 Task: Compose an email with the signature Jasmine Robinson with the subject Thank you for your partnership and the message We are pleased to inform you that the project has been completed successfully. from softage.8@softage.net to softage.4@softage.net Select the numbered list and change the font typography to strikethroughSelect the numbered list and remove the font typography strikethrough Send the email. Finally, move the email from Sent Items to the label School records
Action: Mouse moved to (911, 50)
Screenshot: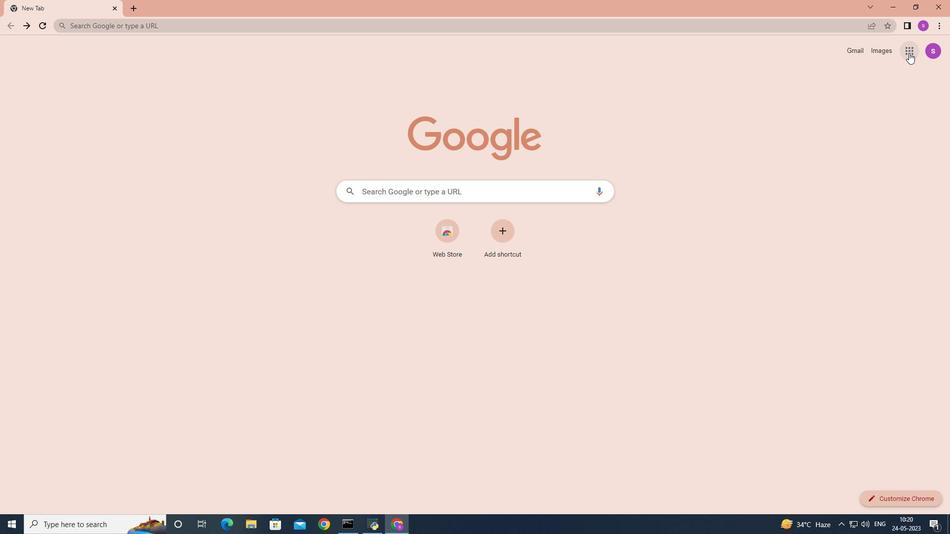 
Action: Mouse pressed left at (911, 50)
Screenshot: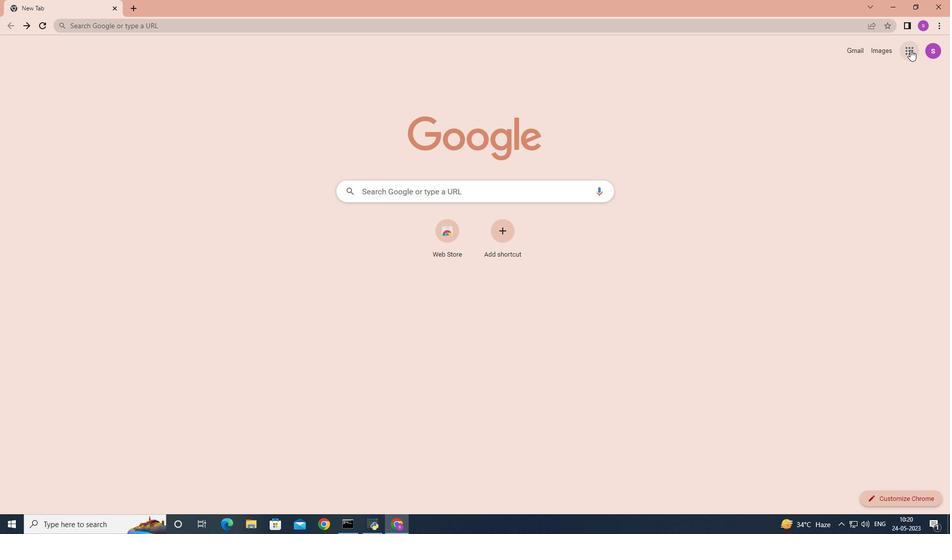 
Action: Mouse moved to (878, 97)
Screenshot: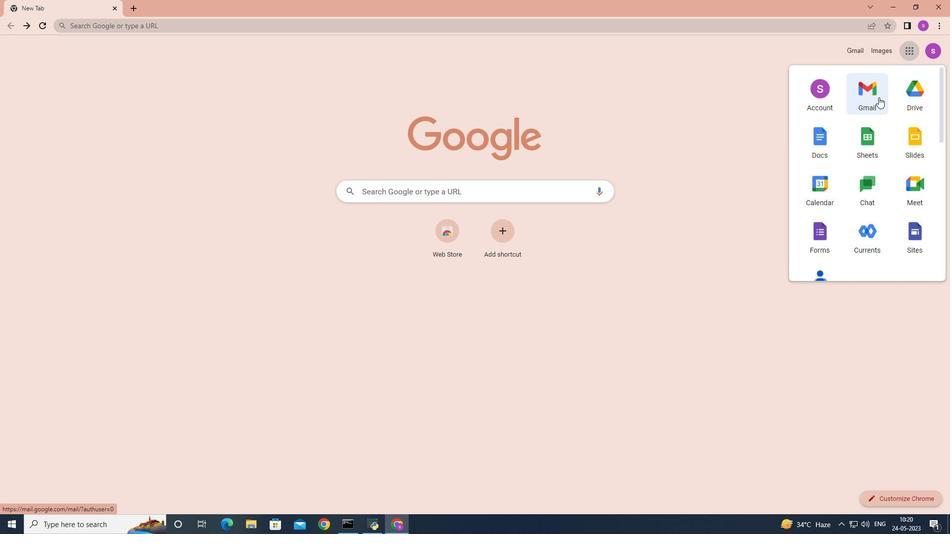 
Action: Mouse pressed left at (878, 97)
Screenshot: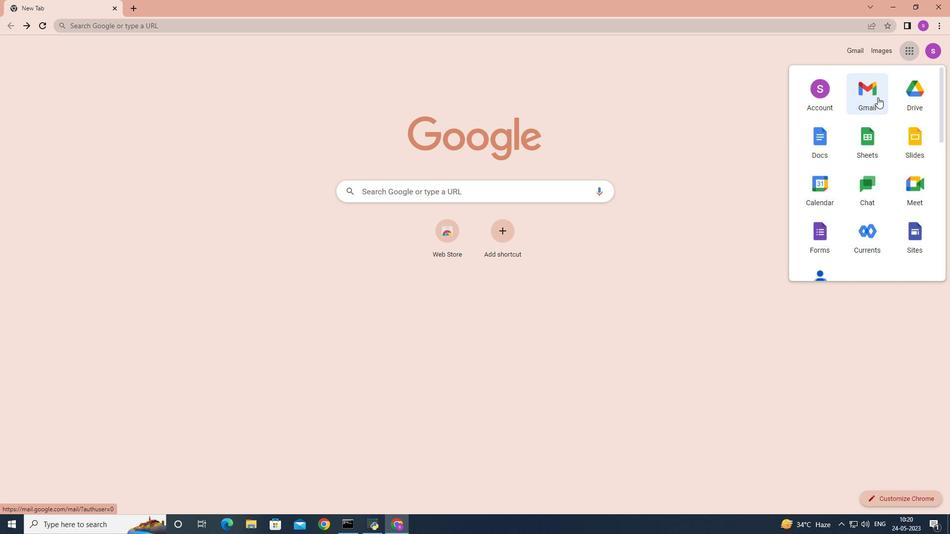 
Action: Mouse moved to (840, 54)
Screenshot: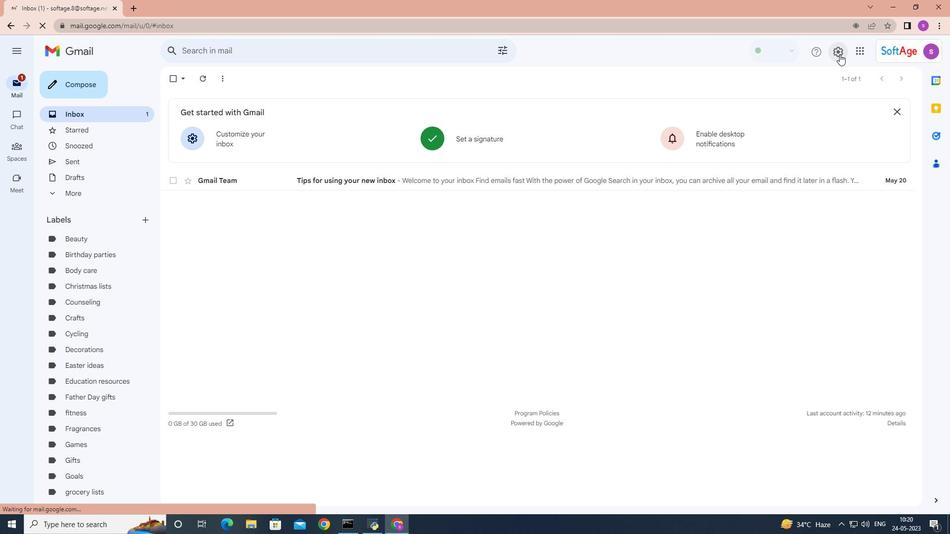 
Action: Mouse pressed left at (840, 54)
Screenshot: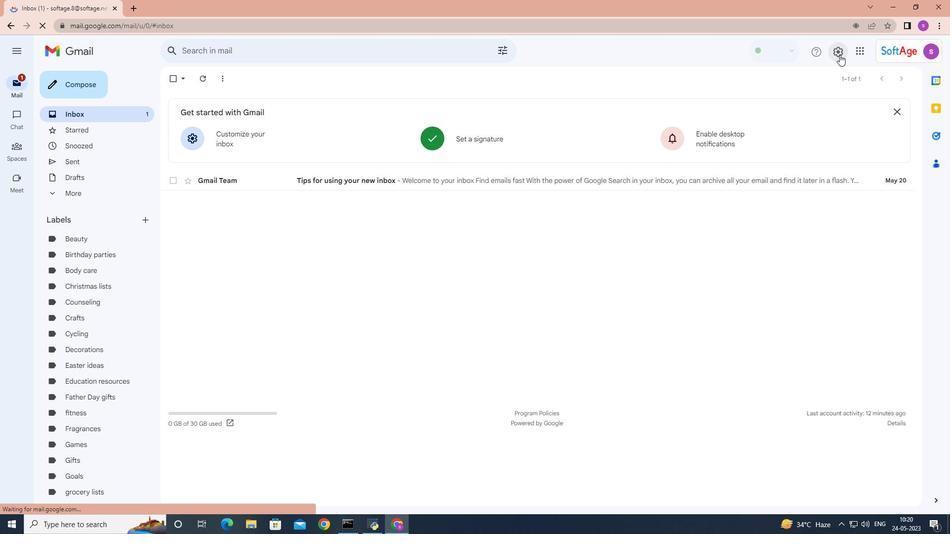 
Action: Mouse moved to (847, 102)
Screenshot: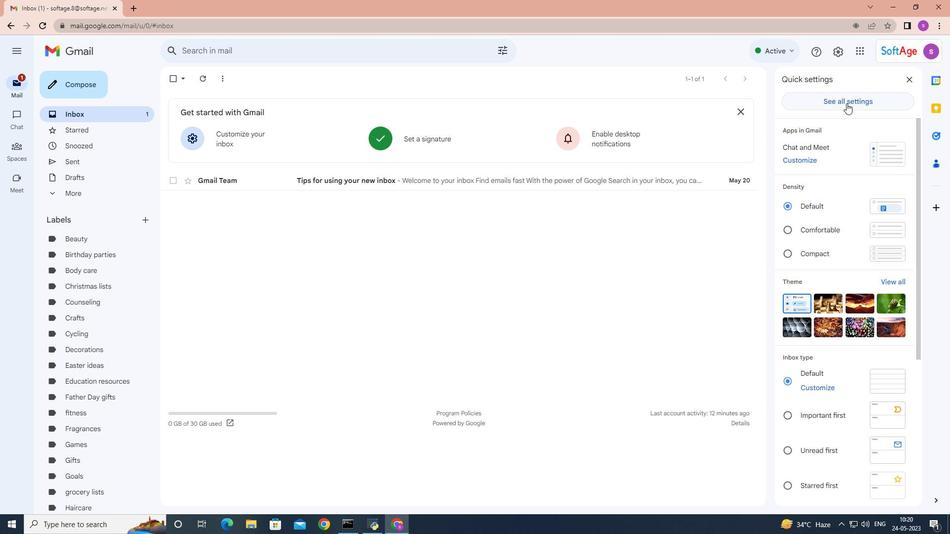 
Action: Mouse pressed left at (847, 102)
Screenshot: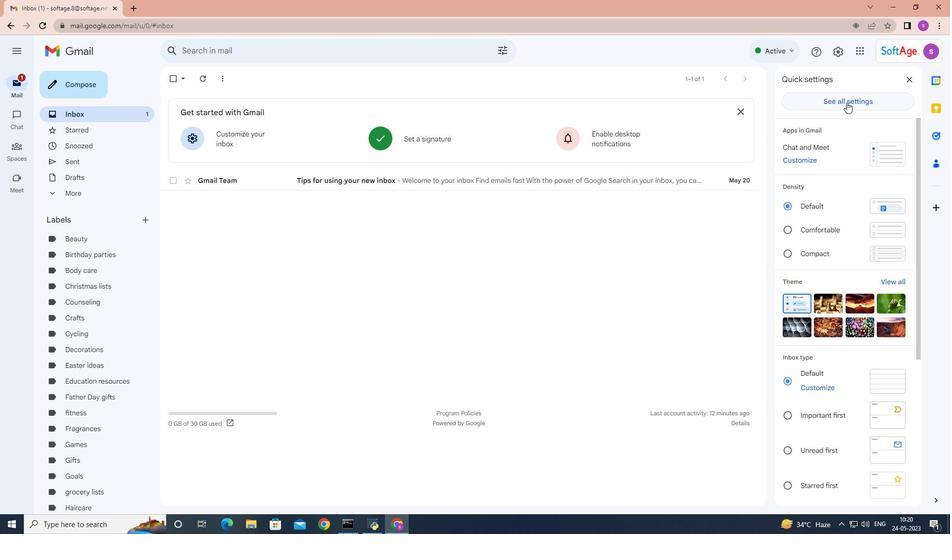 
Action: Mouse moved to (577, 207)
Screenshot: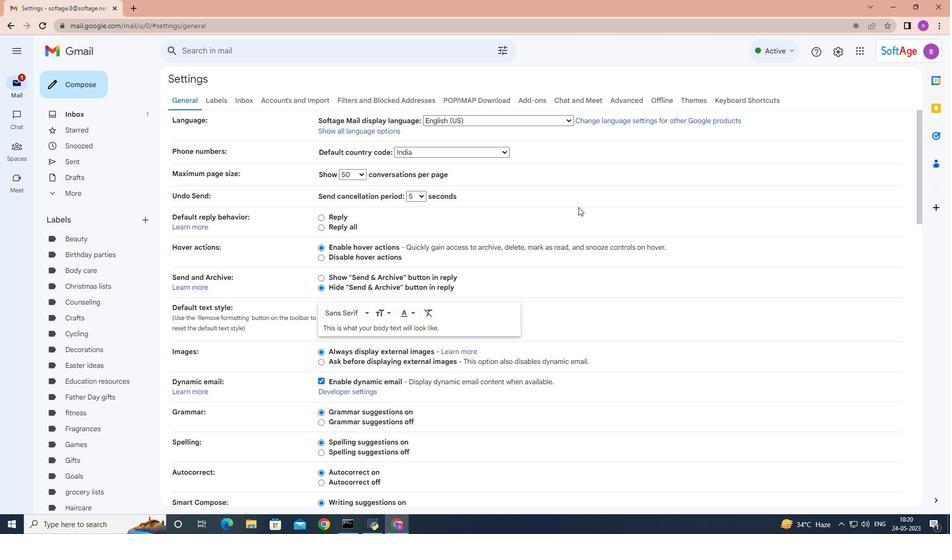 
Action: Mouse scrolled (577, 206) with delta (0, 0)
Screenshot: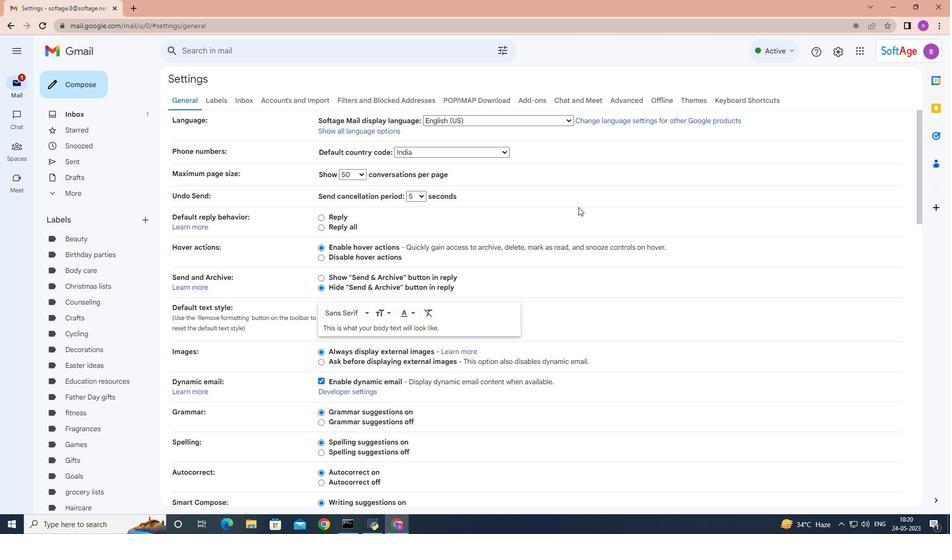
Action: Mouse scrolled (577, 206) with delta (0, 0)
Screenshot: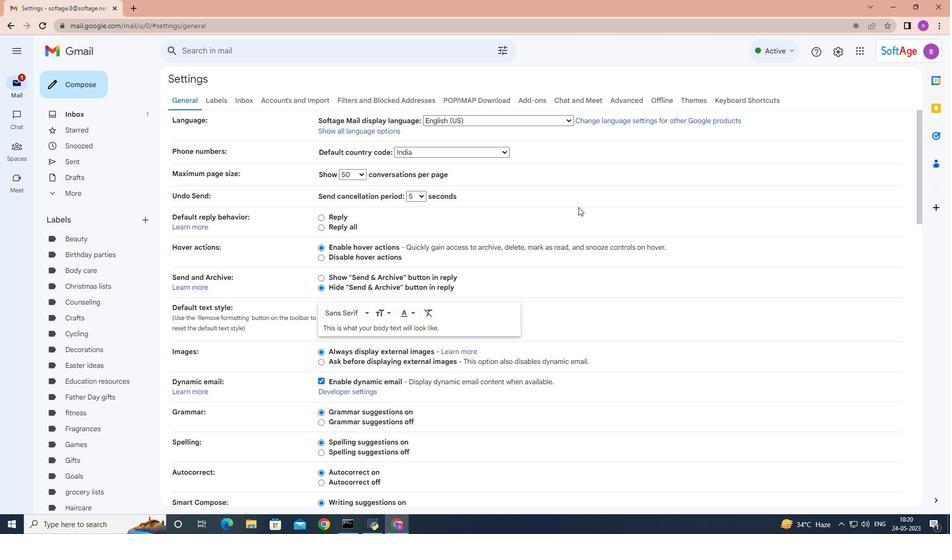 
Action: Mouse moved to (576, 207)
Screenshot: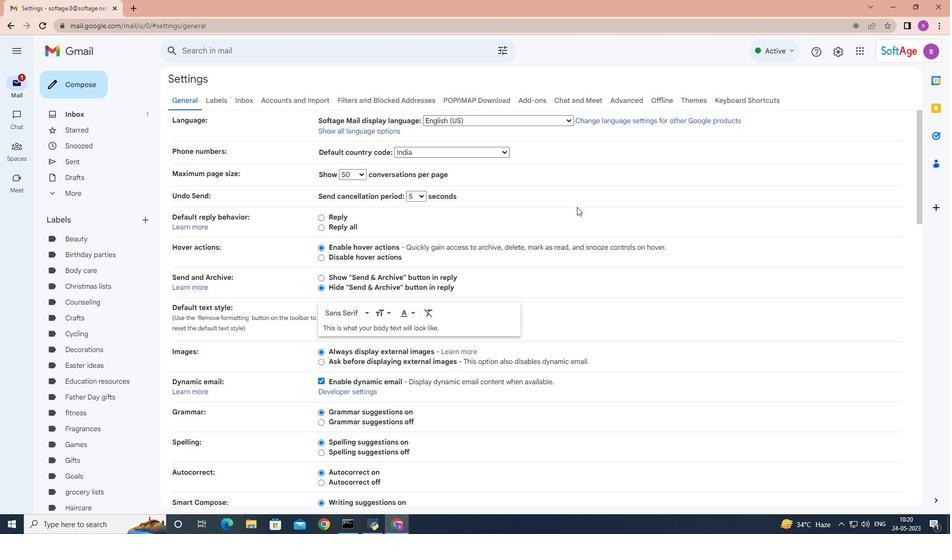 
Action: Mouse scrolled (576, 206) with delta (0, 0)
Screenshot: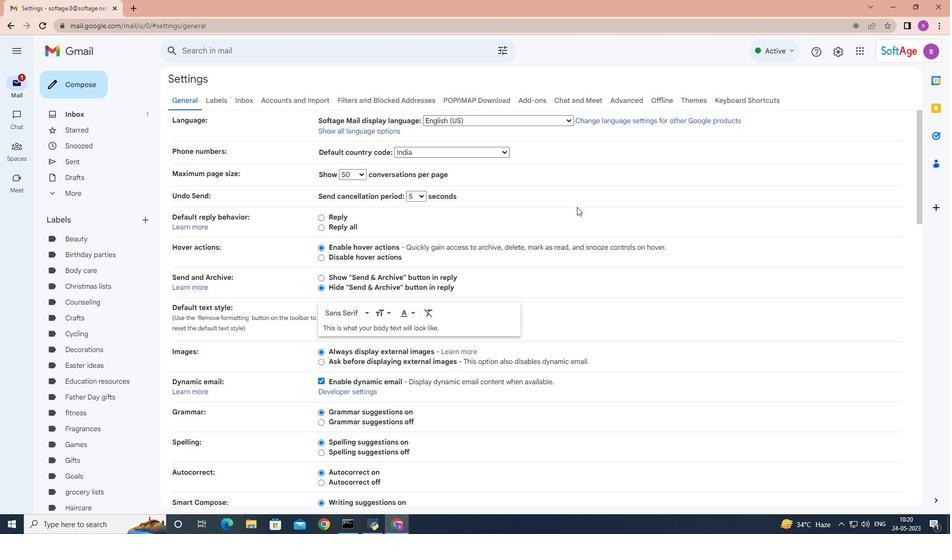 
Action: Mouse scrolled (576, 206) with delta (0, 0)
Screenshot: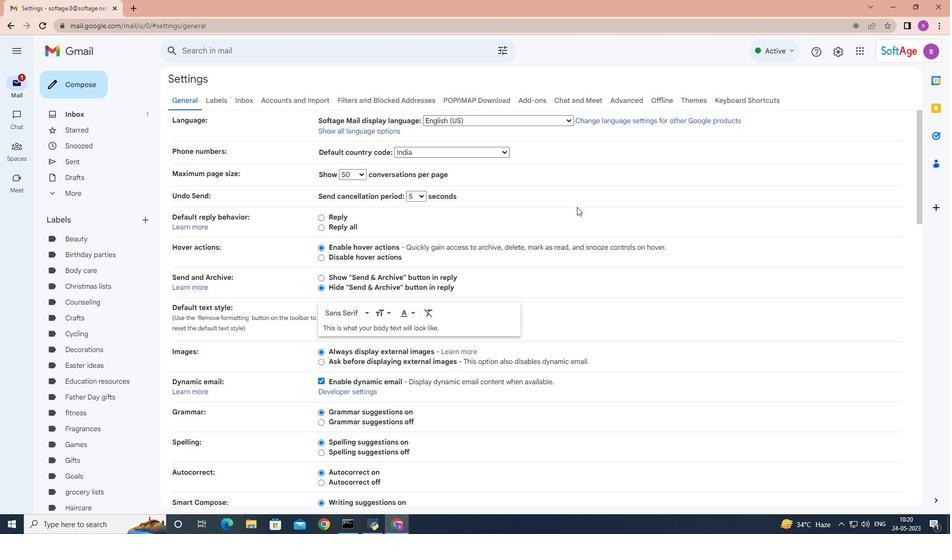 
Action: Mouse scrolled (576, 206) with delta (0, 0)
Screenshot: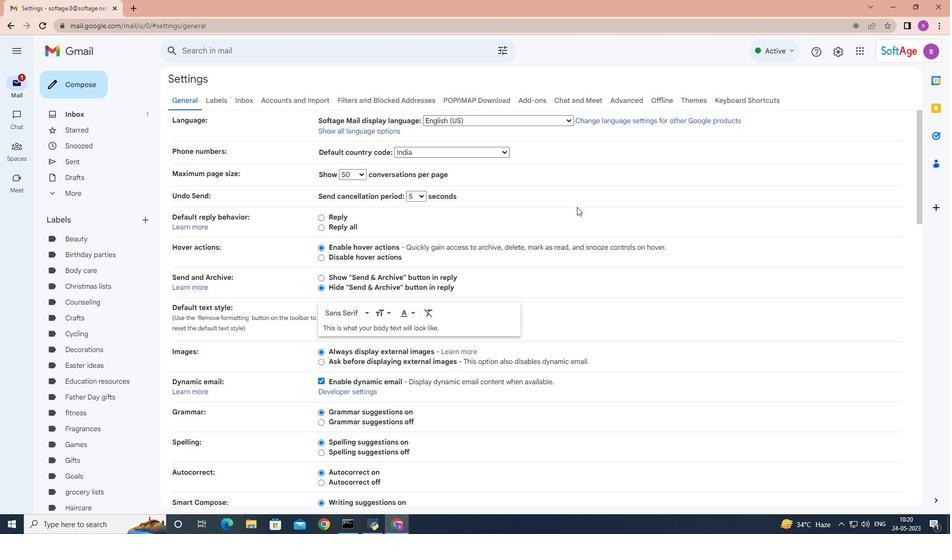 
Action: Mouse moved to (576, 207)
Screenshot: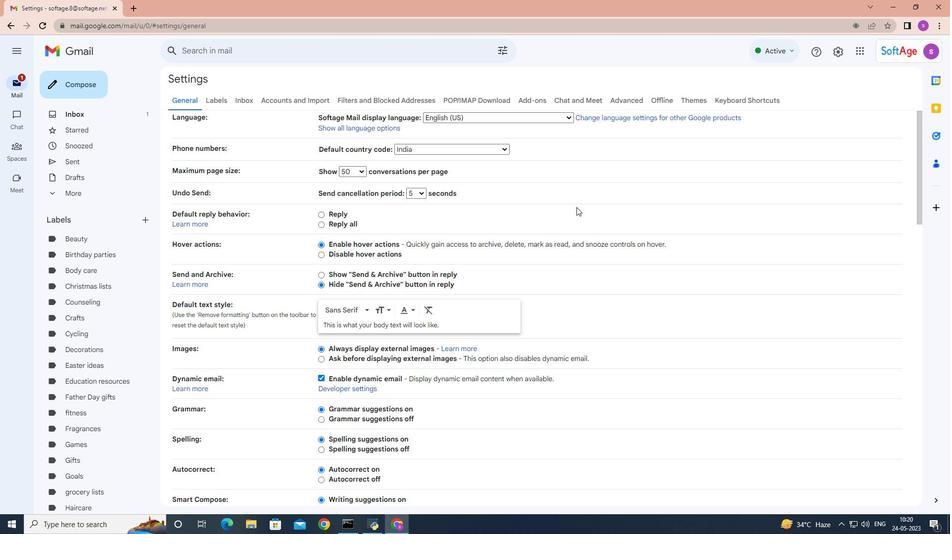 
Action: Mouse scrolled (576, 206) with delta (0, 0)
Screenshot: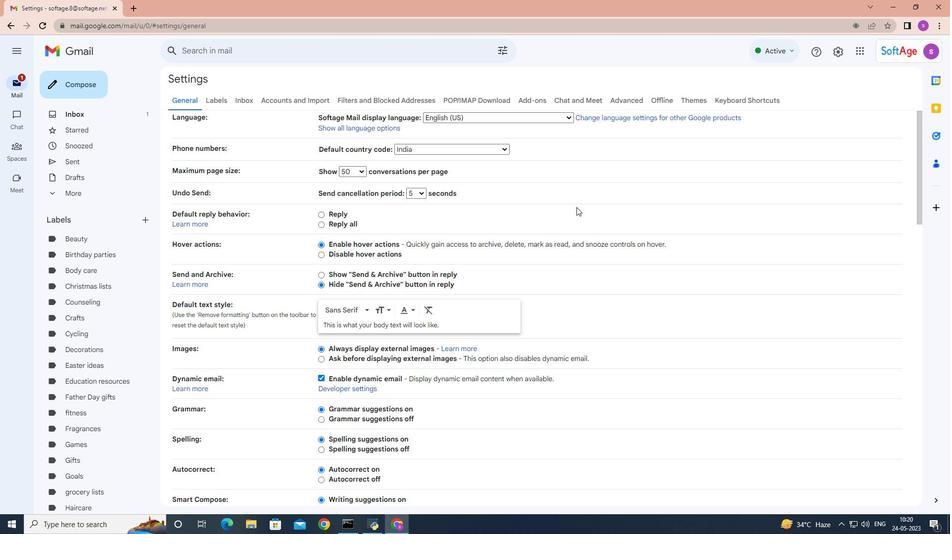 
Action: Mouse moved to (575, 206)
Screenshot: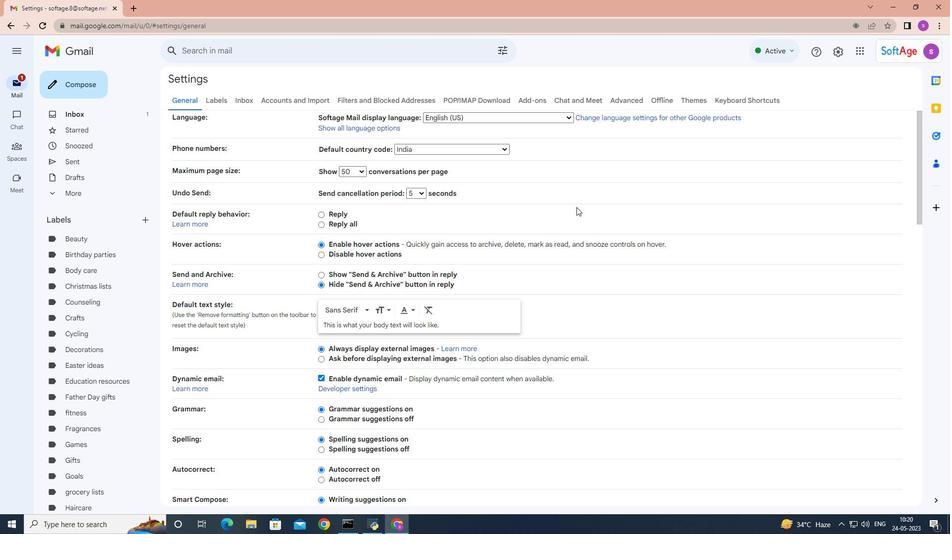 
Action: Mouse scrolled (575, 205) with delta (0, 0)
Screenshot: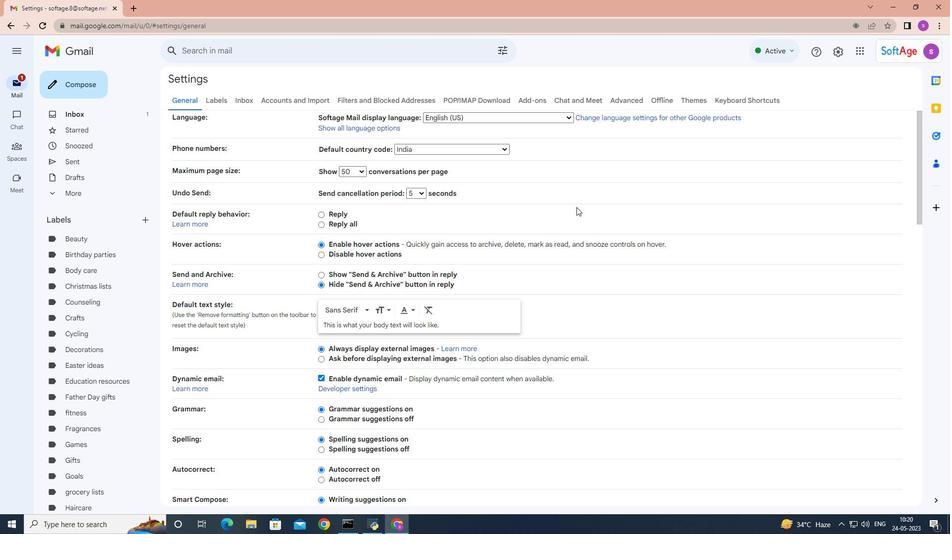 
Action: Mouse moved to (575, 204)
Screenshot: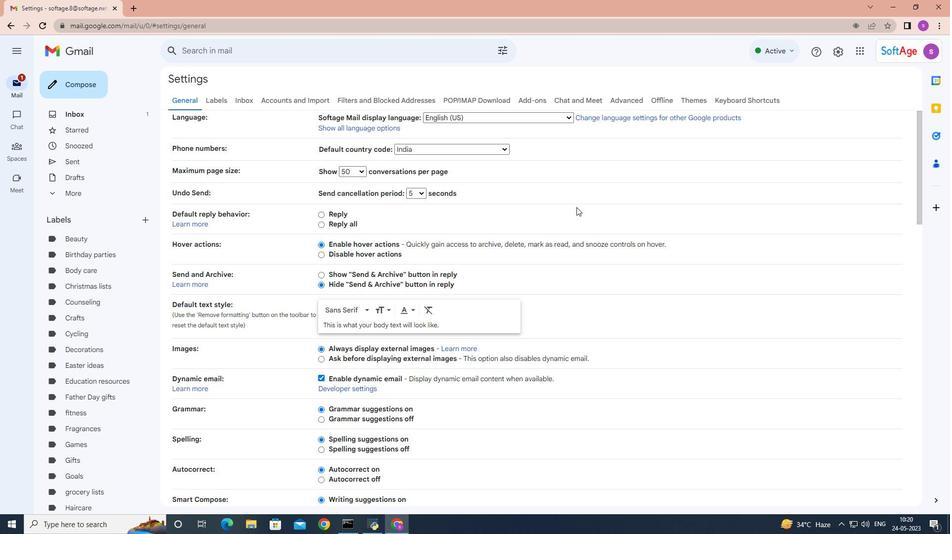 
Action: Mouse scrolled (575, 204) with delta (0, 0)
Screenshot: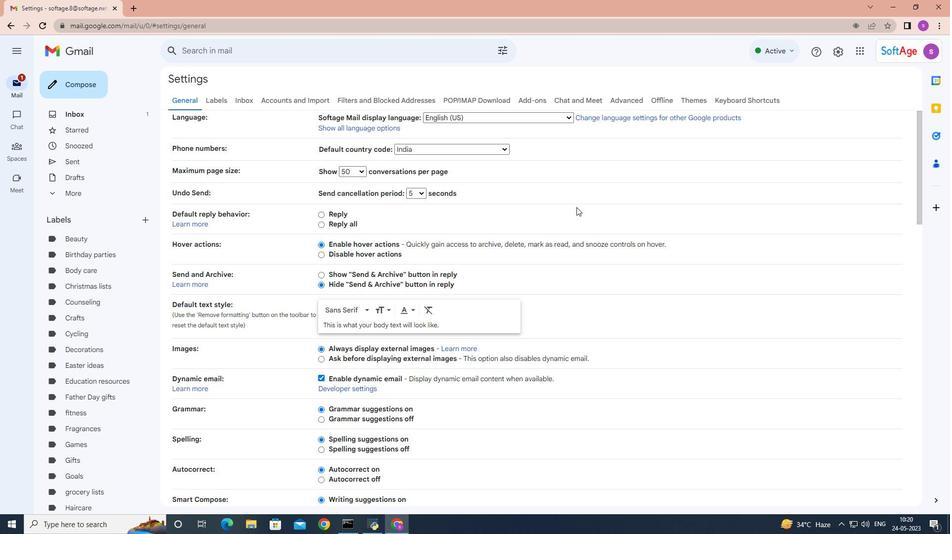 
Action: Mouse moved to (575, 200)
Screenshot: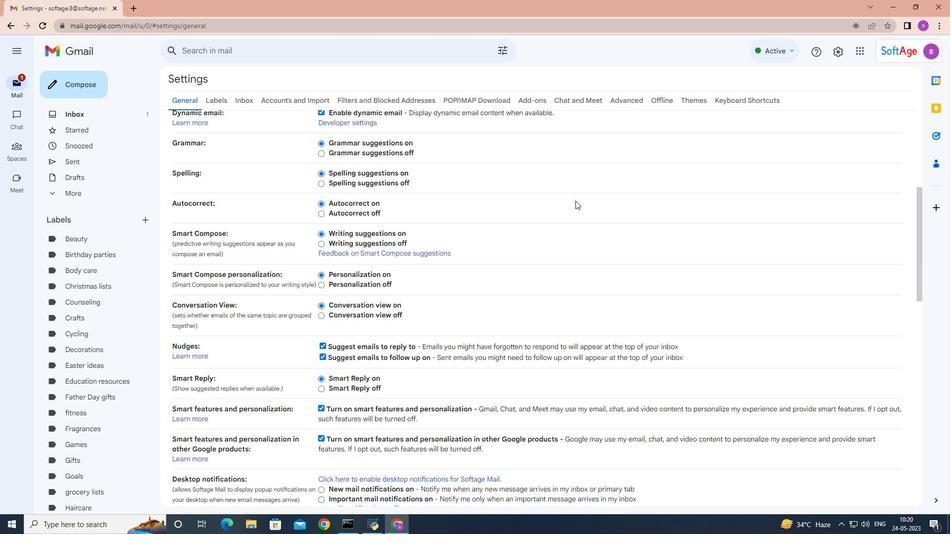 
Action: Mouse scrolled (575, 200) with delta (0, 0)
Screenshot: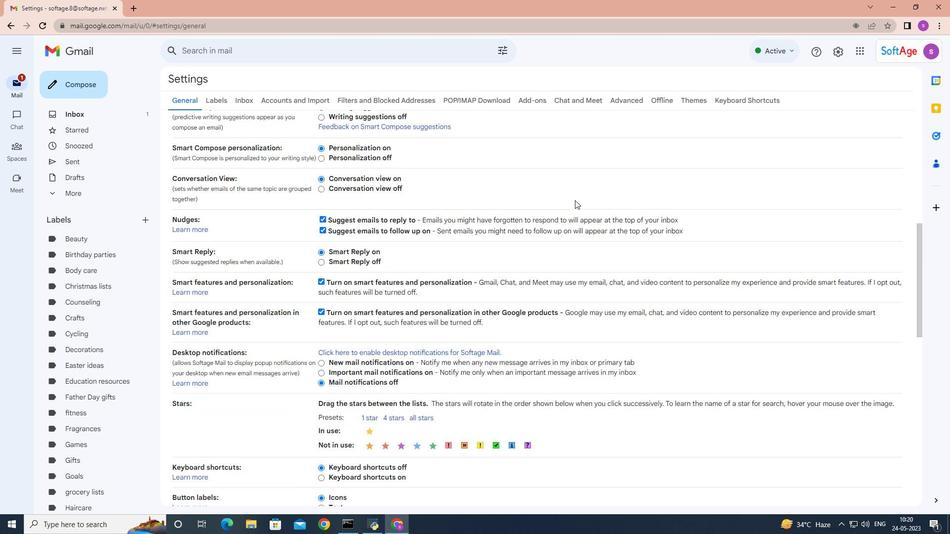 
Action: Mouse scrolled (575, 200) with delta (0, 0)
Screenshot: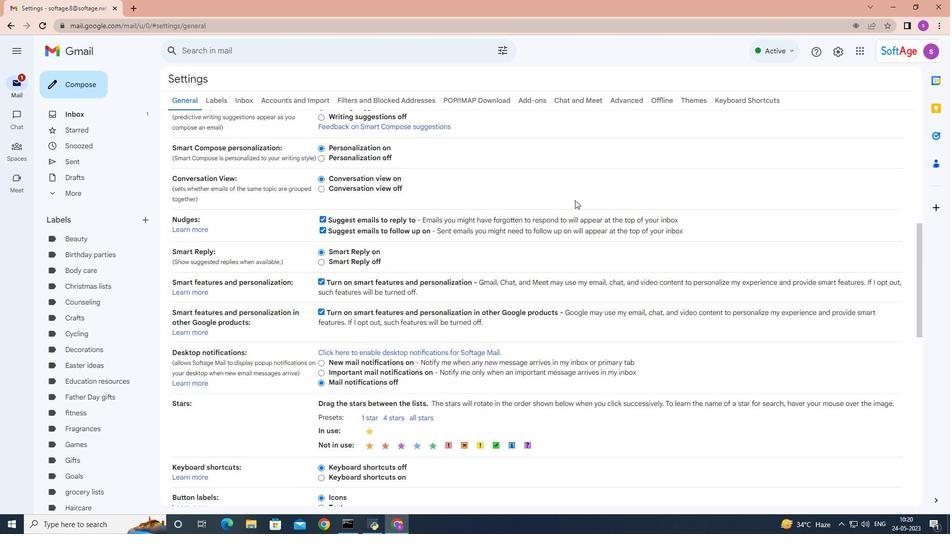 
Action: Mouse scrolled (575, 200) with delta (0, 0)
Screenshot: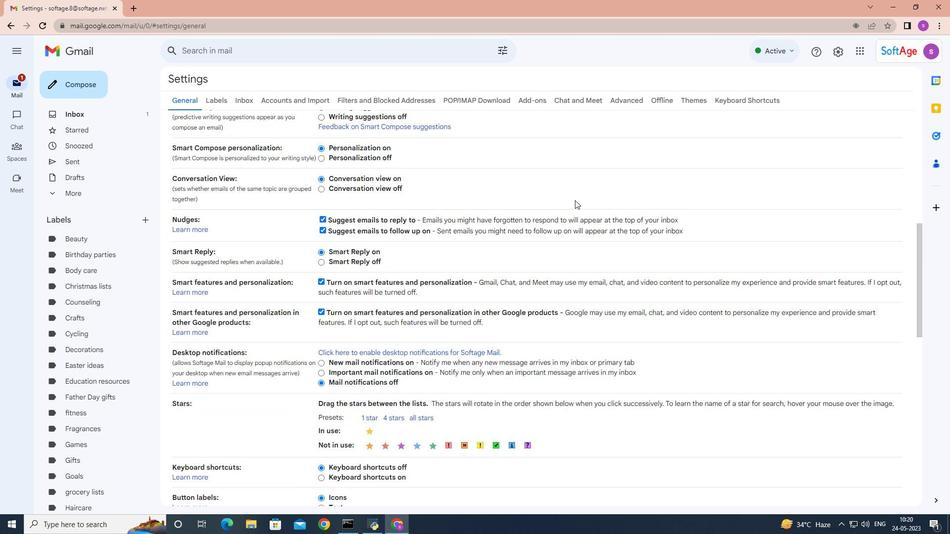 
Action: Mouse scrolled (575, 200) with delta (0, 0)
Screenshot: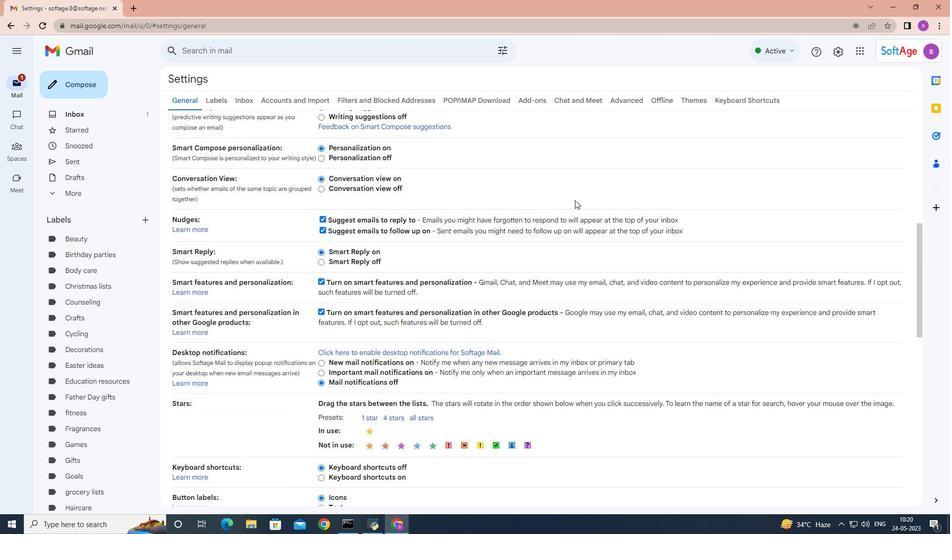 
Action: Mouse scrolled (575, 200) with delta (0, 0)
Screenshot: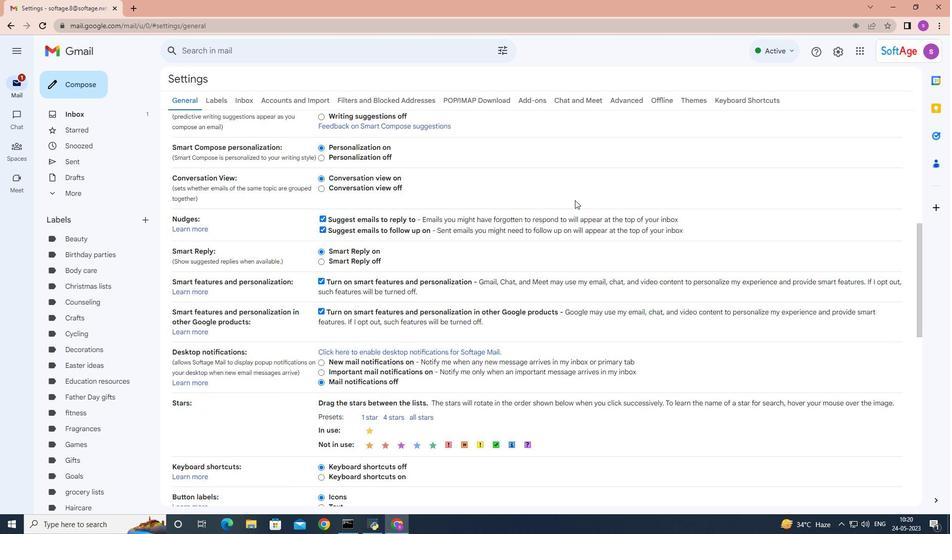 
Action: Mouse scrolled (575, 200) with delta (0, 0)
Screenshot: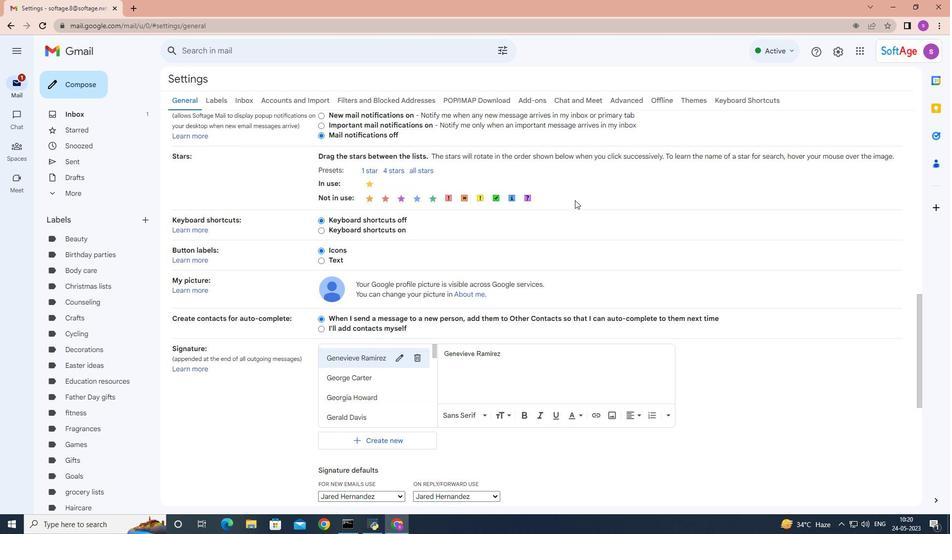 
Action: Mouse scrolled (575, 200) with delta (0, 0)
Screenshot: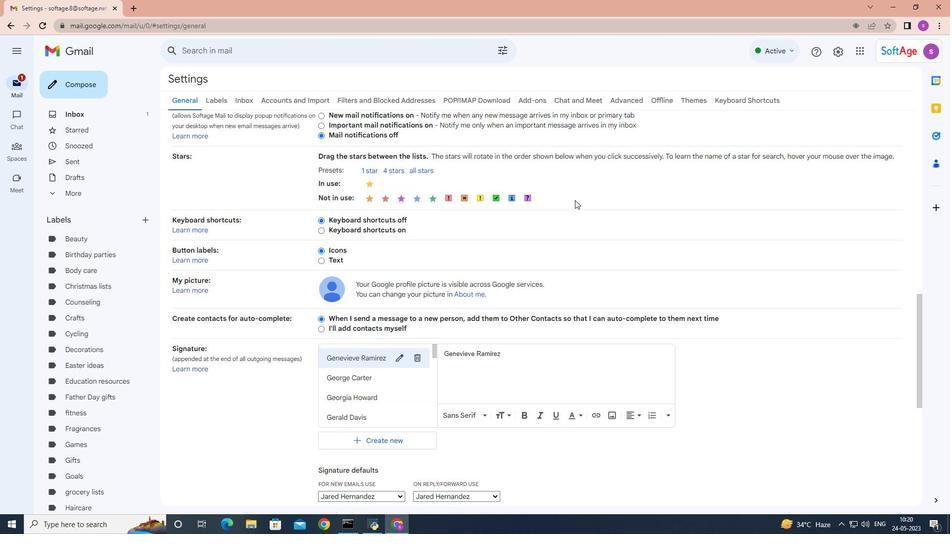 
Action: Mouse scrolled (575, 200) with delta (0, 0)
Screenshot: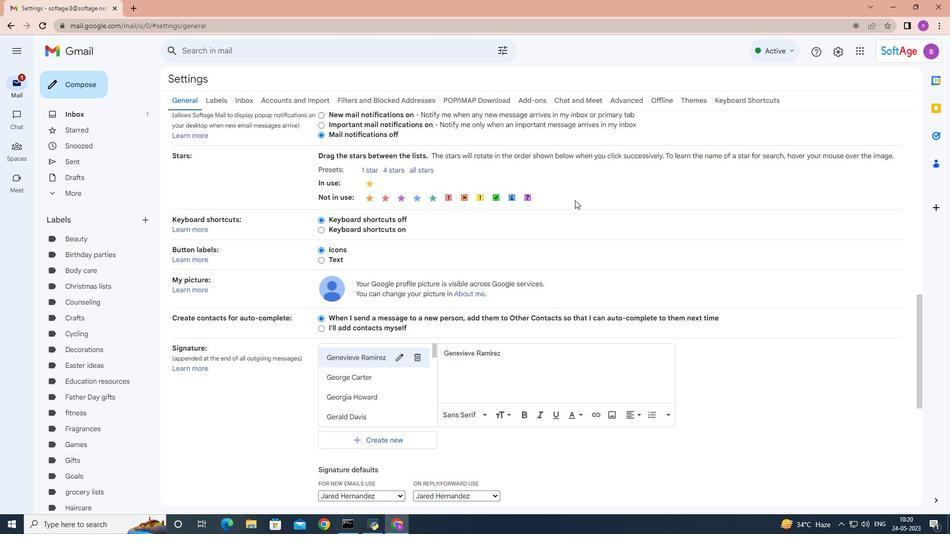 
Action: Mouse moved to (401, 290)
Screenshot: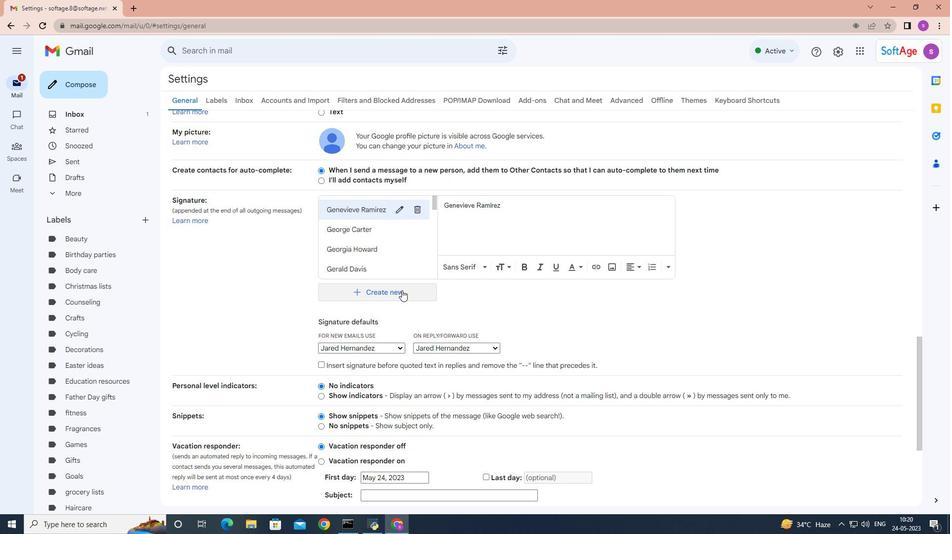 
Action: Mouse pressed left at (401, 290)
Screenshot: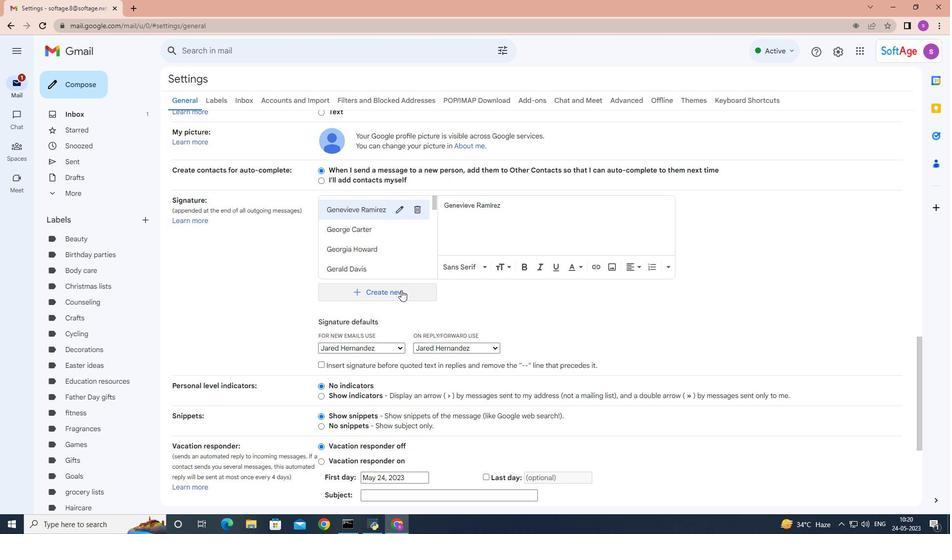 
Action: Mouse moved to (409, 271)
Screenshot: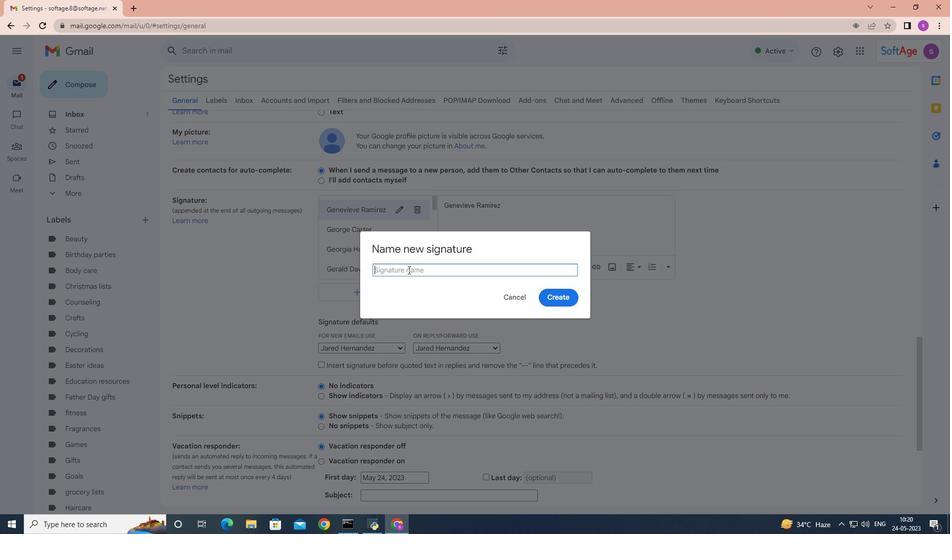 
Action: Key pressed <Key.shift>
Screenshot: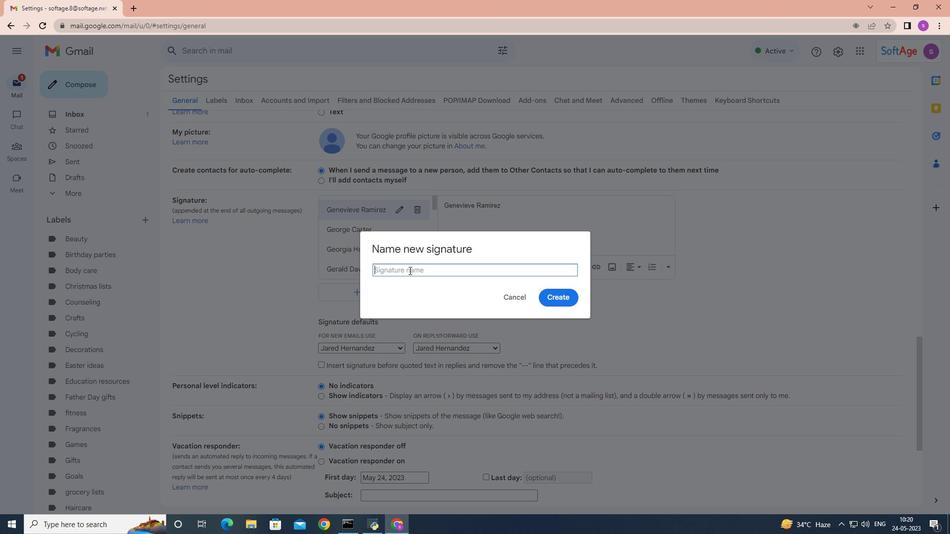 
Action: Mouse moved to (409, 271)
Screenshot: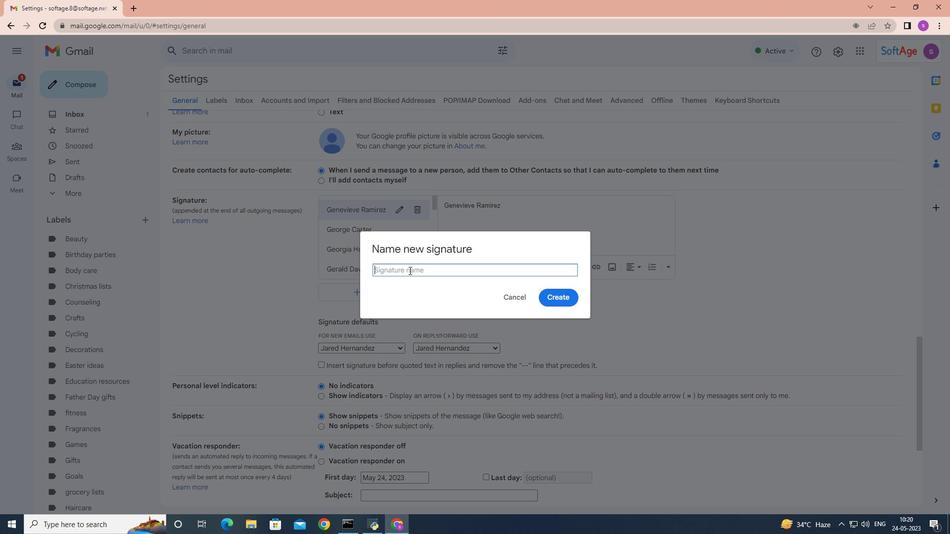 
Action: Key pressed <Key.shift><Key.shift><Key.shift><Key.shift><Key.shift><Key.shift><Key.shift><Key.shift><Key.shift><Key.shift><Key.shift><Key.shift><Key.shift><Key.shift><Key.shift><Key.shift><Key.shift><Key.shift><Key.shift><Key.shift><Key.shift><Key.shift><Key.shift><Key.shift><Key.shift><Key.shift><Key.shift><Key.shift><Key.shift><Key.shift><Key.shift><Key.shift><Key.shift>Jasmine<Key.space><Key.shift><Key.shift><Key.shift><Key.shift><Key.shift>Robinson
Screenshot: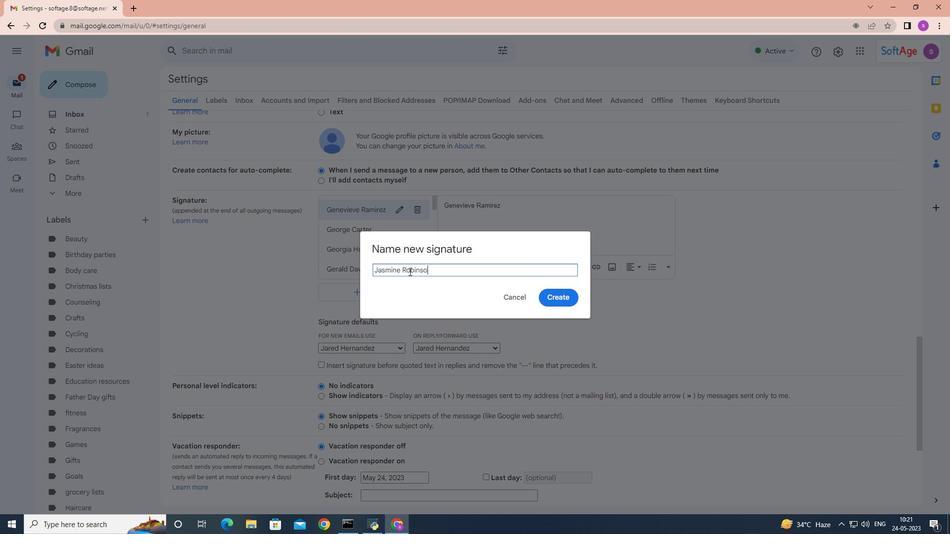 
Action: Mouse moved to (535, 296)
Screenshot: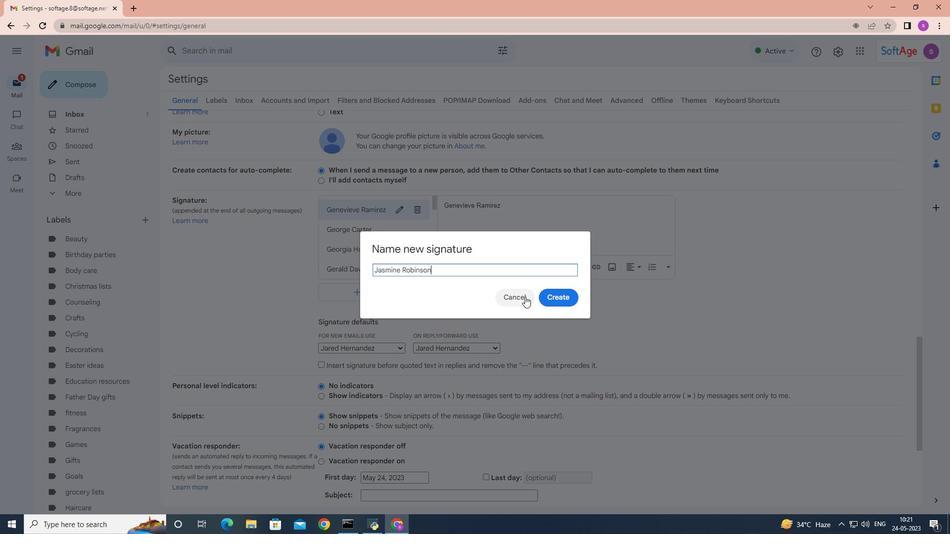 
Action: Key pressed <Key.space>
Screenshot: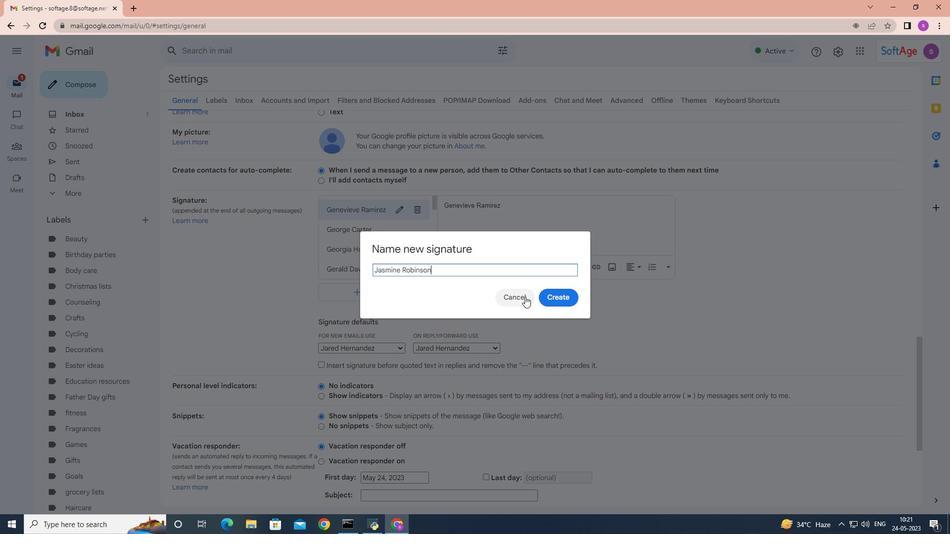 
Action: Mouse moved to (551, 298)
Screenshot: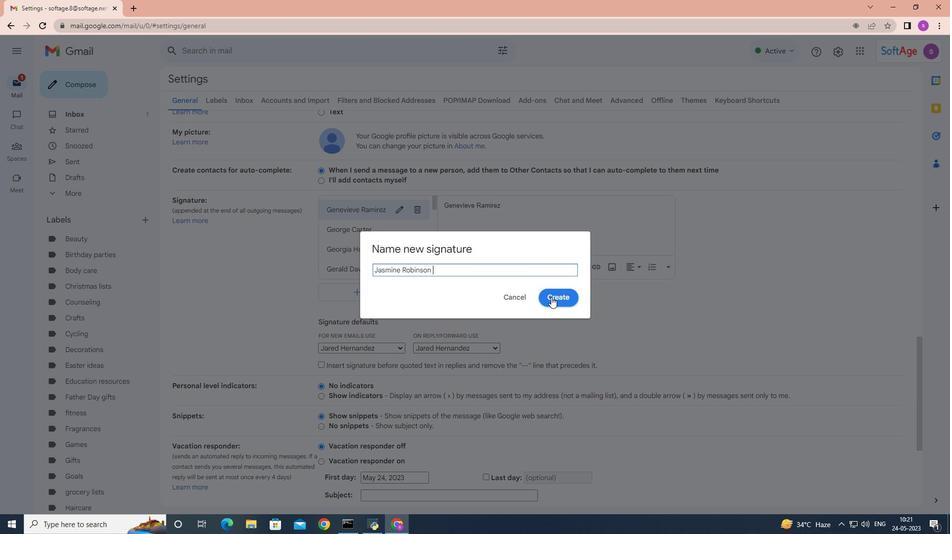 
Action: Mouse pressed left at (551, 298)
Screenshot: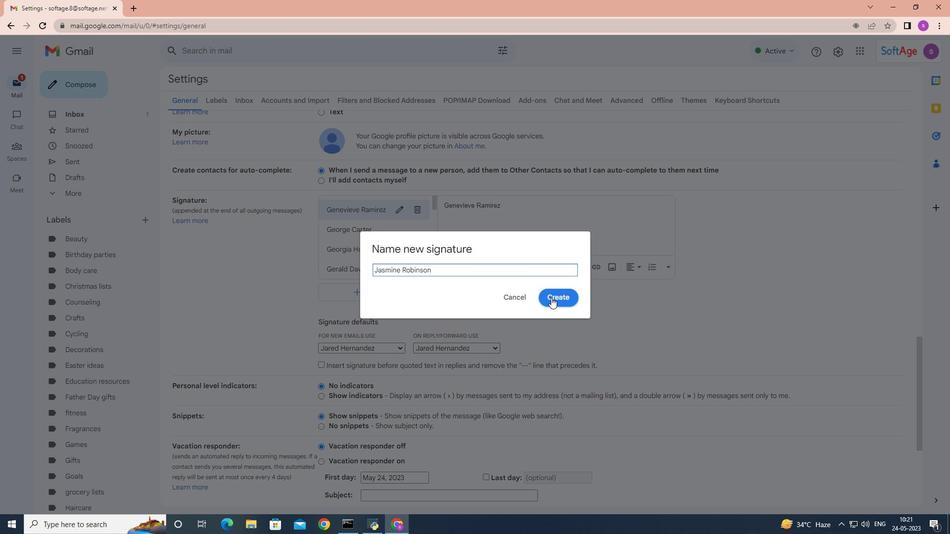 
Action: Mouse moved to (499, 233)
Screenshot: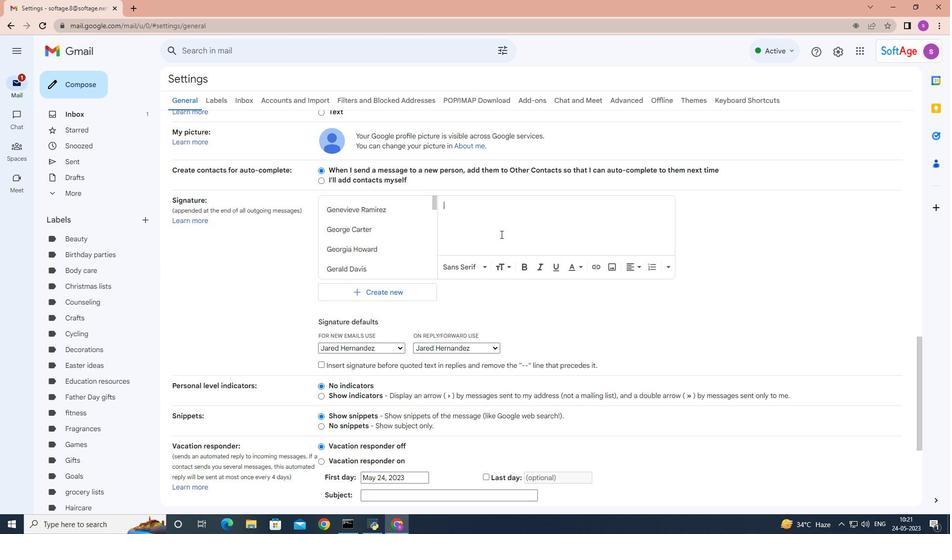 
Action: Key pressed <Key.shift>Jasmine<Key.space><Key.shift>Robinson<Key.space>
Screenshot: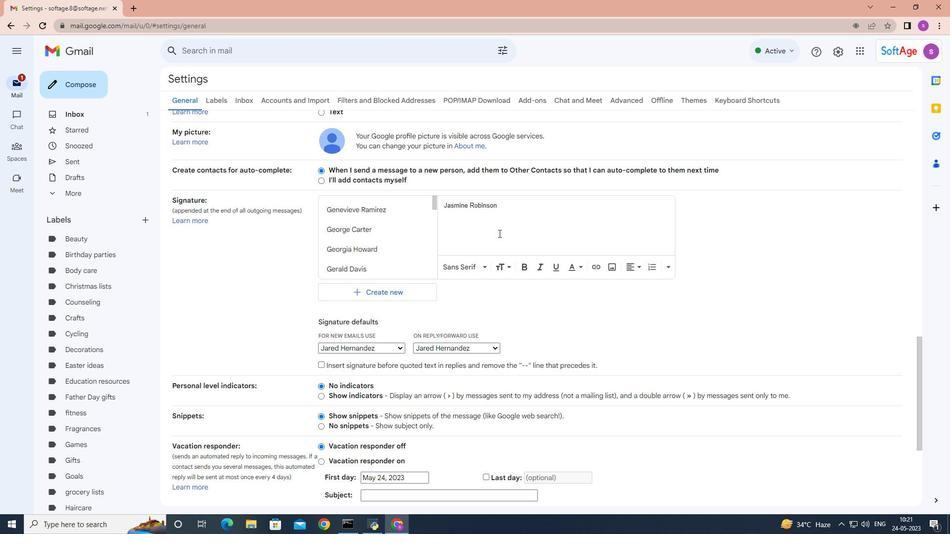 
Action: Mouse moved to (396, 349)
Screenshot: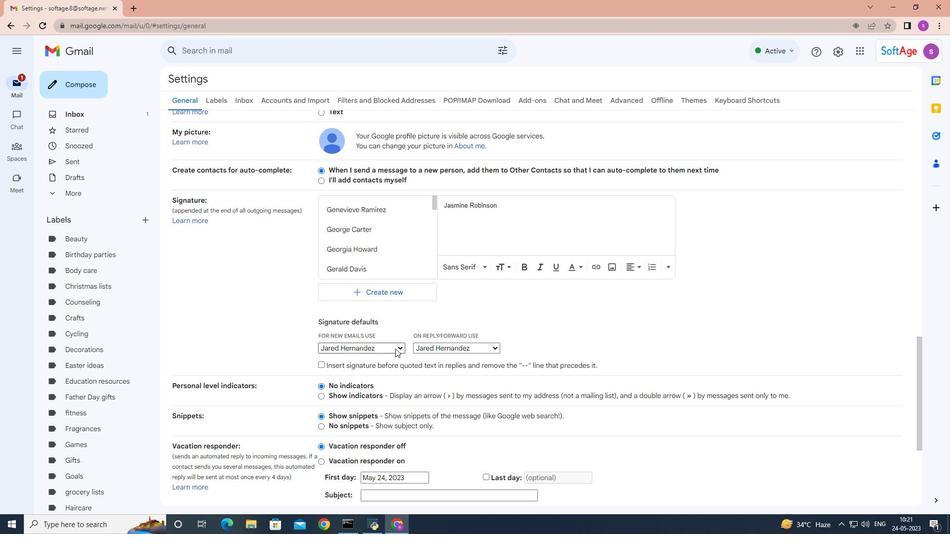 
Action: Mouse pressed left at (396, 349)
Screenshot: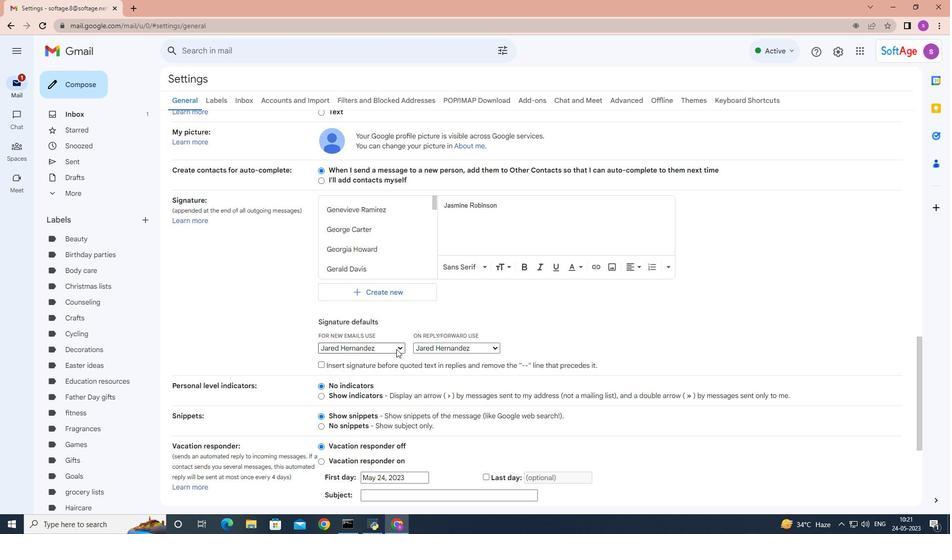 
Action: Mouse moved to (356, 308)
Screenshot: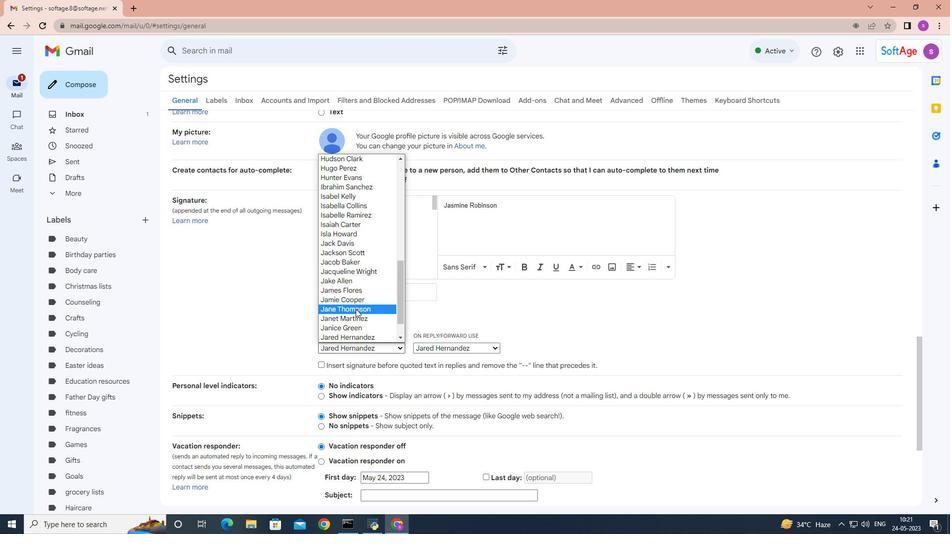 
Action: Mouse scrolled (356, 307) with delta (0, 0)
Screenshot: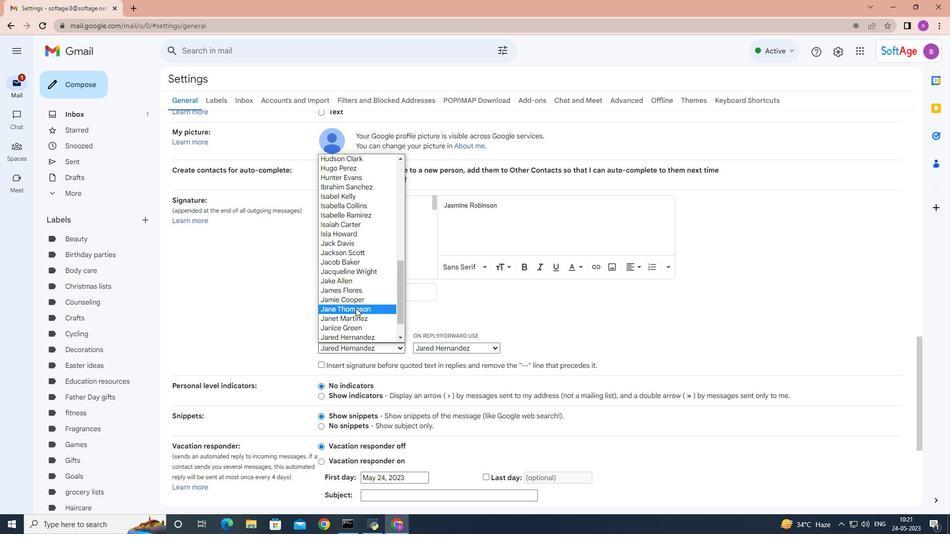 
Action: Mouse scrolled (356, 307) with delta (0, 0)
Screenshot: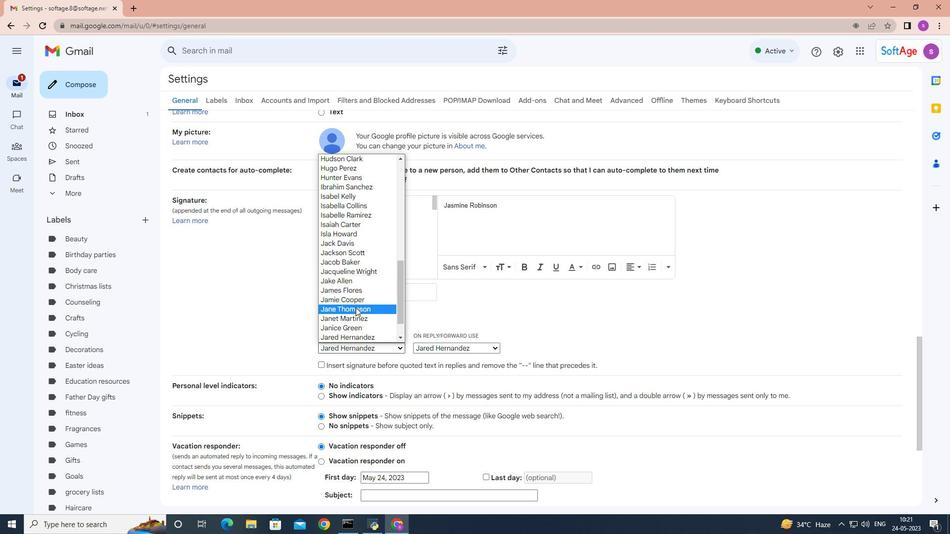 
Action: Mouse scrolled (356, 307) with delta (0, 0)
Screenshot: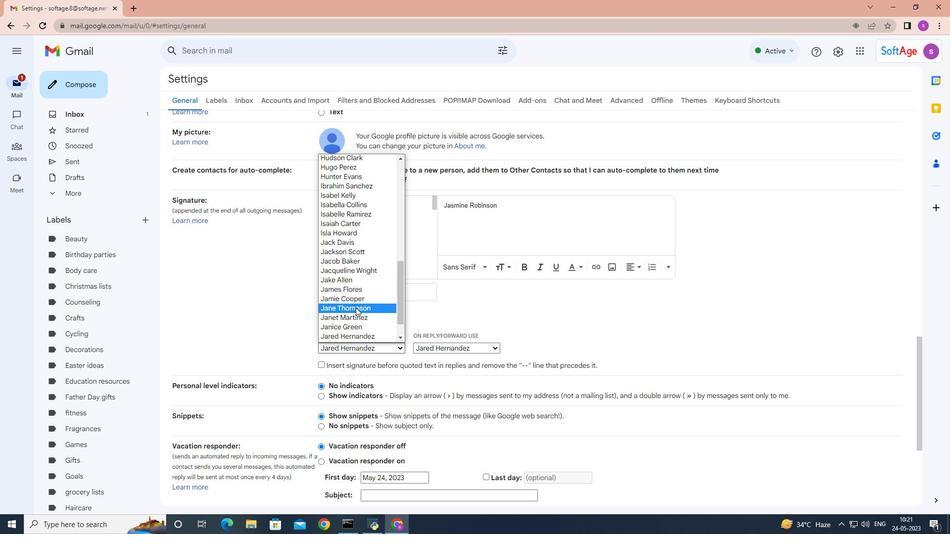 
Action: Mouse scrolled (356, 307) with delta (0, 0)
Screenshot: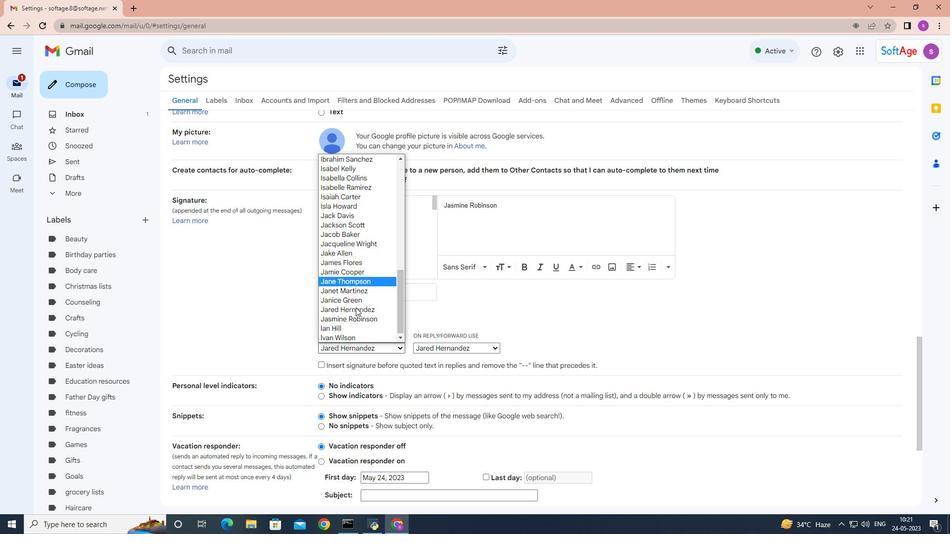 
Action: Mouse scrolled (356, 307) with delta (0, 0)
Screenshot: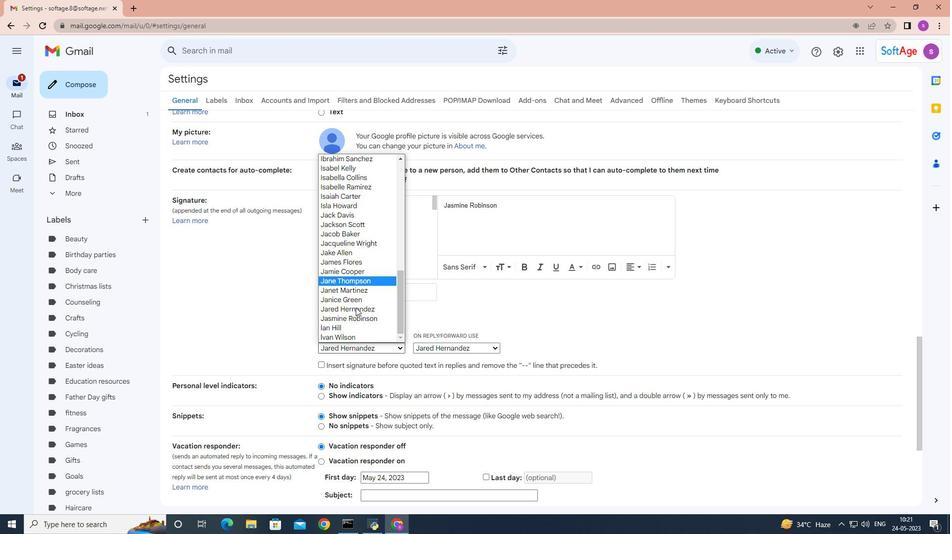 
Action: Mouse moved to (372, 317)
Screenshot: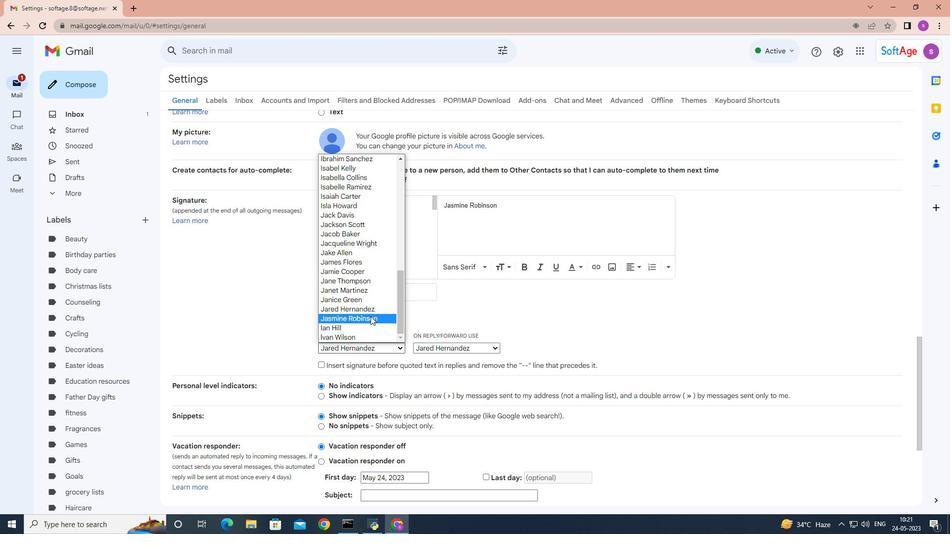 
Action: Mouse pressed left at (372, 317)
Screenshot: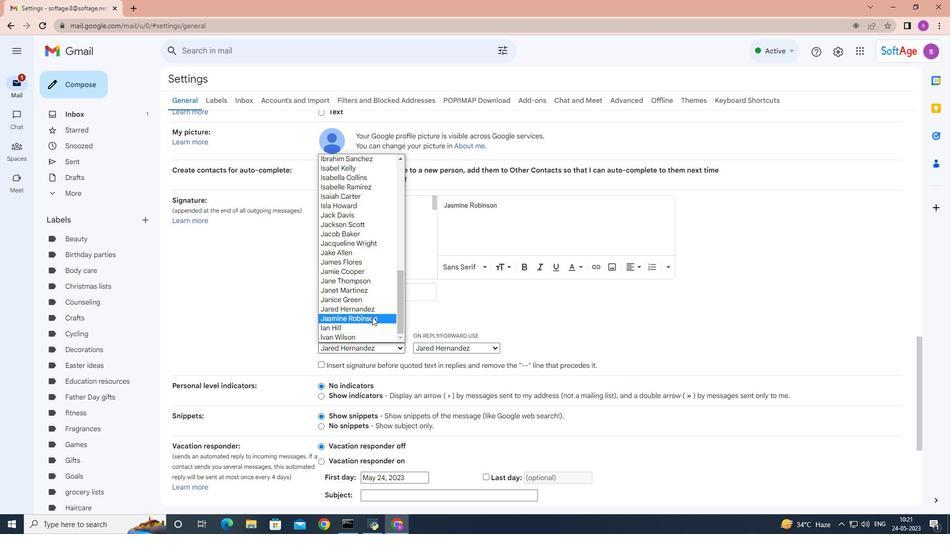 
Action: Mouse moved to (492, 347)
Screenshot: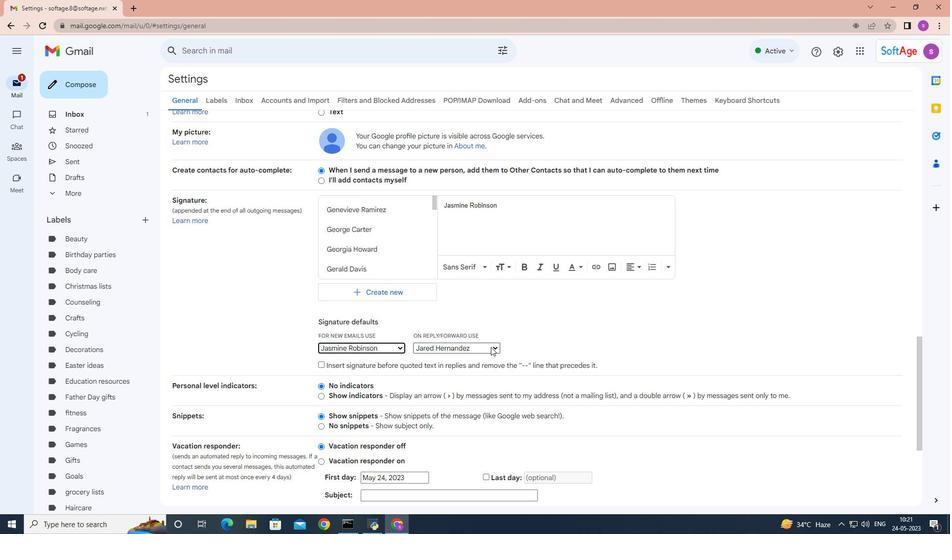 
Action: Mouse pressed left at (492, 347)
Screenshot: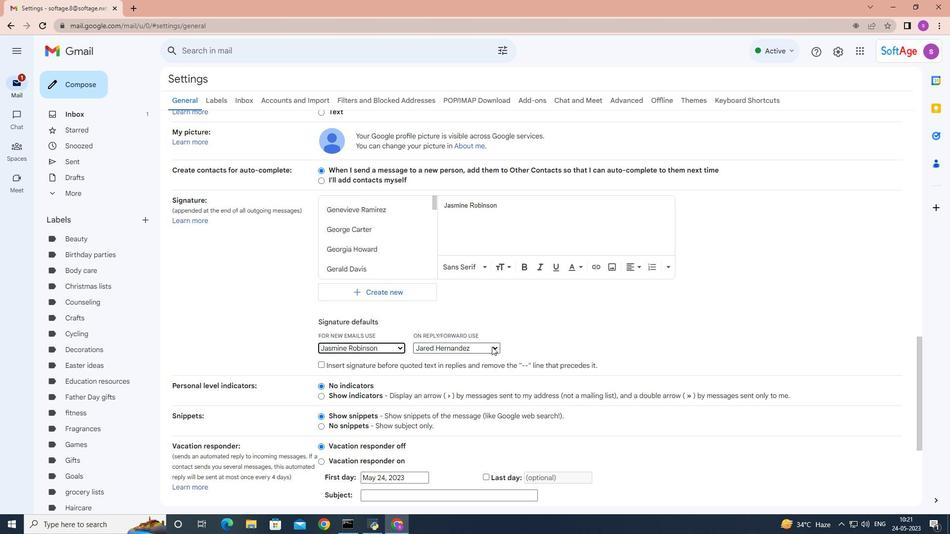 
Action: Mouse moved to (465, 302)
Screenshot: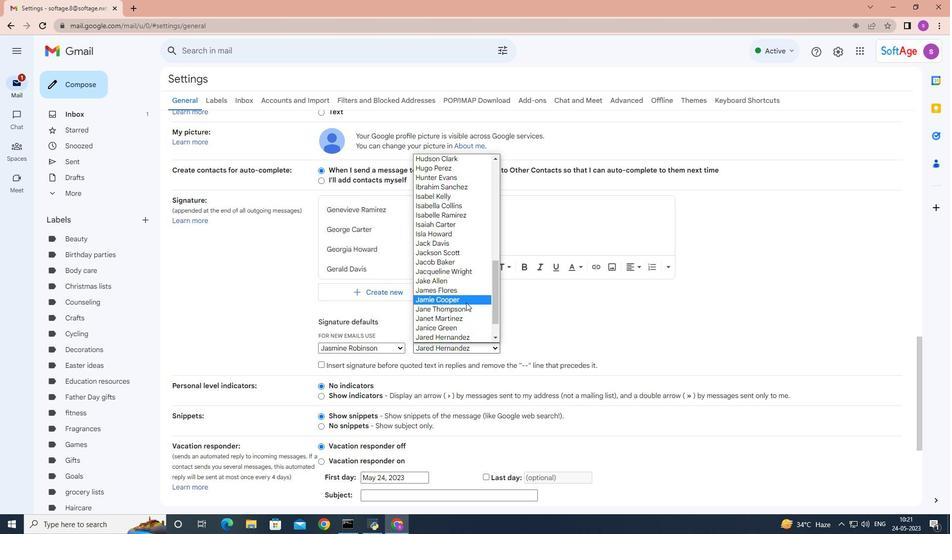 
Action: Mouse scrolled (465, 301) with delta (0, 0)
Screenshot: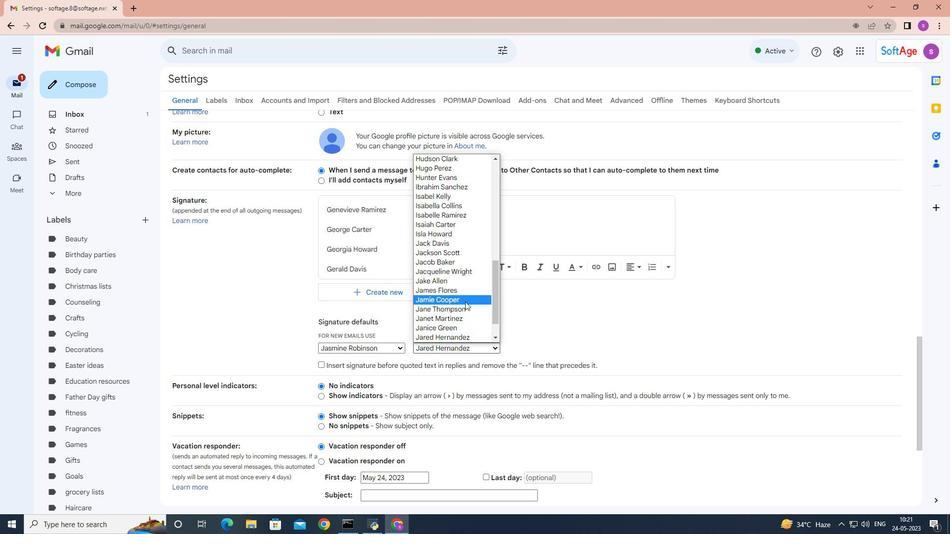 
Action: Mouse scrolled (465, 301) with delta (0, 0)
Screenshot: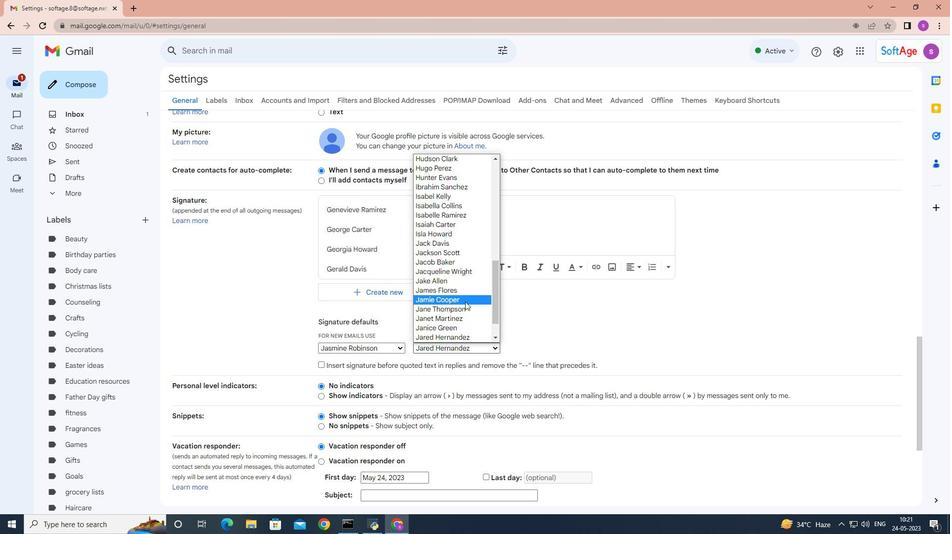 
Action: Mouse scrolled (465, 301) with delta (0, 0)
Screenshot: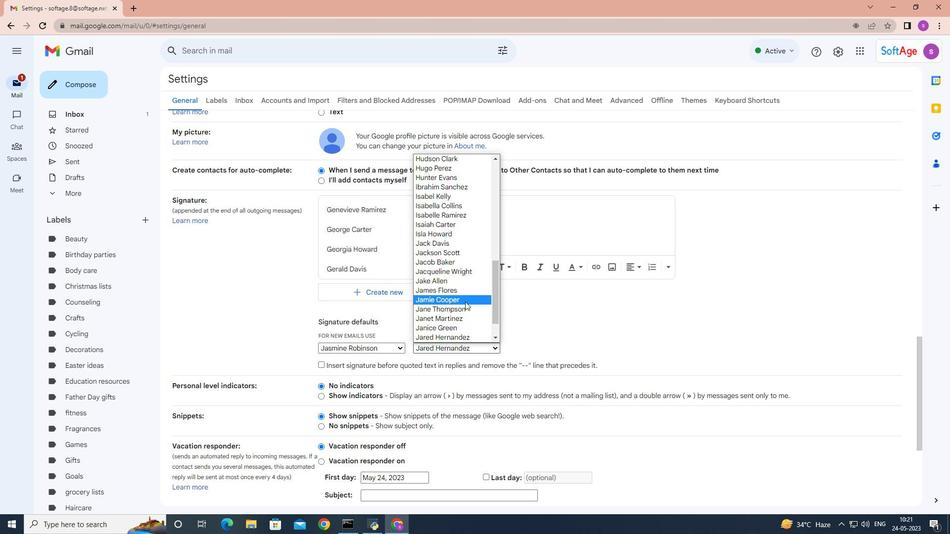 
Action: Mouse scrolled (465, 301) with delta (0, 0)
Screenshot: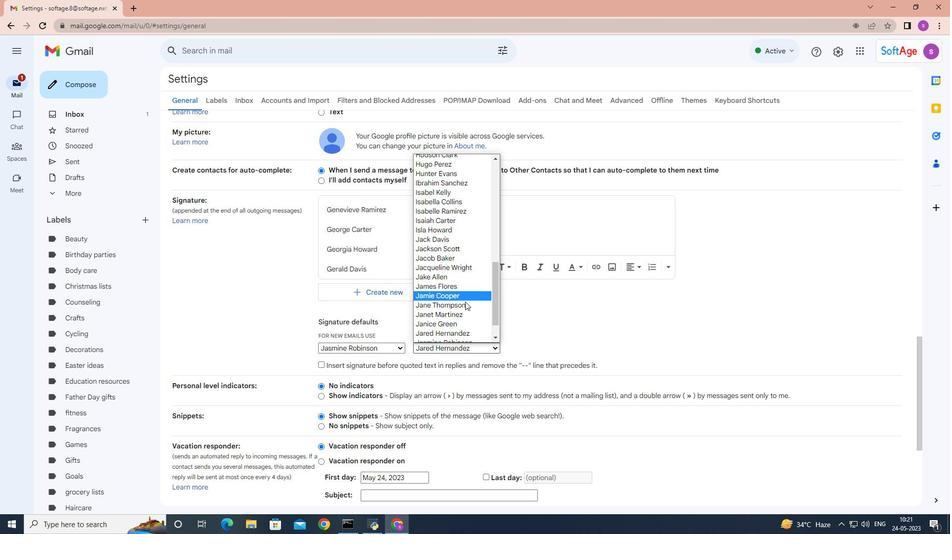 
Action: Mouse scrolled (465, 301) with delta (0, 0)
Screenshot: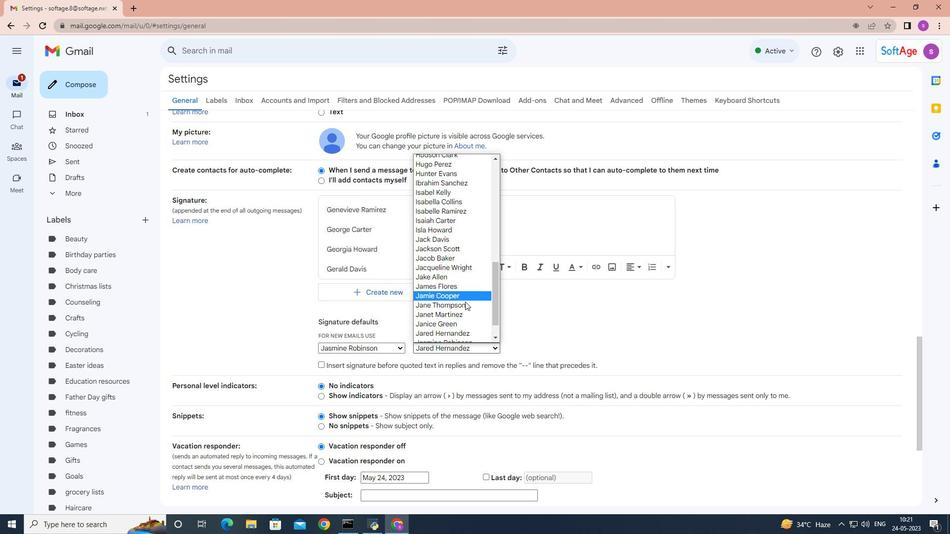 
Action: Mouse scrolled (465, 301) with delta (0, 0)
Screenshot: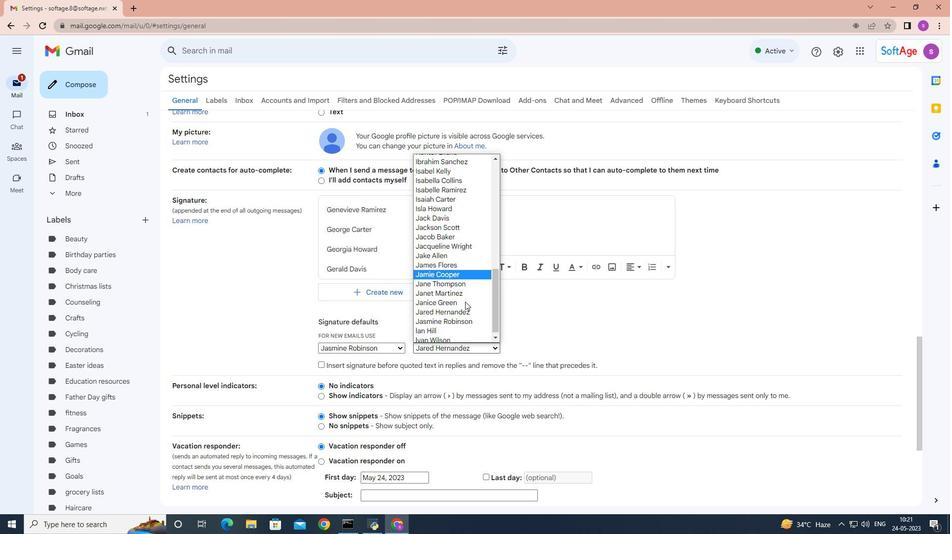 
Action: Mouse scrolled (465, 301) with delta (0, 0)
Screenshot: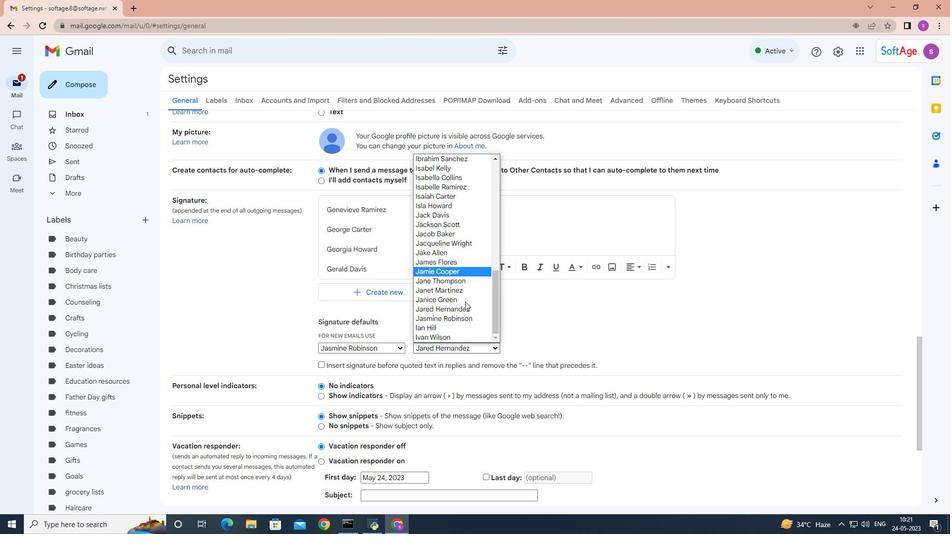 
Action: Mouse moved to (464, 318)
Screenshot: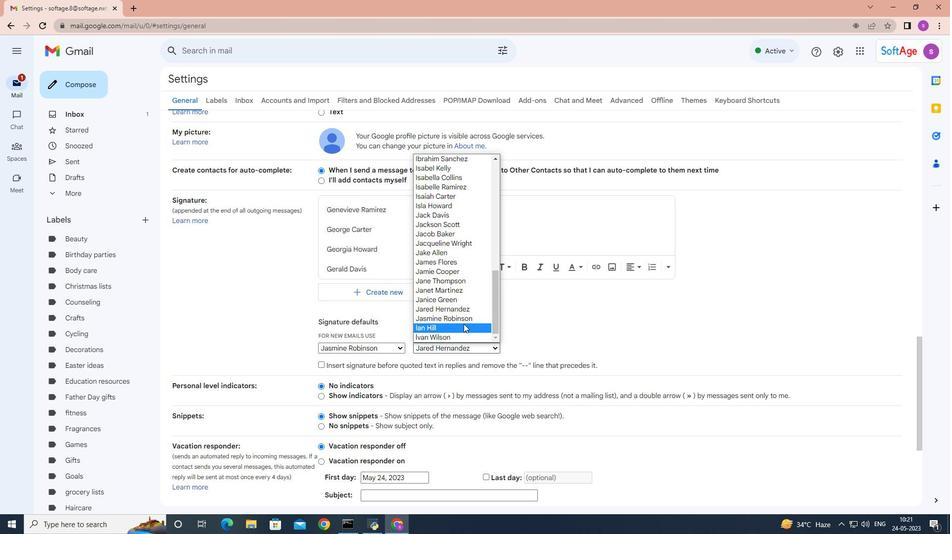 
Action: Mouse pressed left at (464, 318)
Screenshot: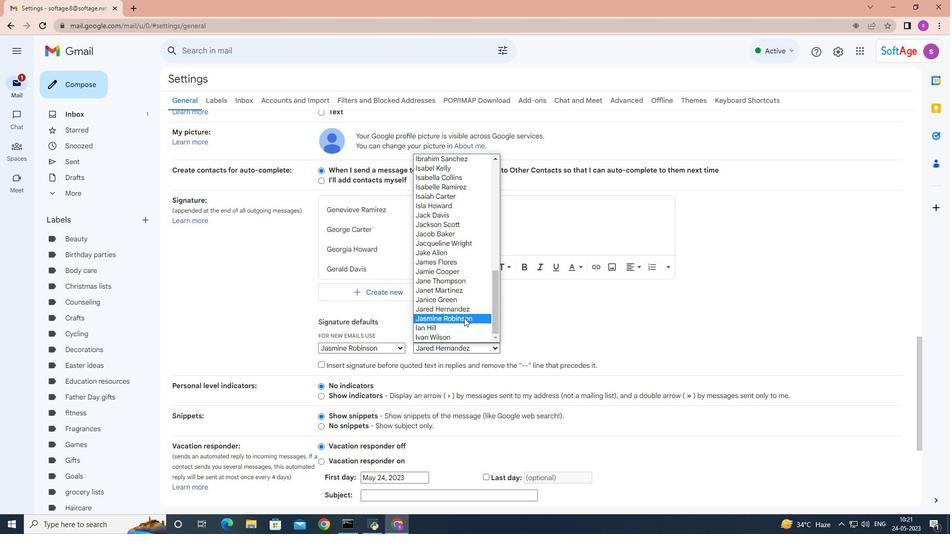 
Action: Mouse moved to (574, 309)
Screenshot: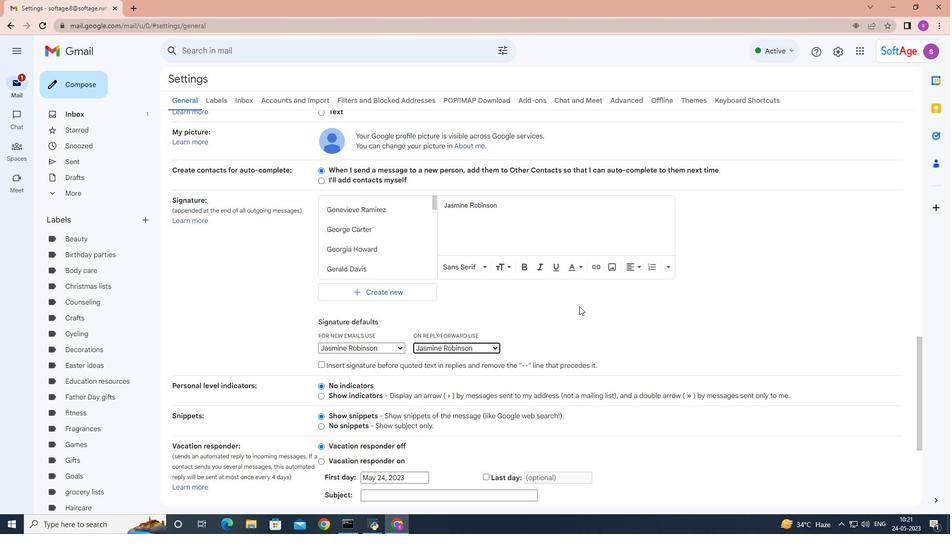 
Action: Mouse scrolled (574, 309) with delta (0, 0)
Screenshot: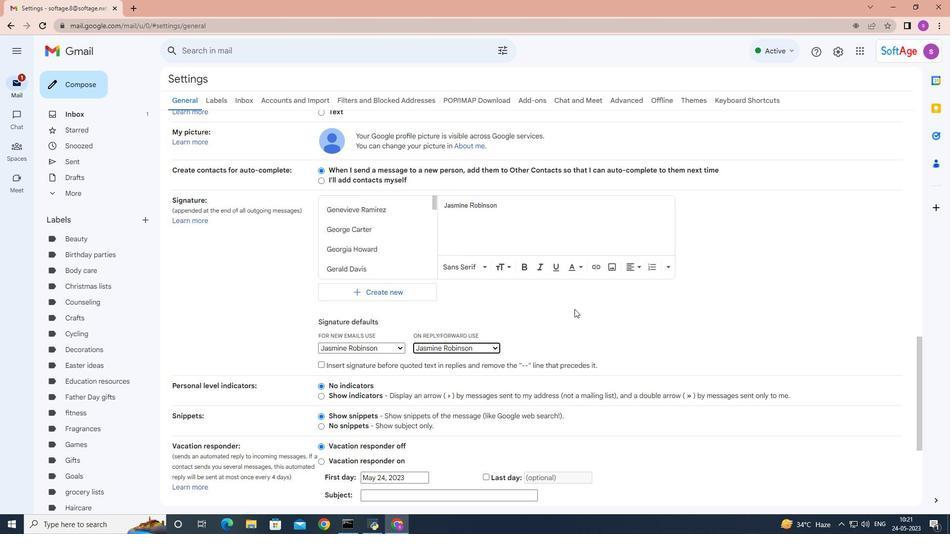 
Action: Mouse moved to (574, 309)
Screenshot: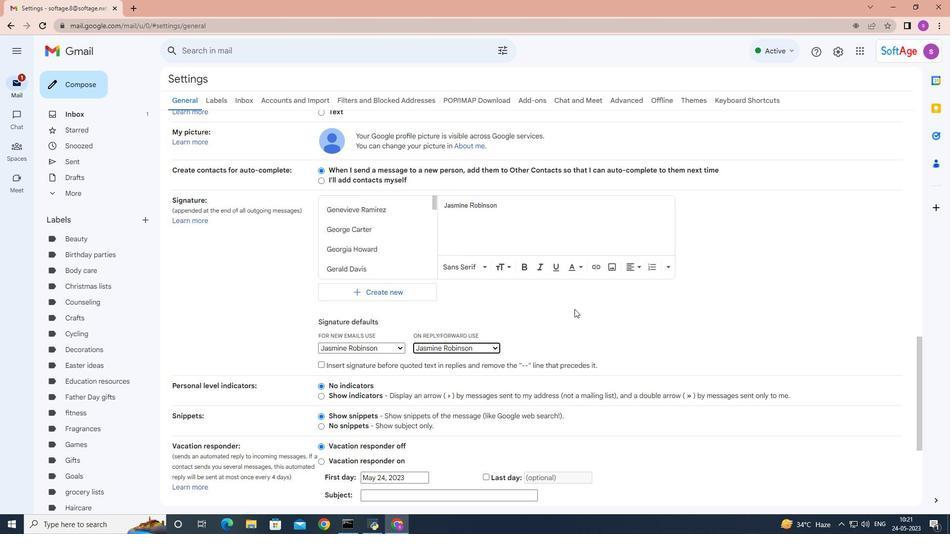 
Action: Mouse scrolled (574, 309) with delta (0, 0)
Screenshot: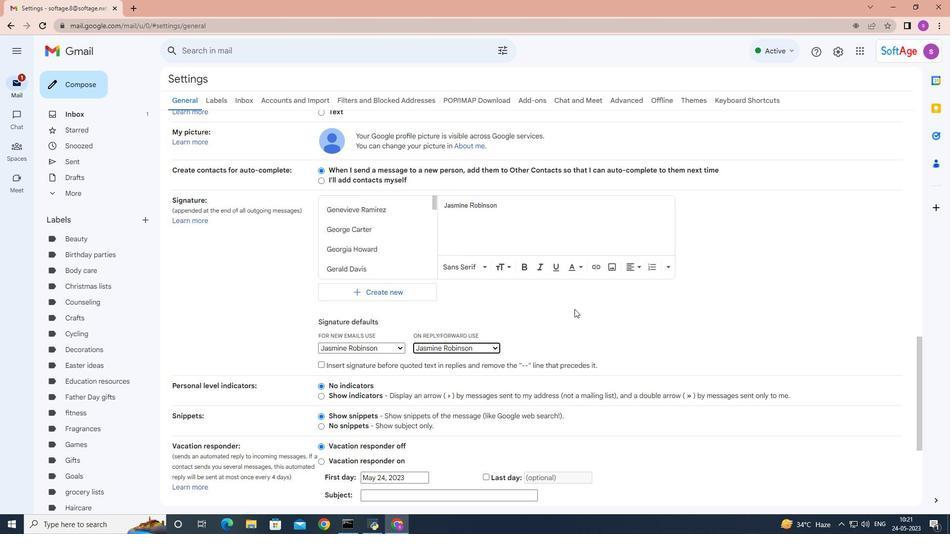 
Action: Mouse scrolled (574, 309) with delta (0, 0)
Screenshot: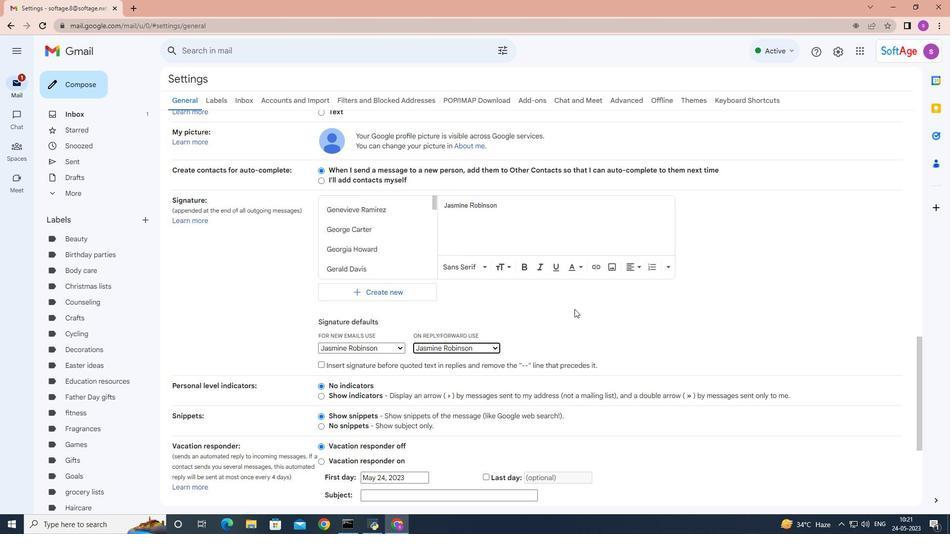
Action: Mouse scrolled (574, 309) with delta (0, 0)
Screenshot: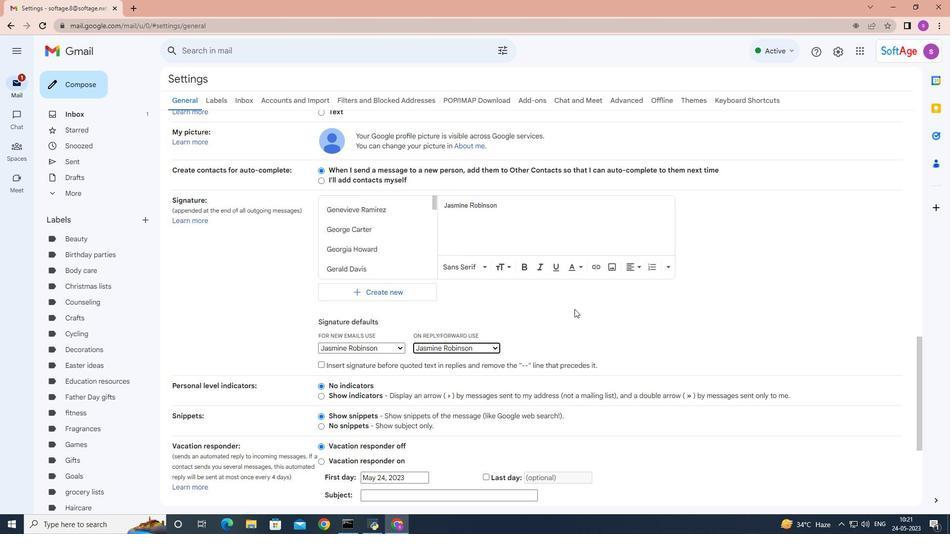 
Action: Mouse moved to (574, 309)
Screenshot: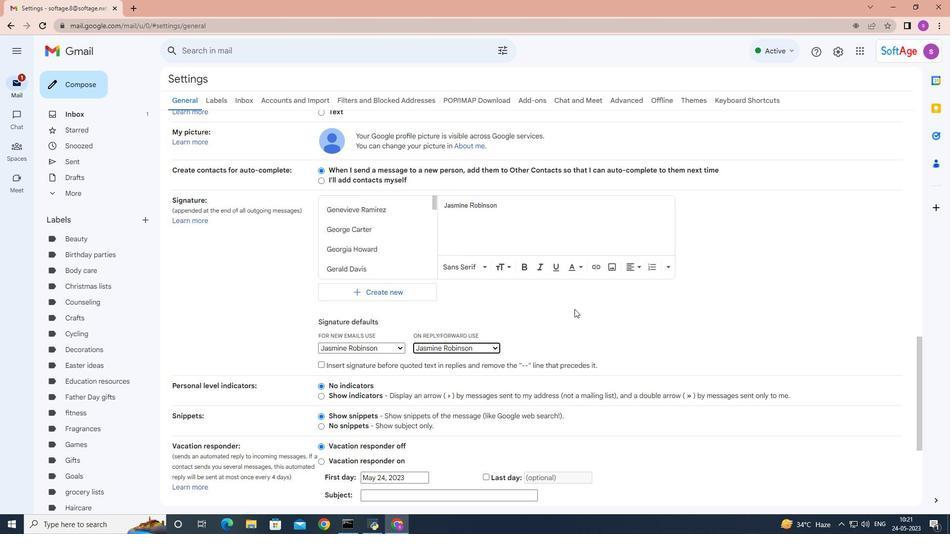 
Action: Mouse scrolled (574, 309) with delta (0, 0)
Screenshot: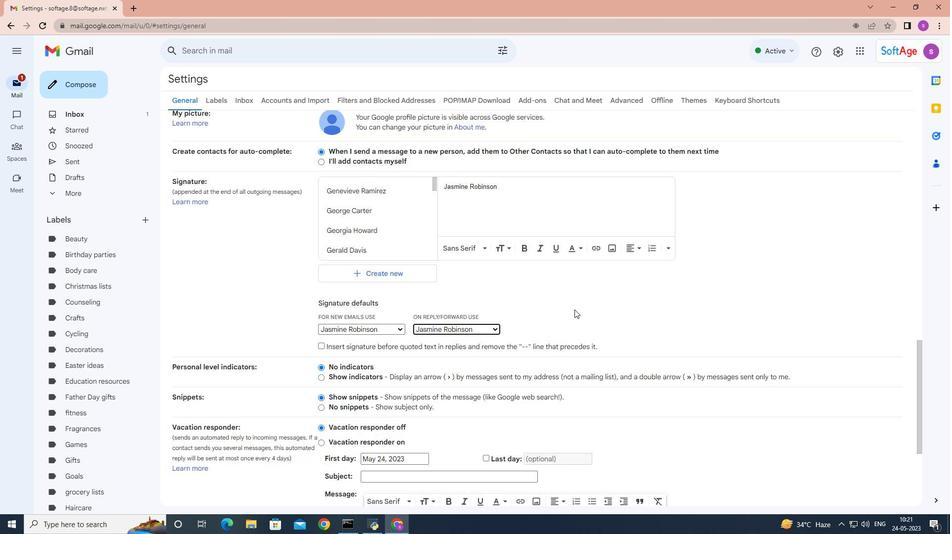 
Action: Mouse scrolled (574, 309) with delta (0, 0)
Screenshot: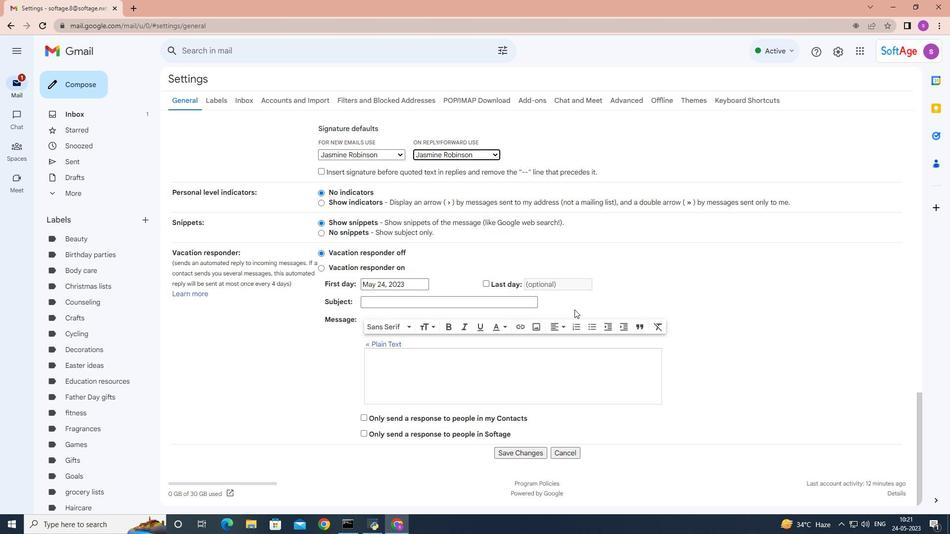 
Action: Mouse scrolled (574, 309) with delta (0, 0)
Screenshot: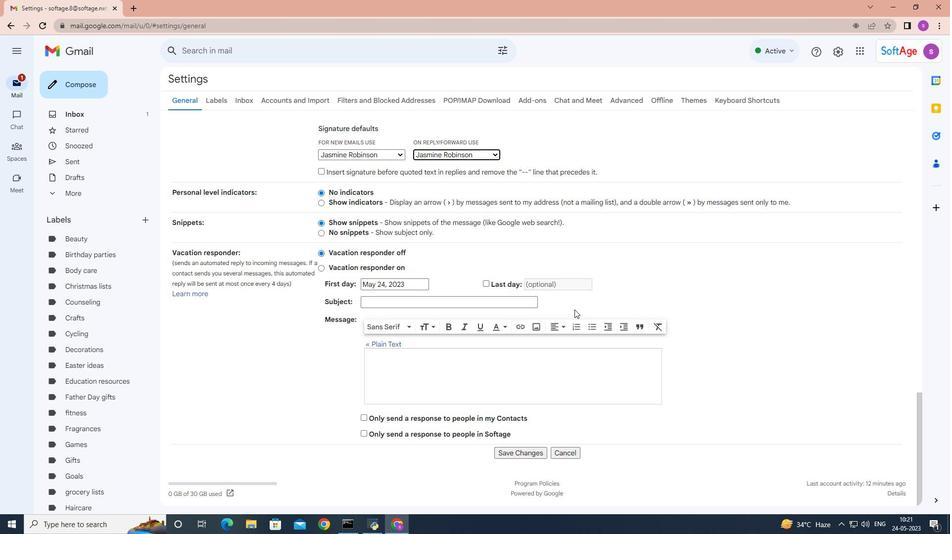 
Action: Mouse scrolled (574, 309) with delta (0, 0)
Screenshot: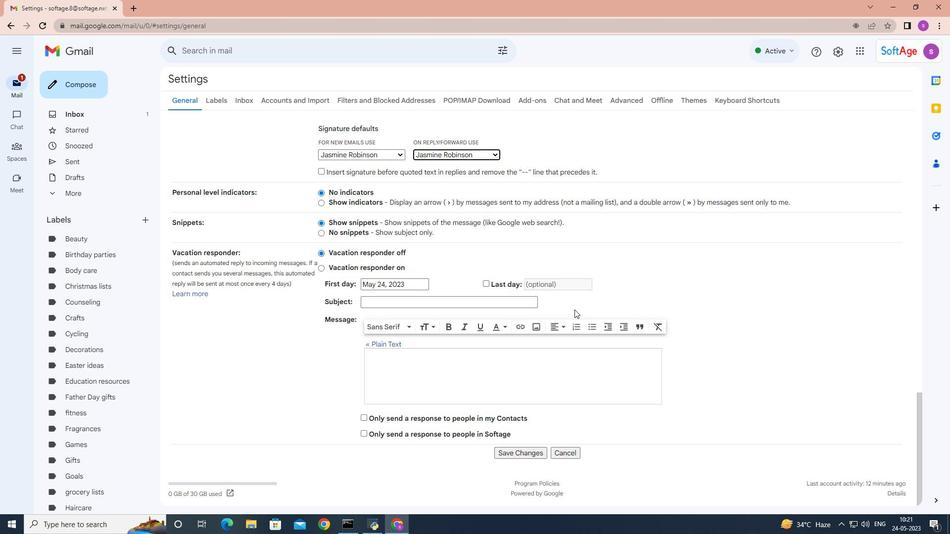 
Action: Mouse scrolled (574, 309) with delta (0, 0)
Screenshot: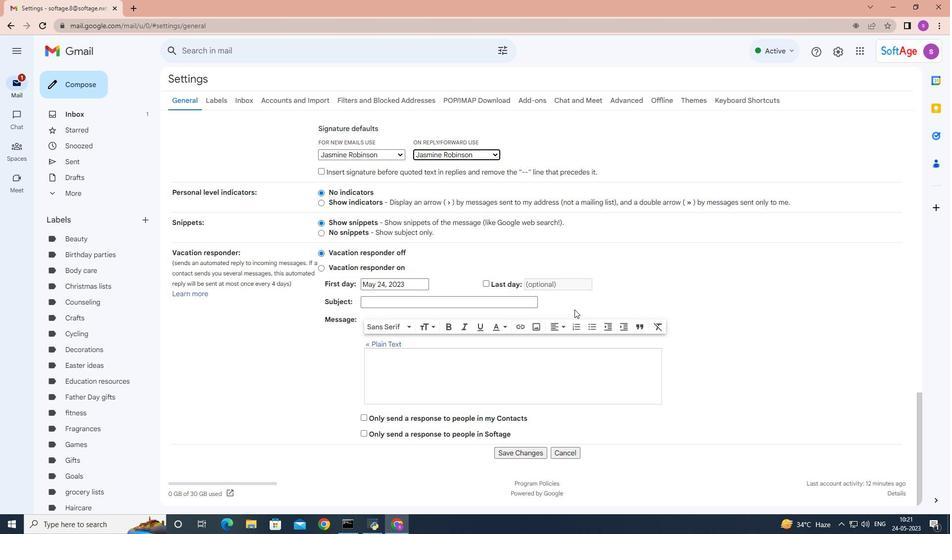 
Action: Mouse moved to (506, 452)
Screenshot: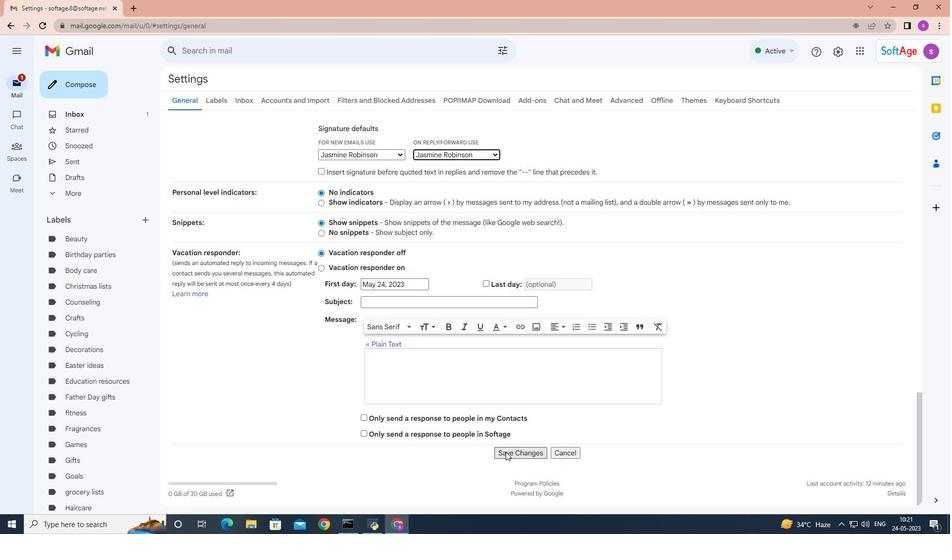 
Action: Mouse pressed left at (506, 452)
Screenshot: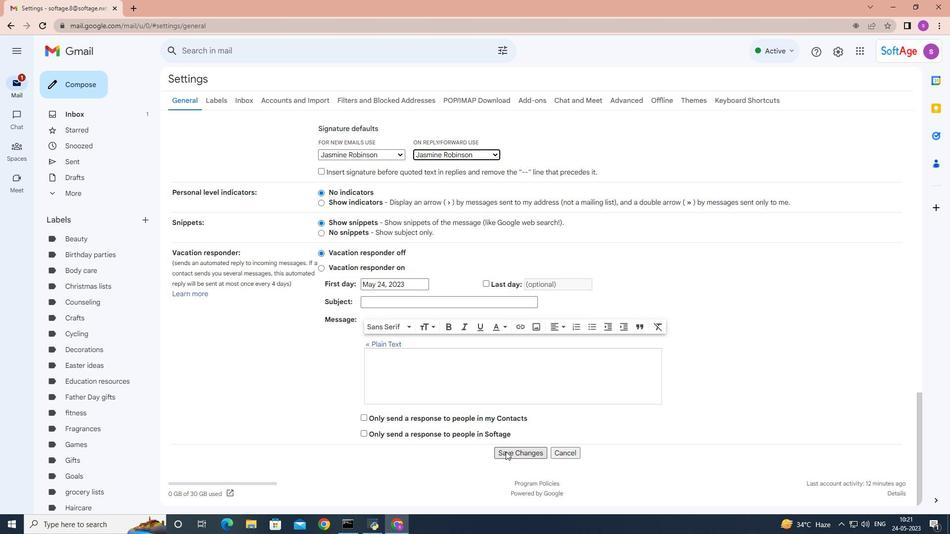 
Action: Mouse moved to (79, 82)
Screenshot: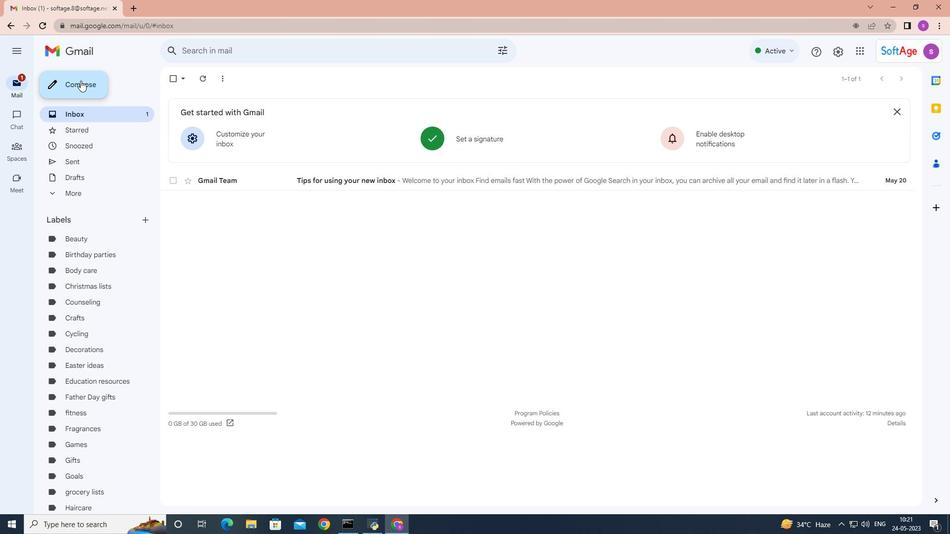
Action: Mouse pressed left at (79, 82)
Screenshot: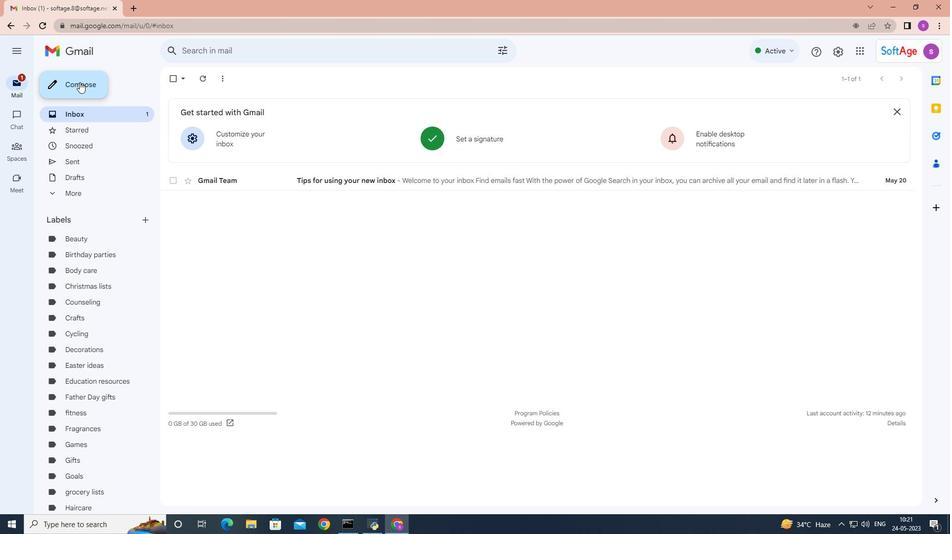 
Action: Mouse moved to (662, 259)
Screenshot: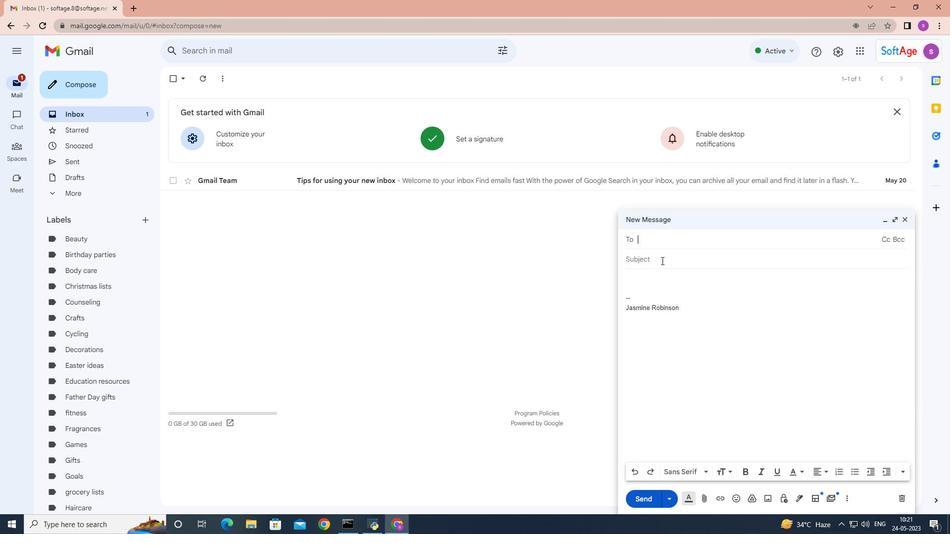 
Action: Mouse pressed left at (662, 259)
Screenshot: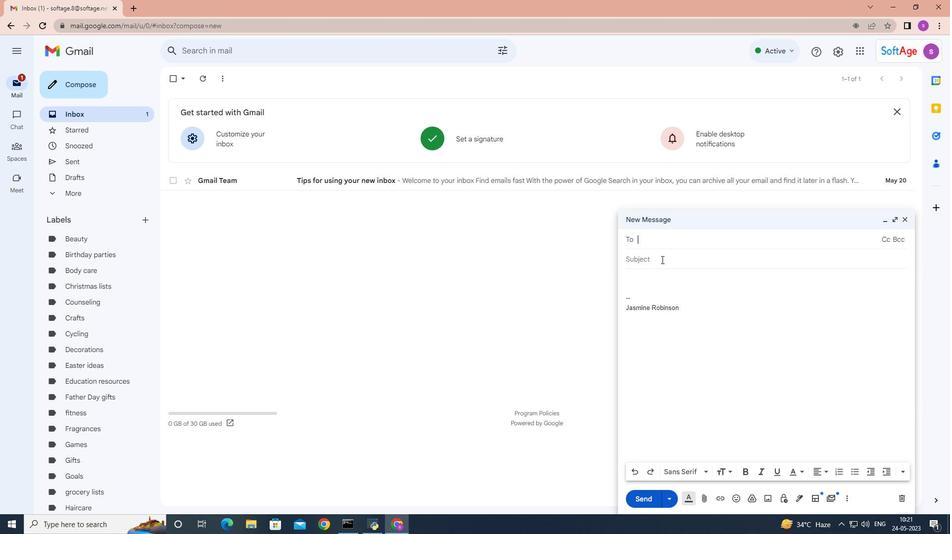 
Action: Key pressed <Key.shift><Key.shift><Key.shift><Key.shift><Key.shift><Key.shift><Key.shift><Key.shift><Key.shift><Key.shift>Thank<Key.space>you<Key.space>for
Screenshot: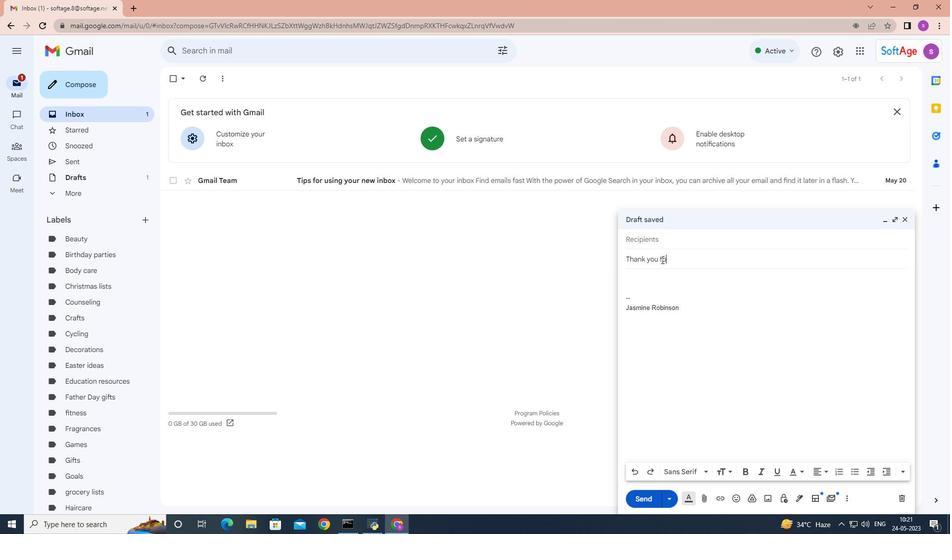 
Action: Mouse moved to (671, 286)
Screenshot: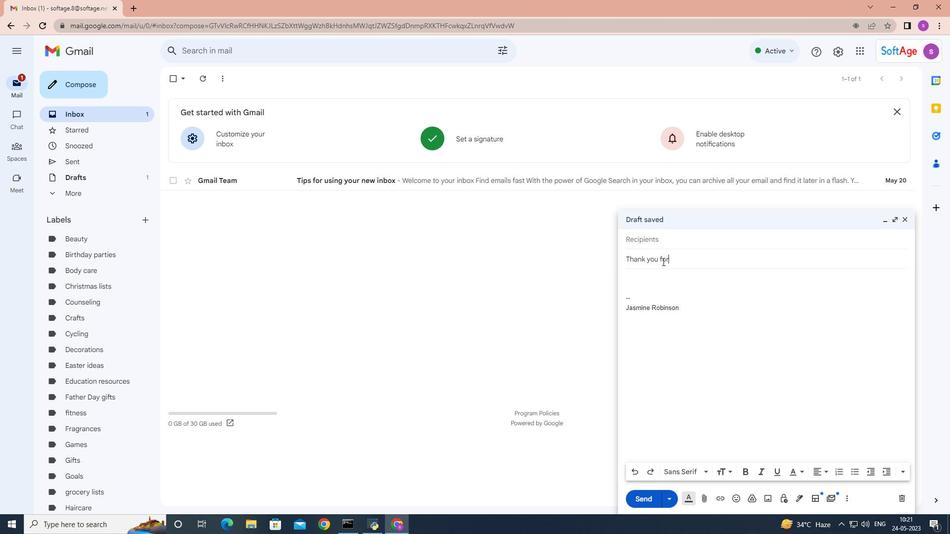 
Action: Key pressed <Key.space>
Screenshot: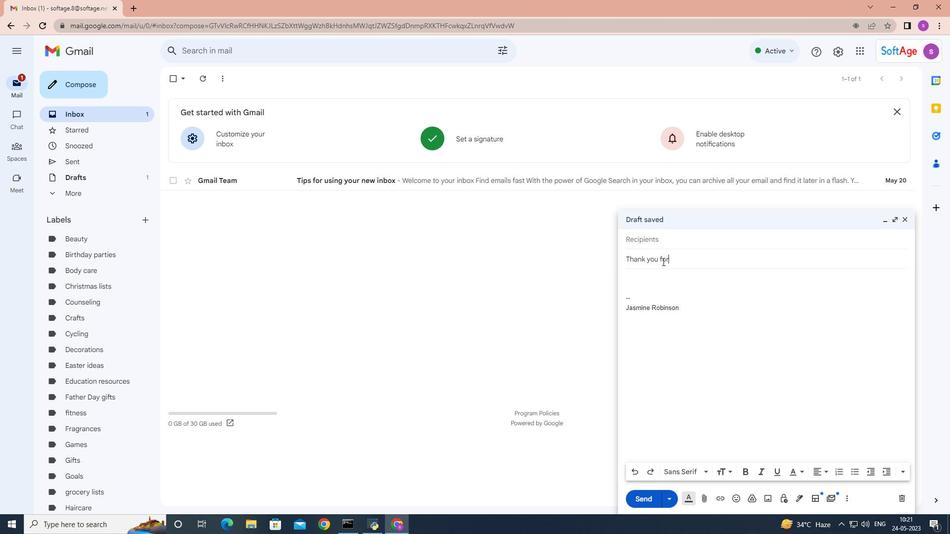 
Action: Mouse moved to (692, 280)
Screenshot: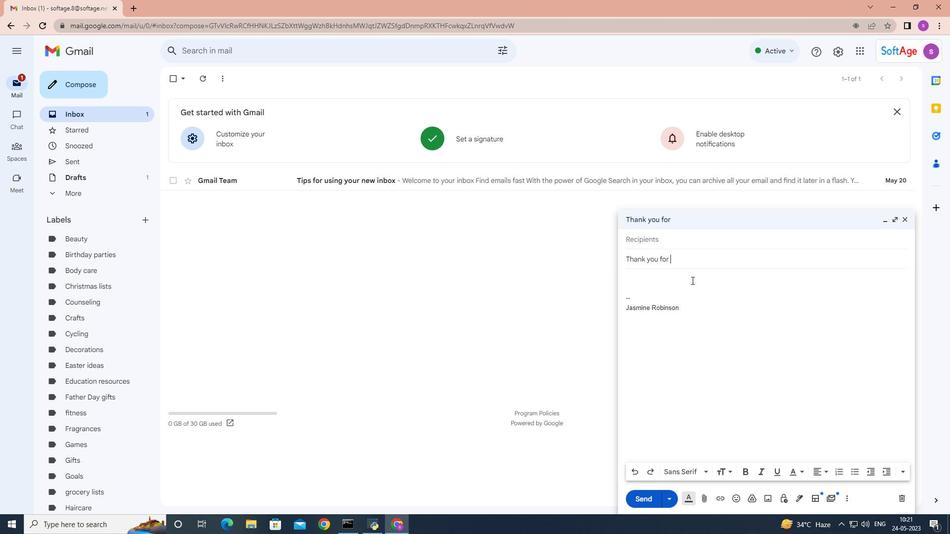 
Action: Key pressed partnership<Key.space>
Screenshot: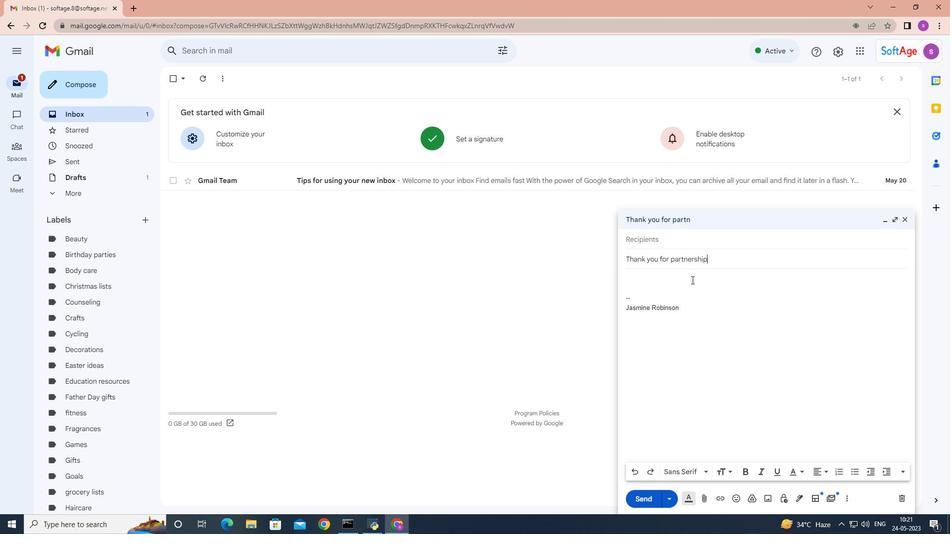 
Action: Mouse moved to (631, 277)
Screenshot: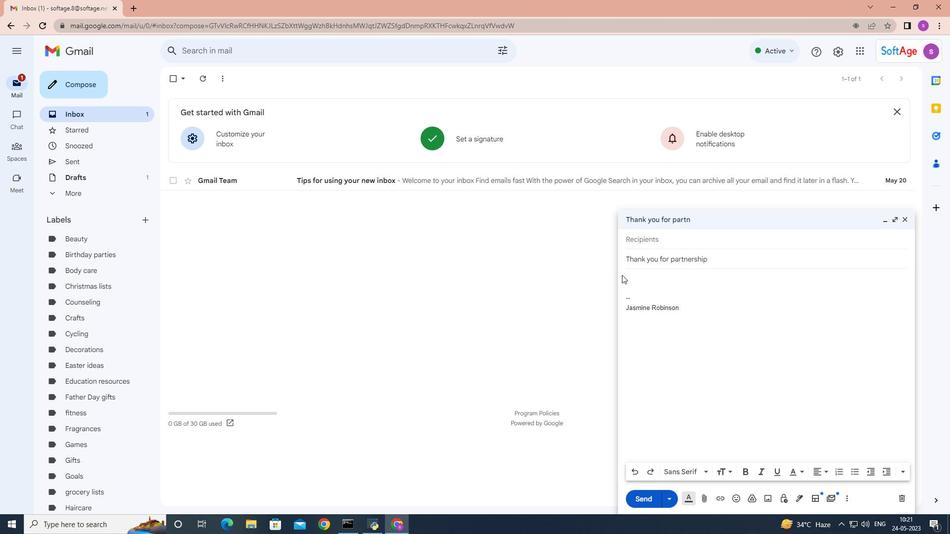 
Action: Mouse pressed left at (631, 277)
Screenshot: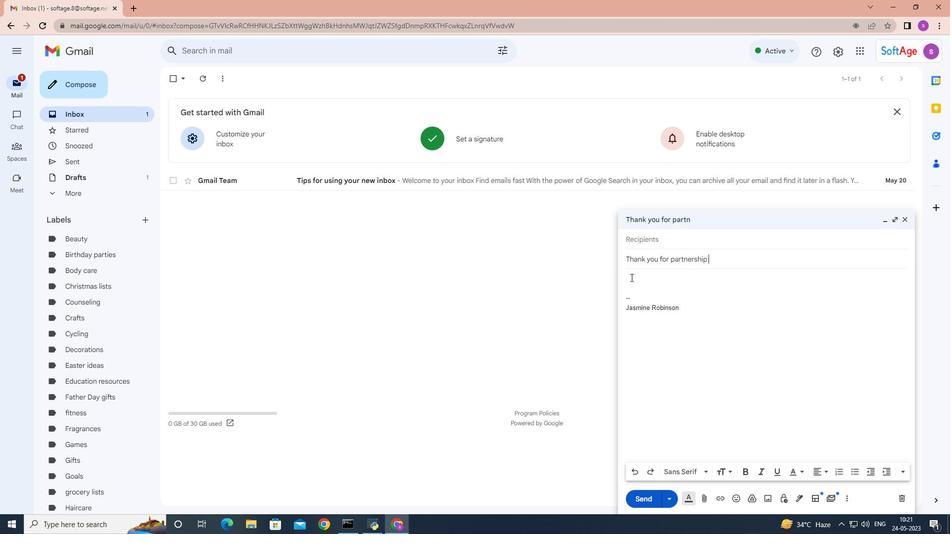 
Action: Key pressed <Key.shift>Weare<Key.space><Key.backspace><Key.backspace><Key.backspace><Key.backspace>
Screenshot: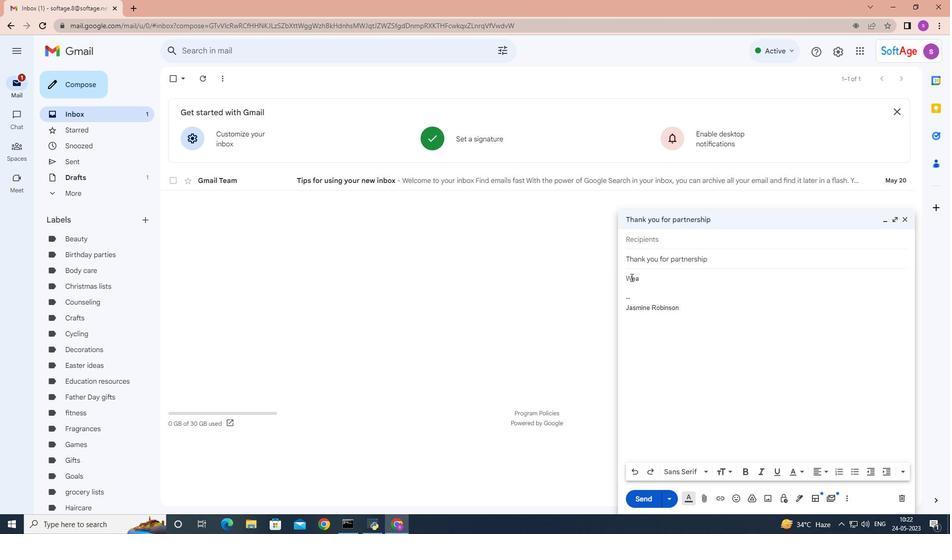 
Action: Mouse moved to (726, 336)
Screenshot: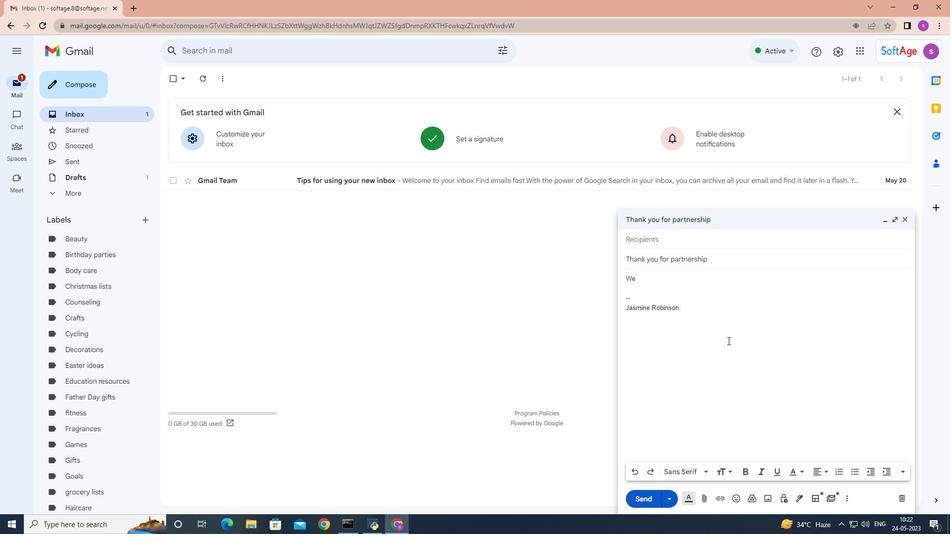
Action: Key pressed <Key.space>
Screenshot: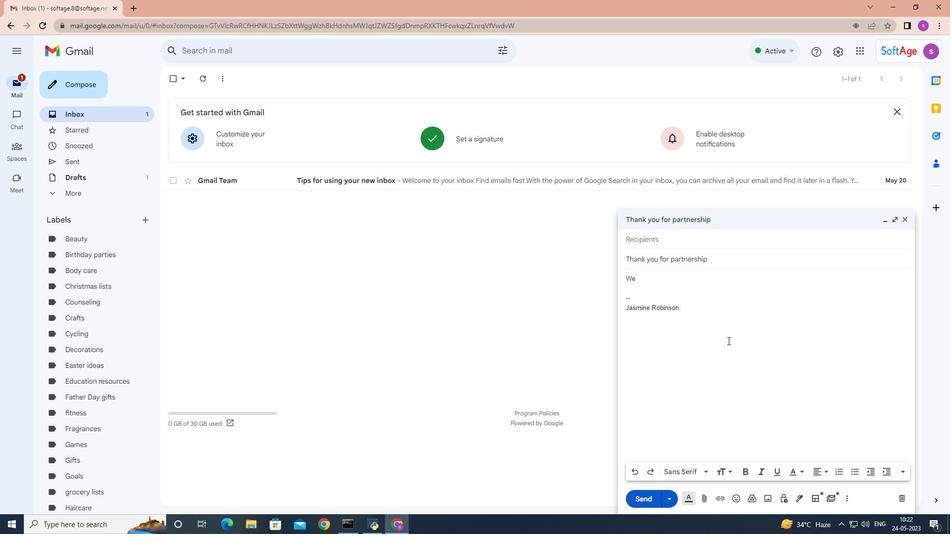 
Action: Mouse moved to (724, 331)
Screenshot: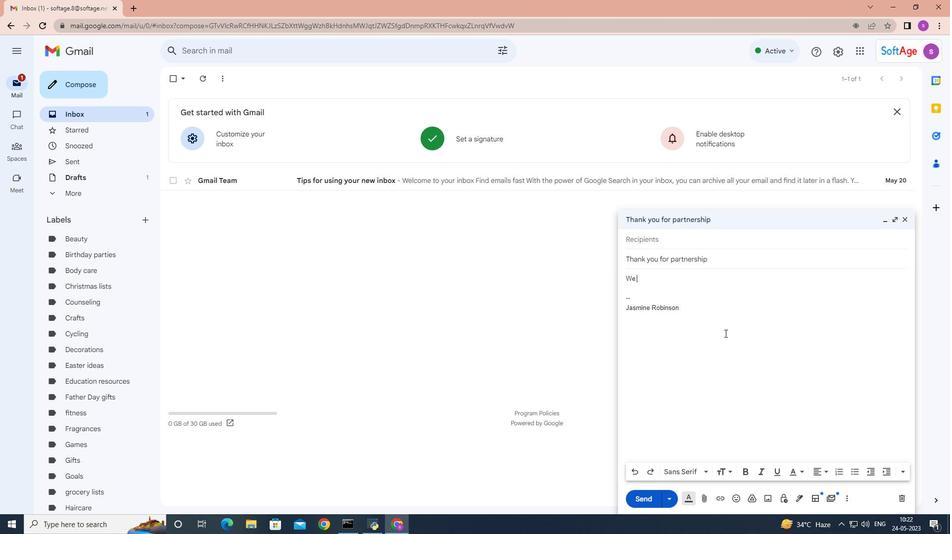 
Action: Key pressed are<Key.space>pleased<Key.space>to<Key.space>infoem<Key.backspace><Key.backspace>rm<Key.space>you<Key.space>that<Key.space>the<Key.space>project<Key.space>has<Key.space>been<Key.space>completed<Key.space>suss<Key.backspace><Key.backspace>ccessfully<Key.space>.
Screenshot: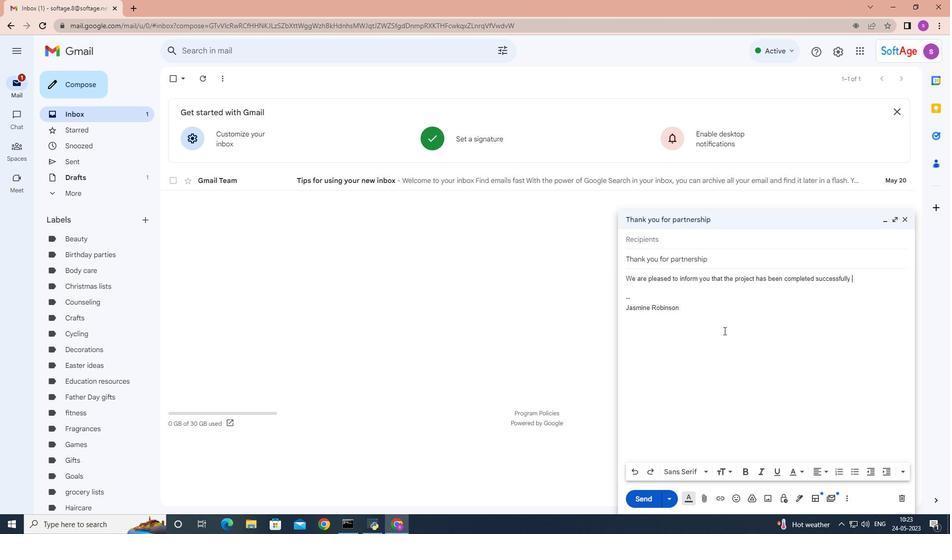 
Action: Mouse moved to (654, 239)
Screenshot: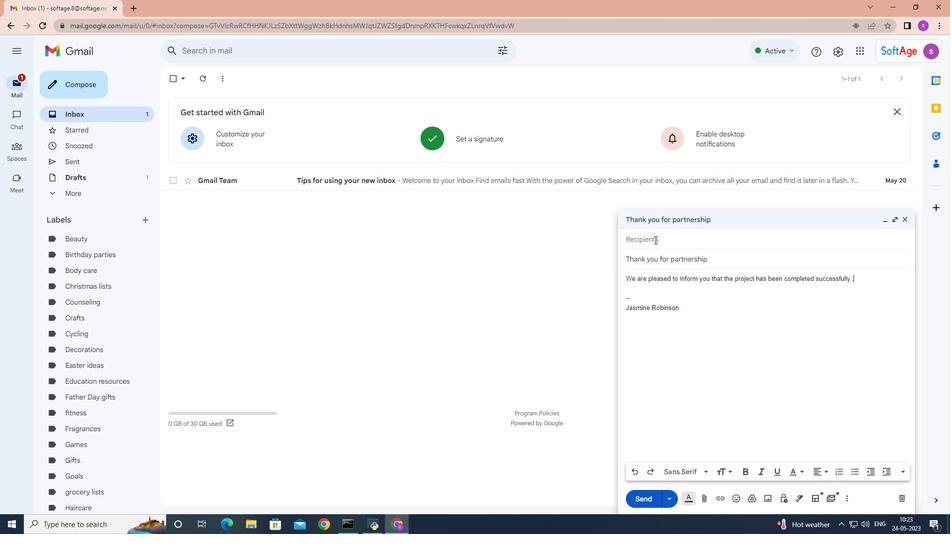 
Action: Mouse pressed left at (654, 239)
Screenshot: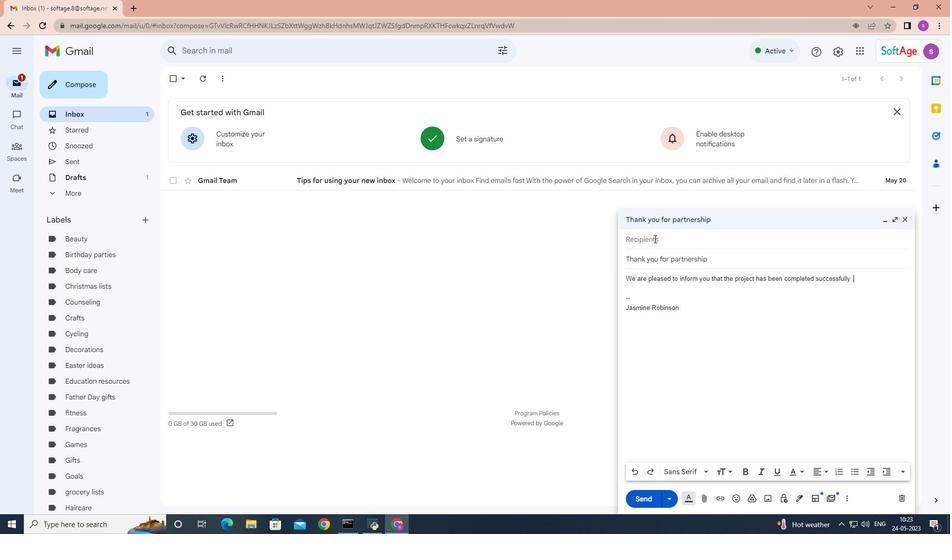 
Action: Key pressed softage.4
Screenshot: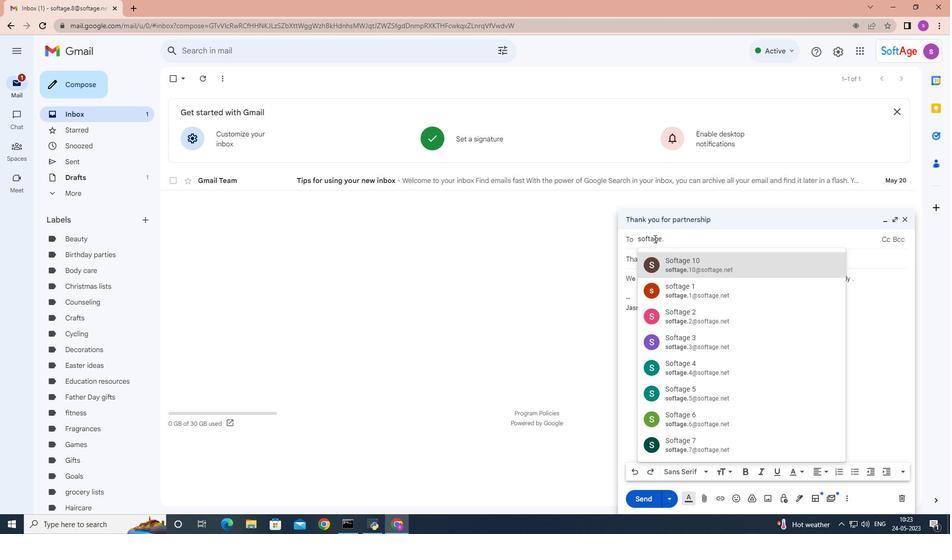 
Action: Mouse moved to (693, 264)
Screenshot: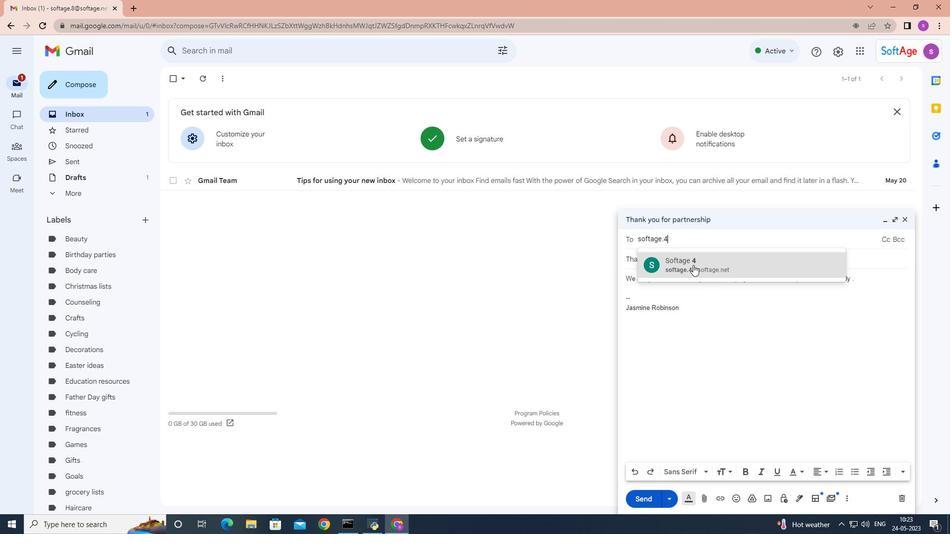 
Action: Mouse pressed left at (693, 264)
Screenshot: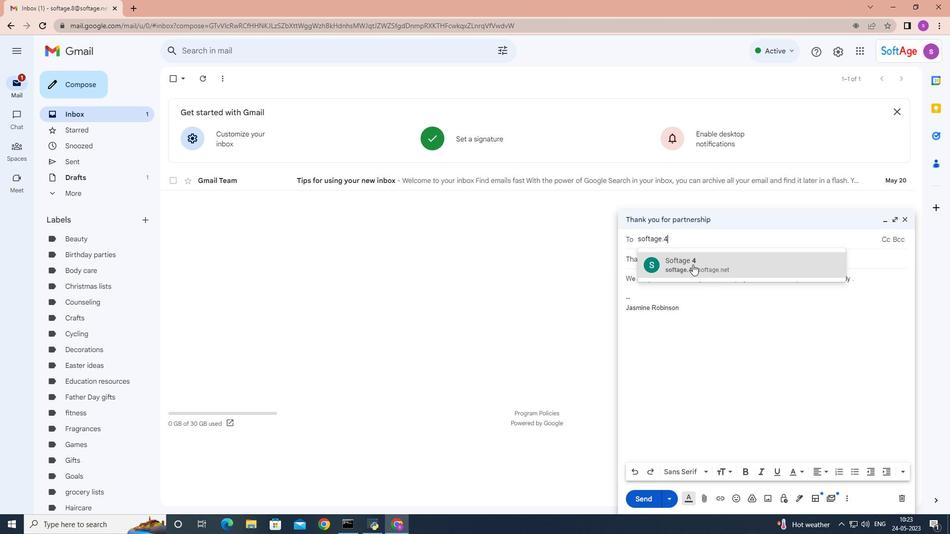 
Action: Mouse moved to (853, 288)
Screenshot: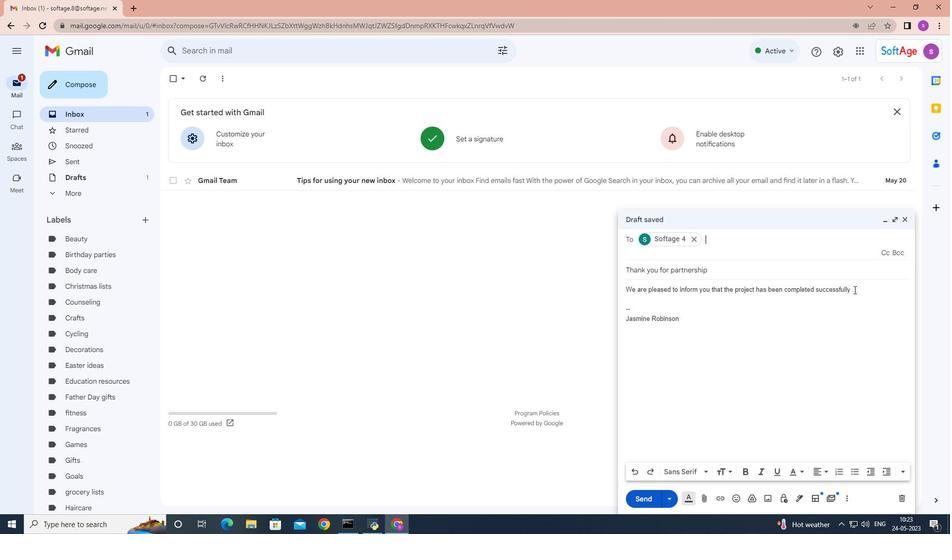 
Action: Mouse pressed left at (853, 288)
Screenshot: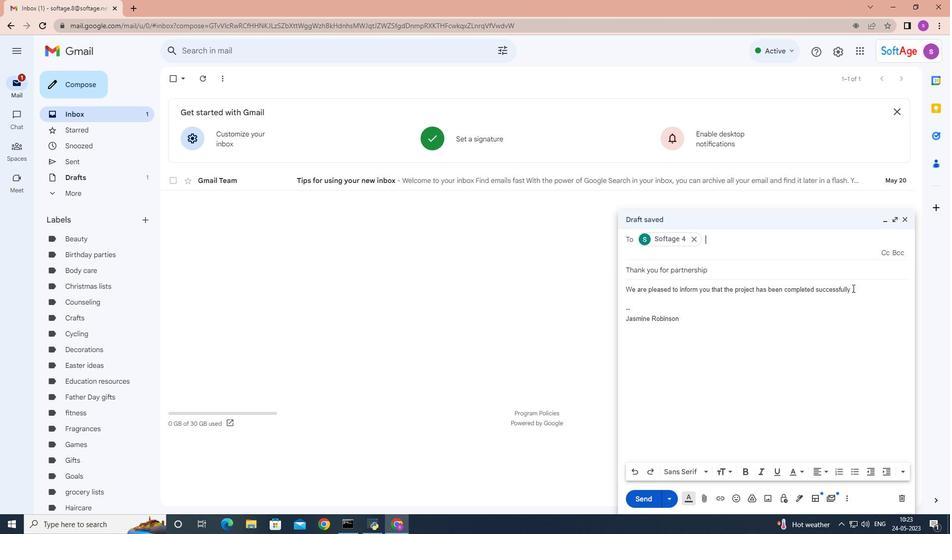 
Action: Mouse moved to (854, 277)
Screenshot: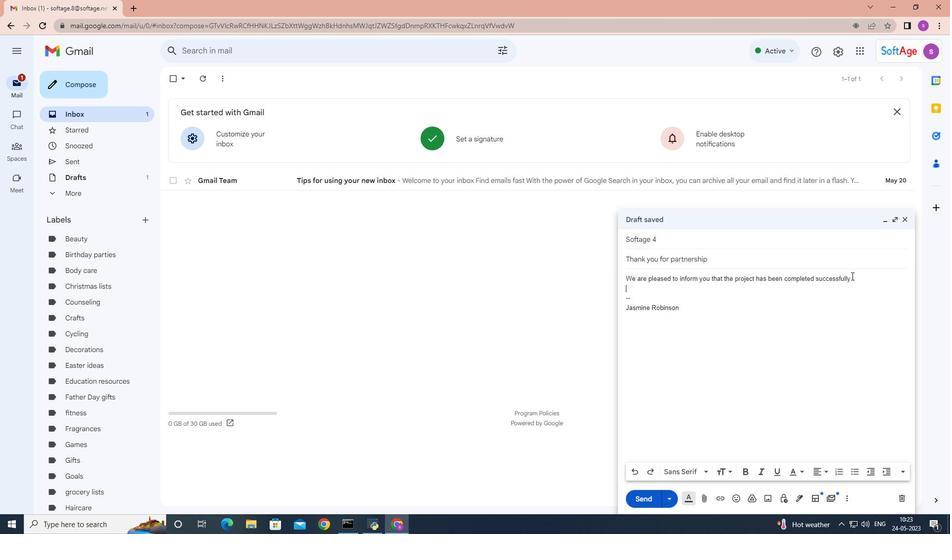 
Action: Mouse pressed left at (854, 277)
Screenshot: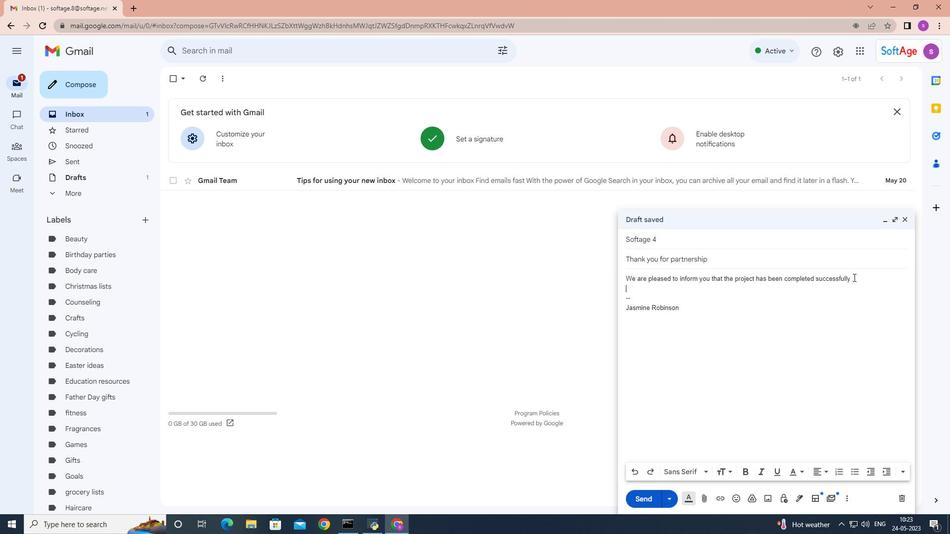 
Action: Mouse moved to (837, 471)
Screenshot: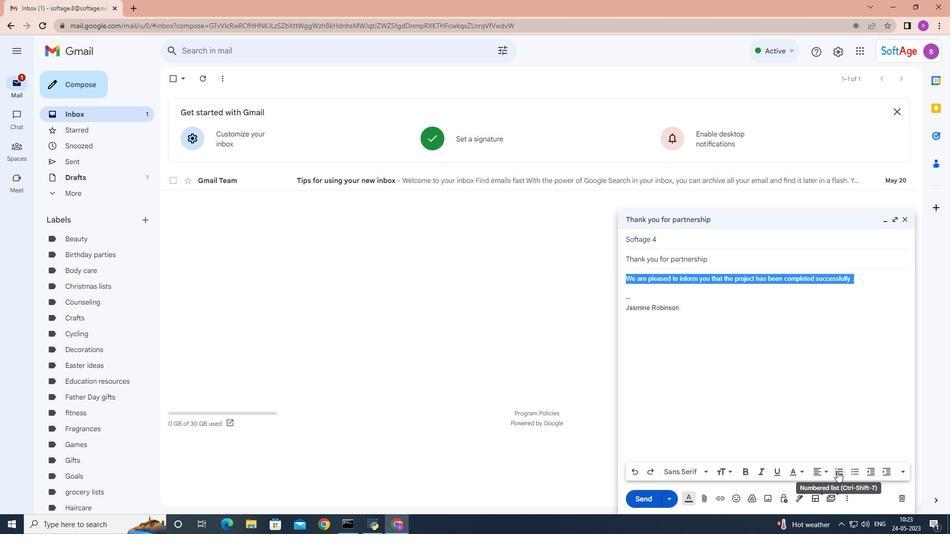 
Action: Mouse pressed left at (837, 471)
Screenshot: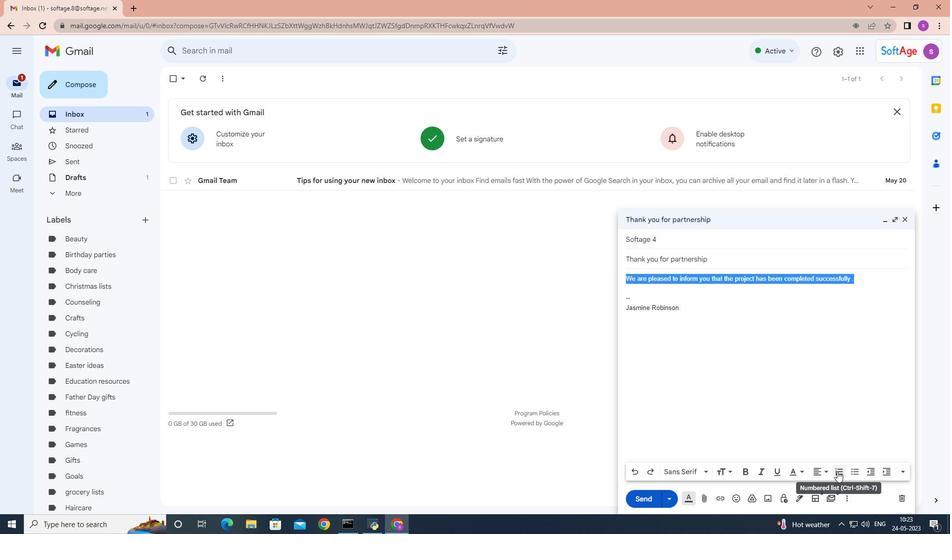 
Action: Mouse moved to (698, 472)
Screenshot: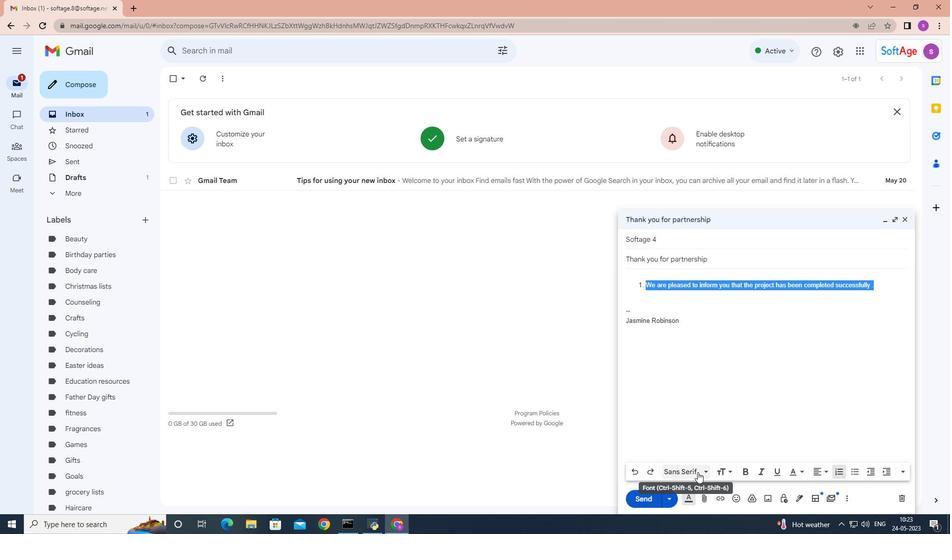 
Action: Mouse pressed left at (698, 472)
Screenshot: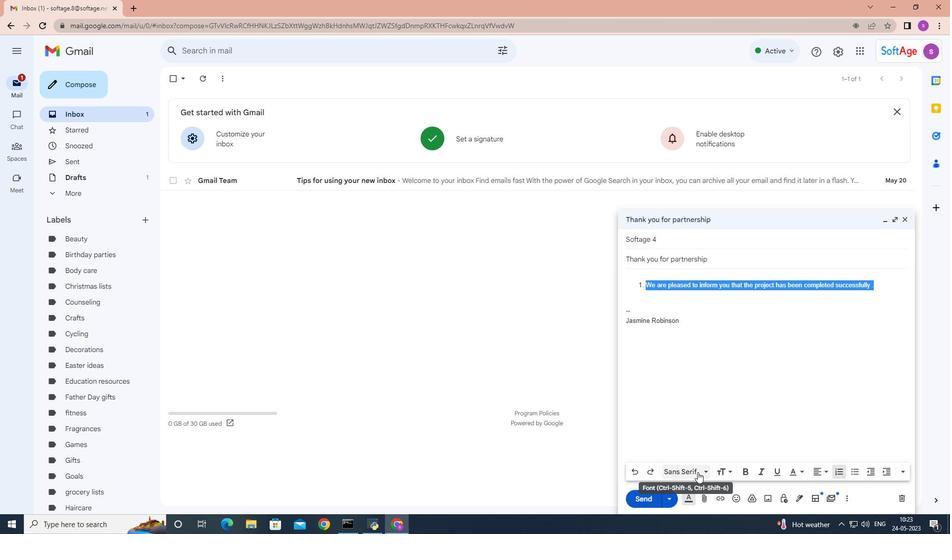 
Action: Mouse moved to (700, 342)
Screenshot: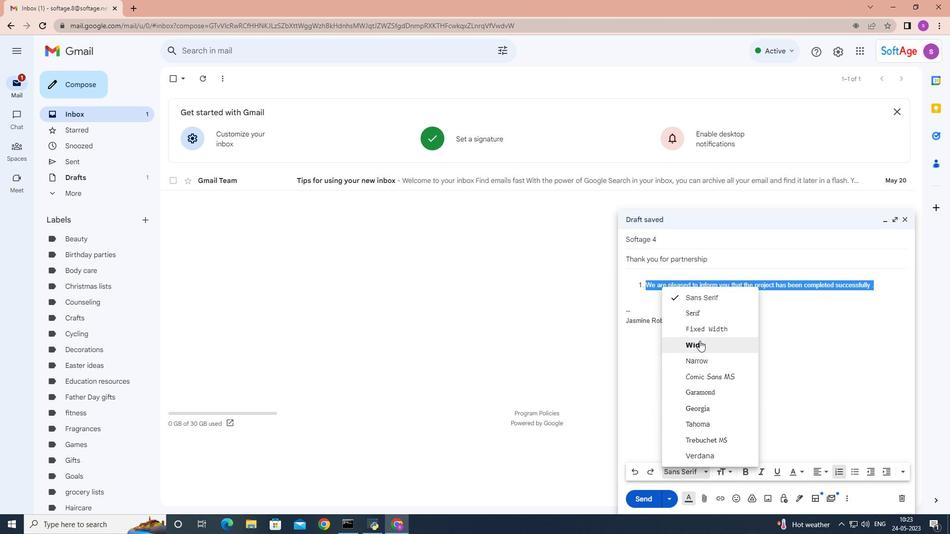 
Action: Mouse pressed left at (700, 342)
Screenshot: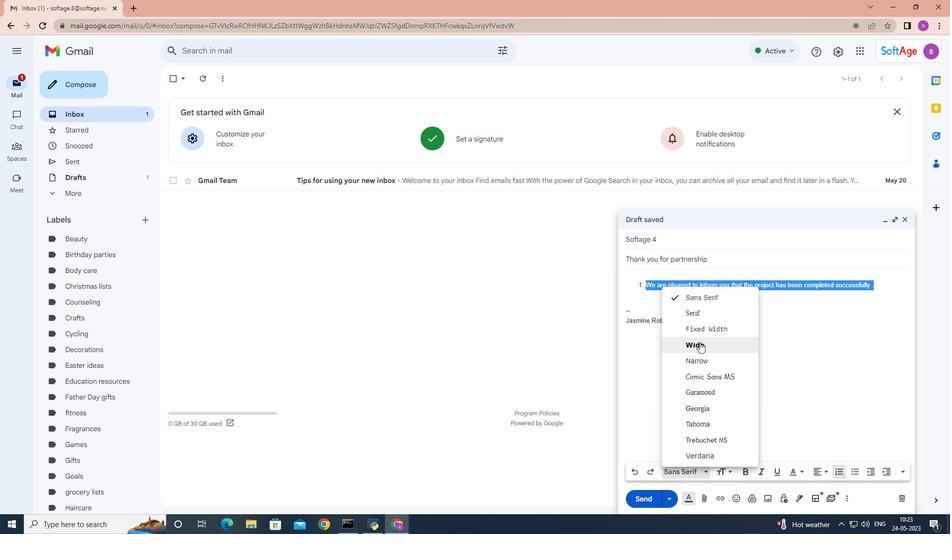 
Action: Mouse moved to (903, 474)
Screenshot: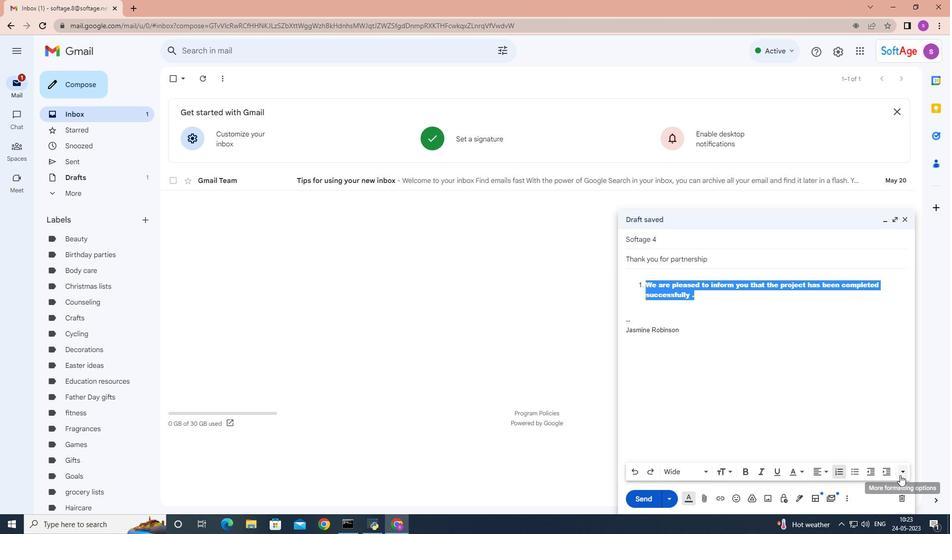 
Action: Mouse pressed left at (903, 474)
Screenshot: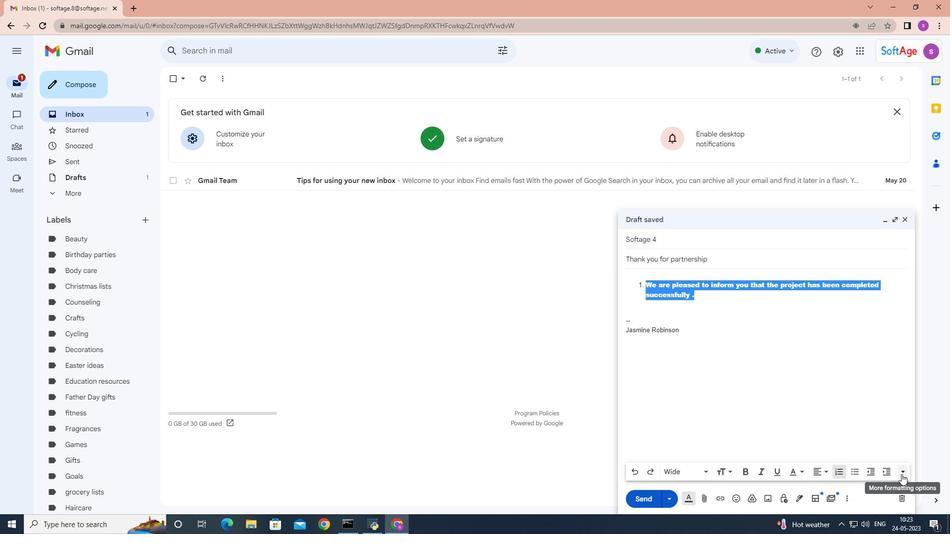 
Action: Mouse moved to (905, 445)
Screenshot: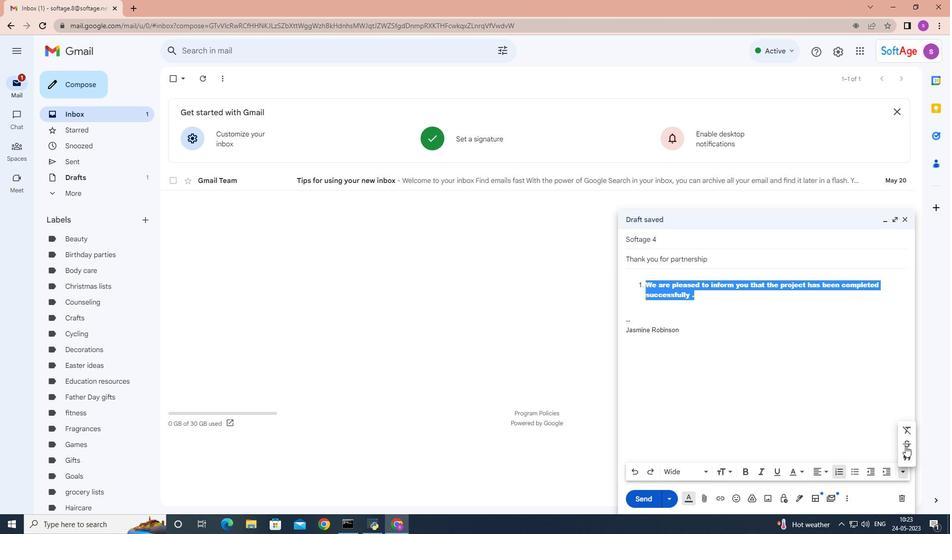 
Action: Mouse pressed left at (905, 445)
Screenshot: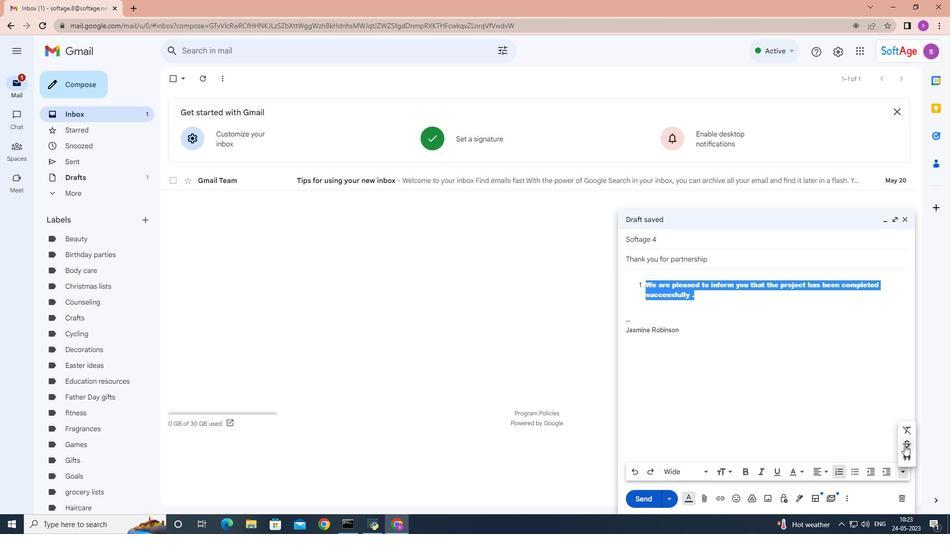 
Action: Mouse moved to (837, 473)
Screenshot: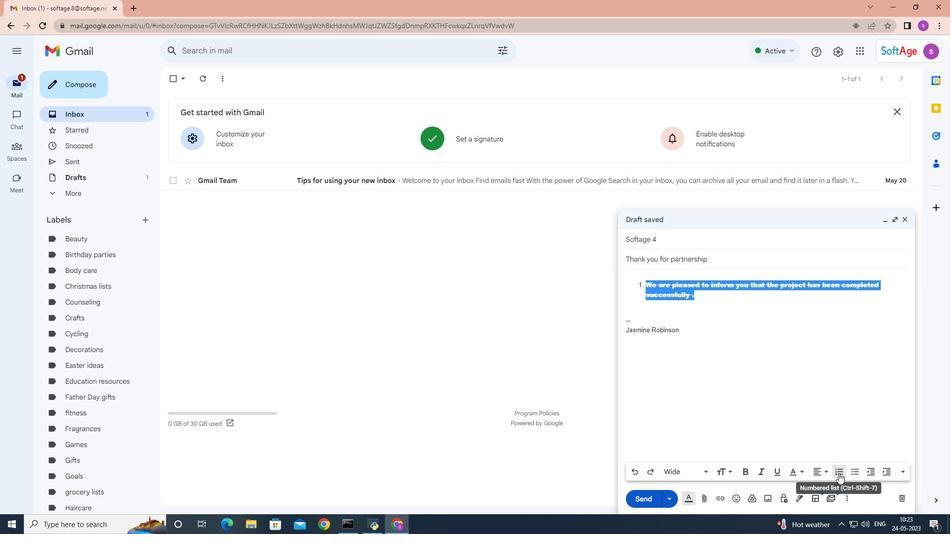 
Action: Mouse pressed left at (837, 473)
Screenshot: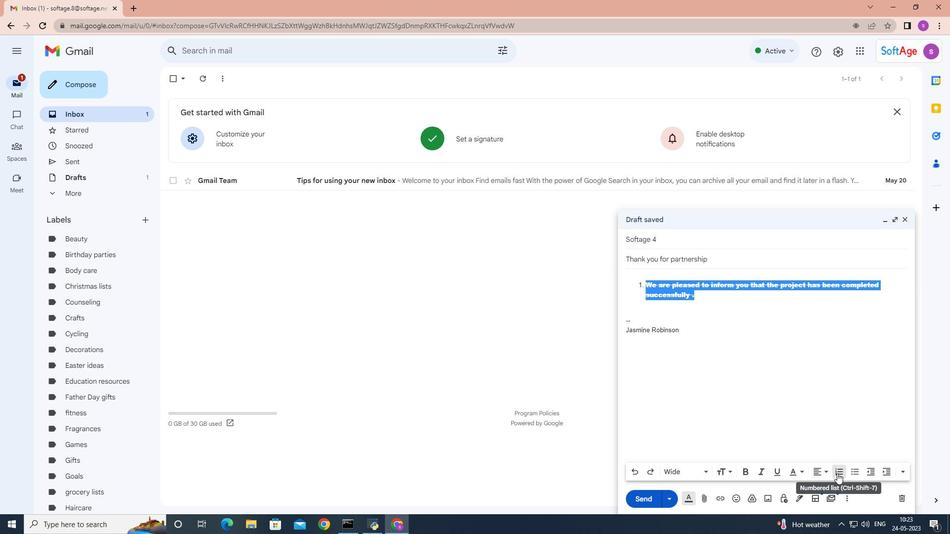 
Action: Mouse moved to (706, 474)
Screenshot: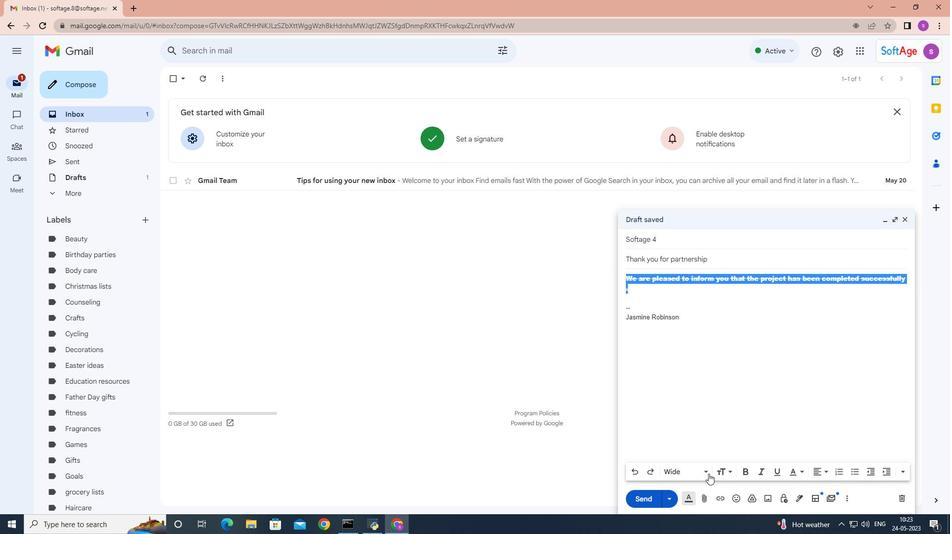 
Action: Mouse pressed left at (706, 474)
Screenshot: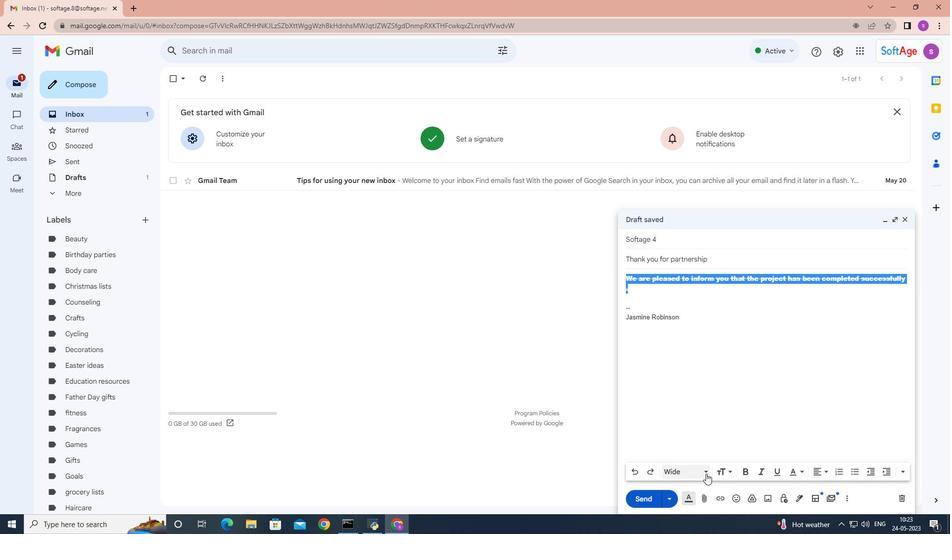 
Action: Mouse moved to (700, 297)
Screenshot: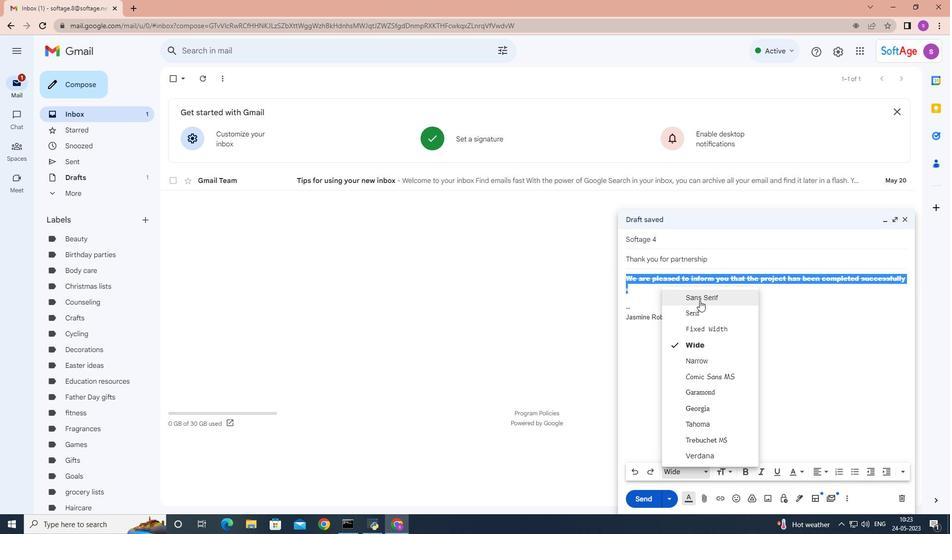 
Action: Mouse pressed left at (700, 297)
Screenshot: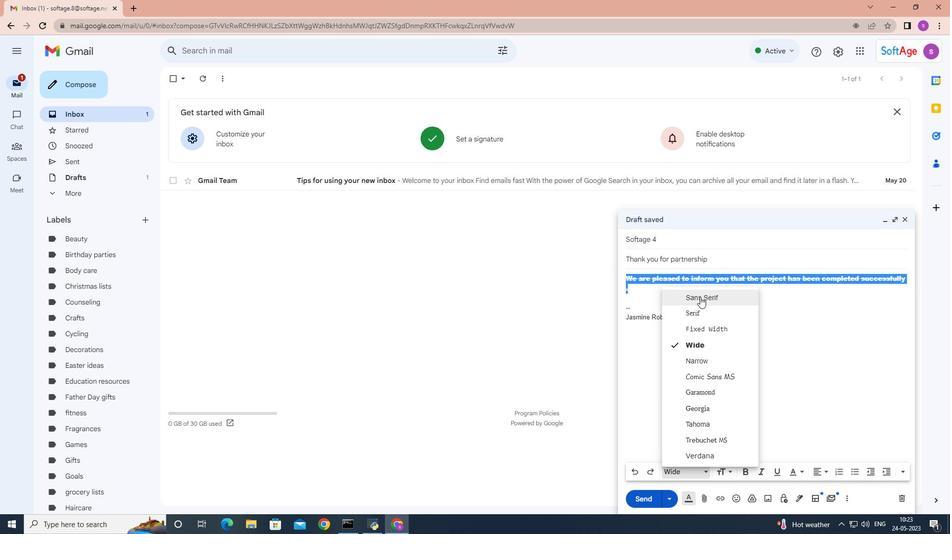 
Action: Mouse moved to (902, 475)
Screenshot: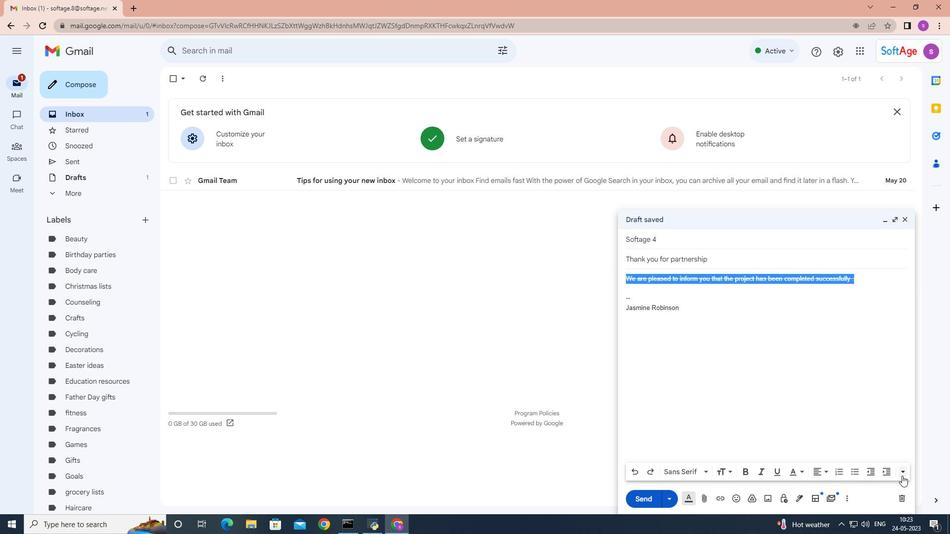 
Action: Mouse pressed left at (902, 475)
Screenshot: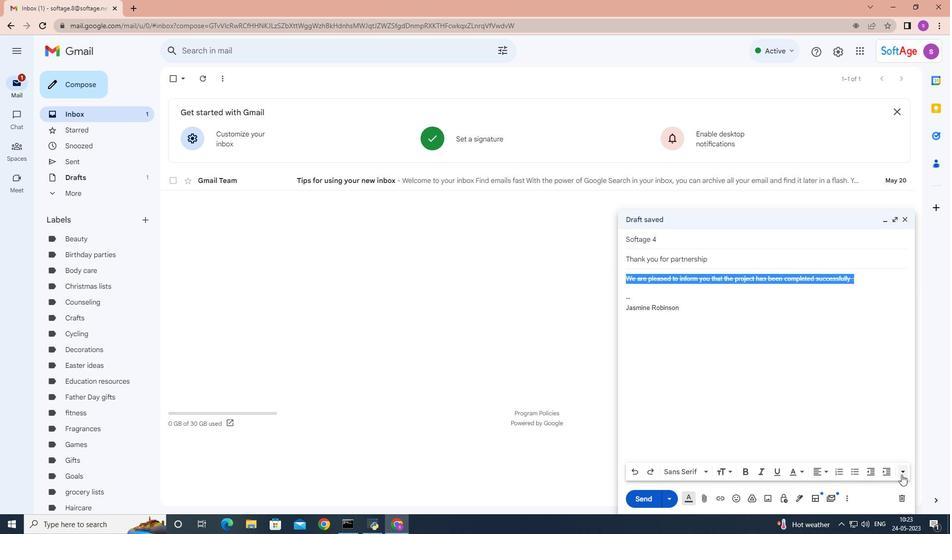 
Action: Mouse moved to (906, 444)
Screenshot: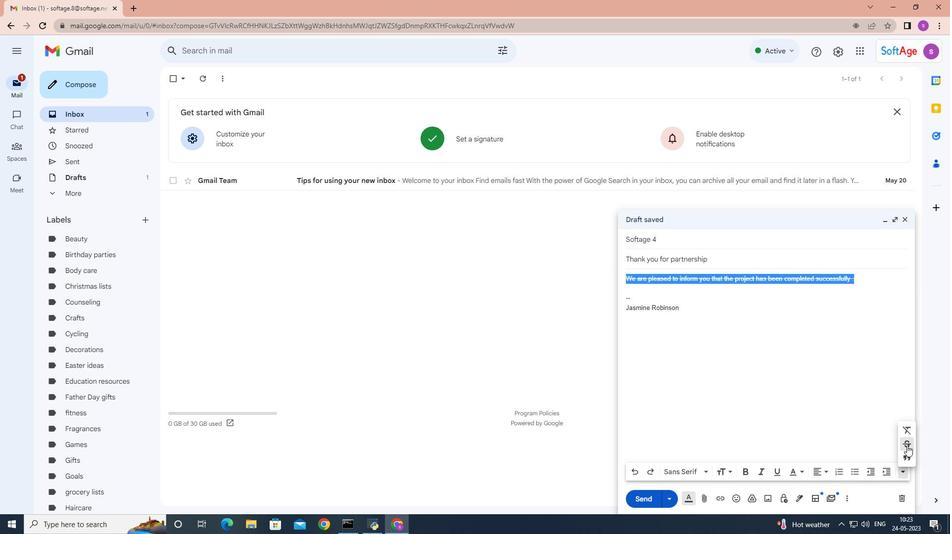 
Action: Mouse pressed left at (906, 444)
Screenshot: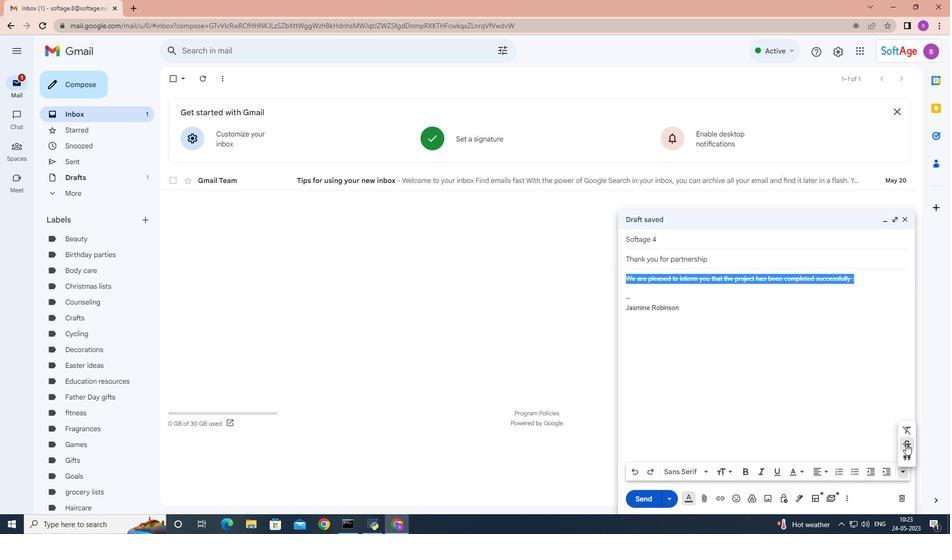 
Action: Mouse moved to (654, 500)
Screenshot: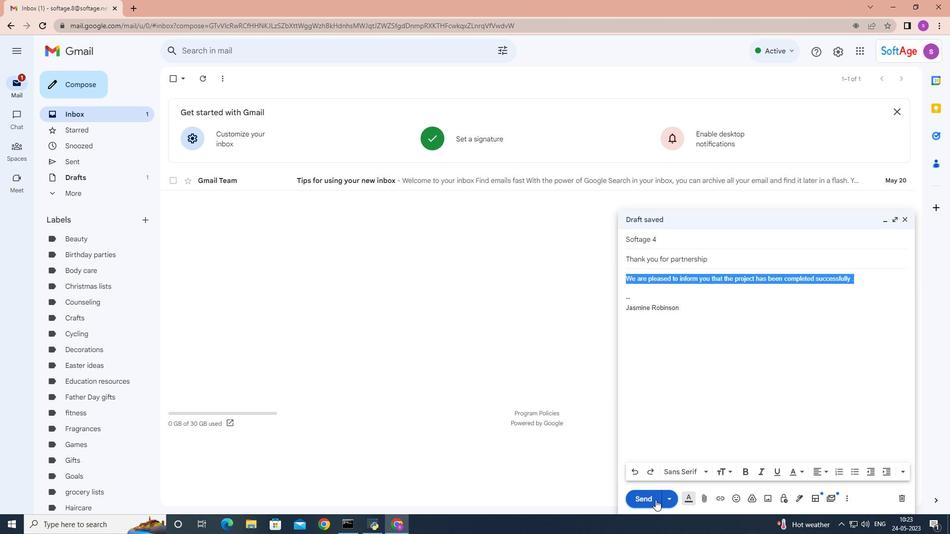 
Action: Mouse pressed left at (654, 500)
Screenshot: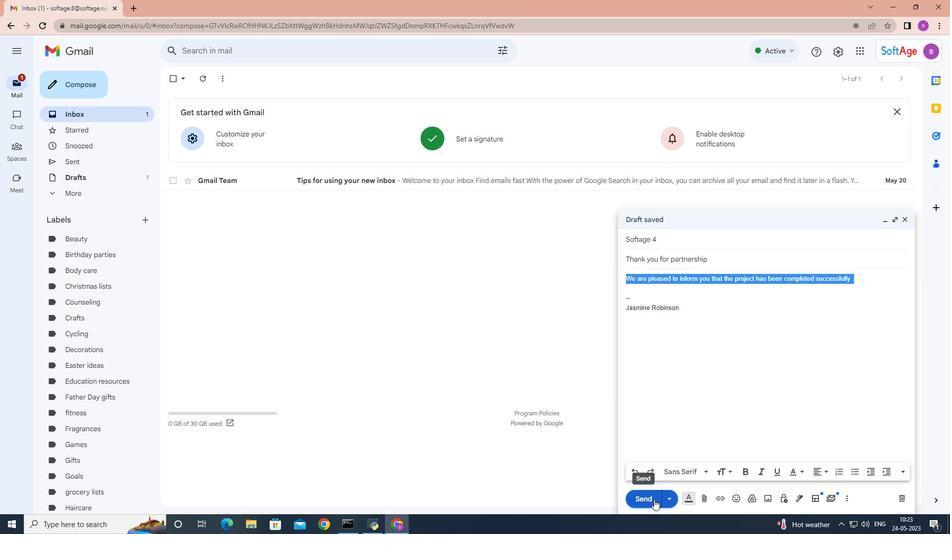 
Action: Mouse moved to (72, 162)
Screenshot: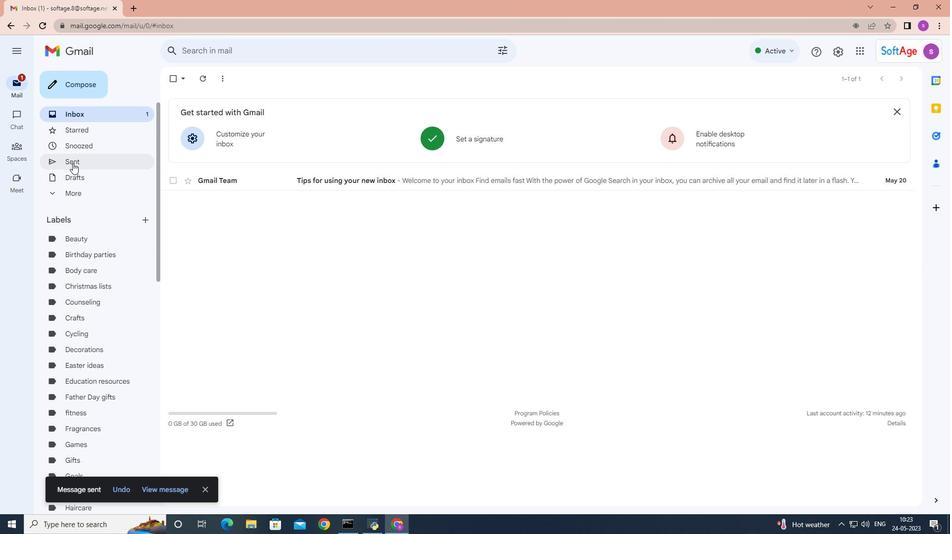 
Action: Mouse pressed left at (72, 162)
Screenshot: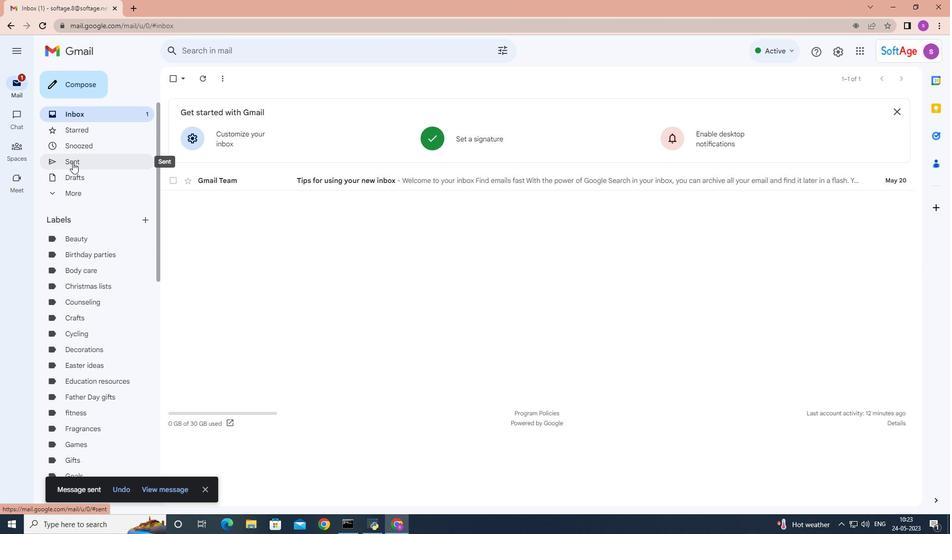 
Action: Mouse moved to (217, 128)
Screenshot: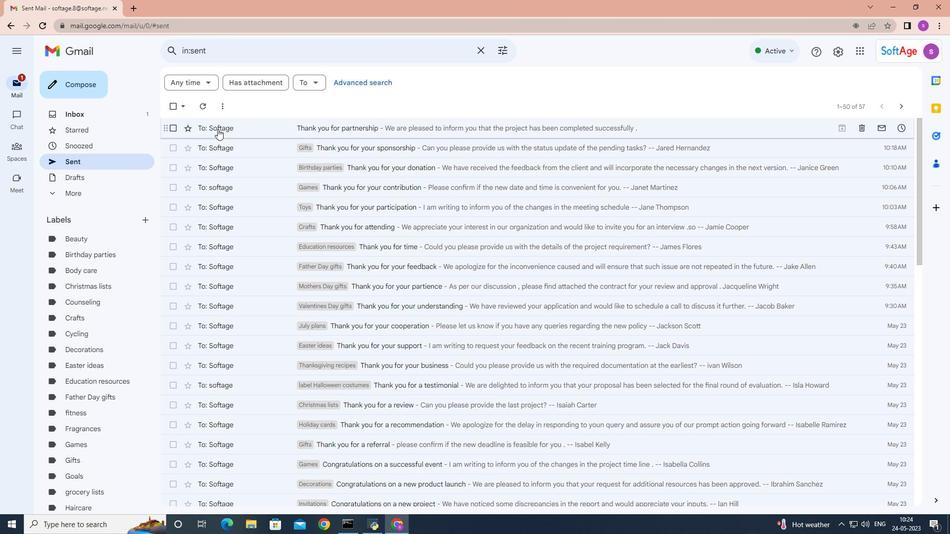 
Action: Mouse pressed right at (217, 128)
Screenshot: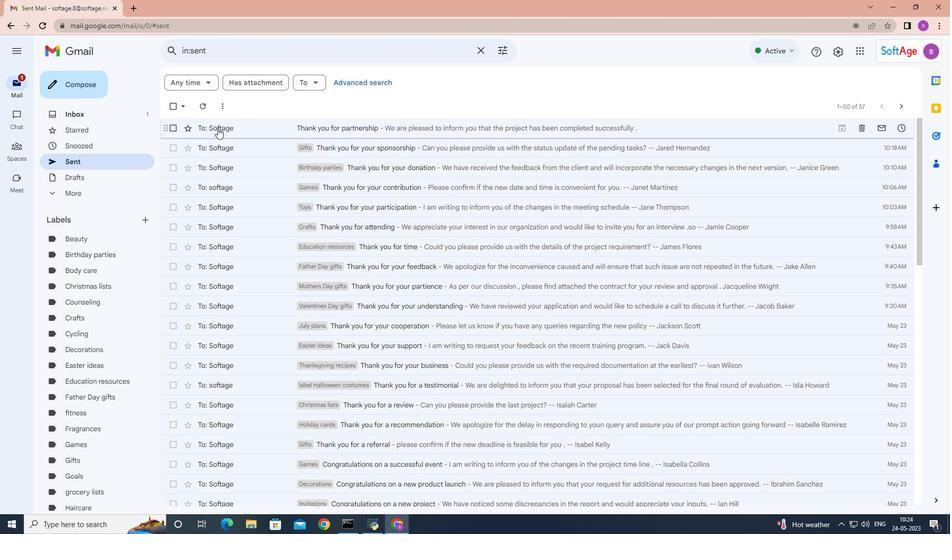 
Action: Mouse moved to (353, 322)
Screenshot: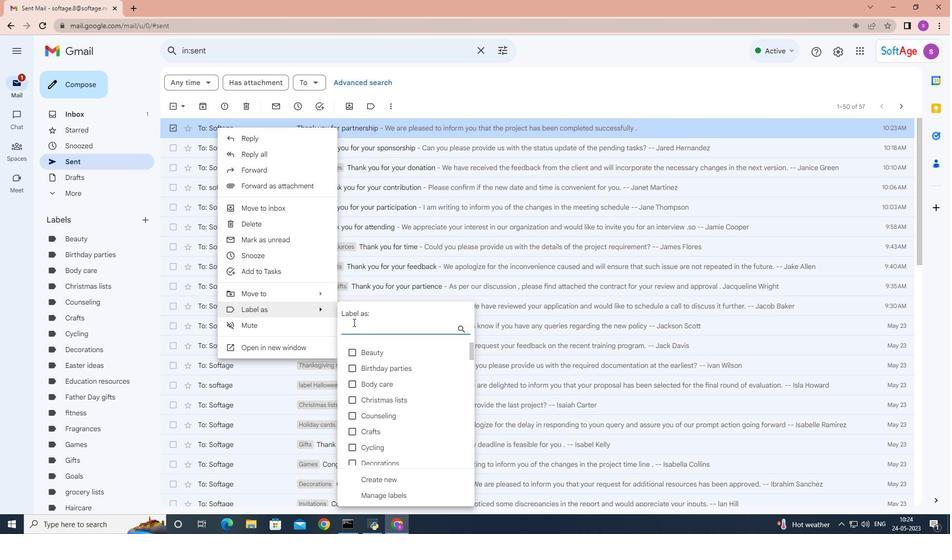 
Action: Key pressed <Key.shift><Key.shift><Key.shift><Key.shift><Key.shift><Key.shift><Key.shift><Key.shift><Key.shift><Key.shift><Key.shift><Key.shift><Key.shift><Key.shift><Key.shift><Key.shift><Key.shift><Key.shift><Key.shift><Key.shift><Key.shift><Key.shift>School<Key.space>records<Key.space>
Screenshot: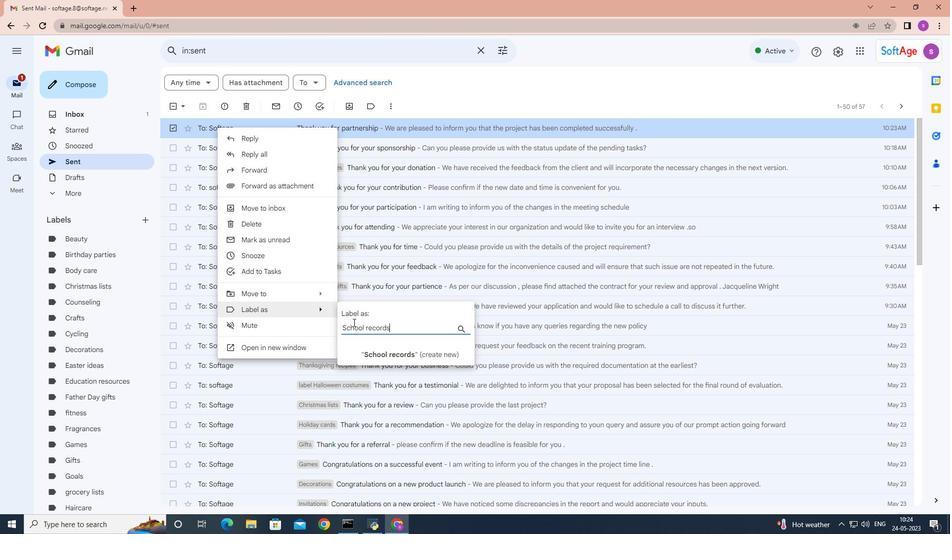 
Action: Mouse moved to (385, 356)
Screenshot: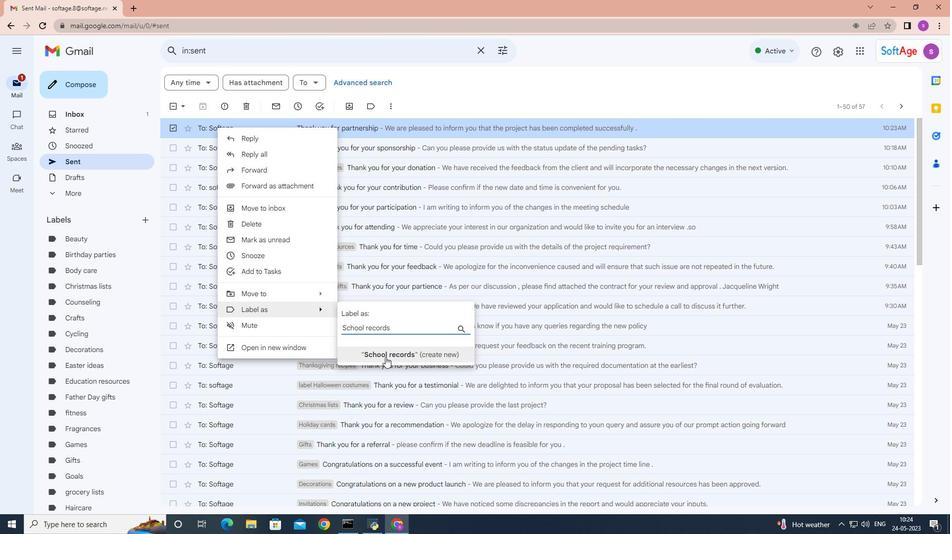 
Action: Mouse pressed left at (385, 356)
Screenshot: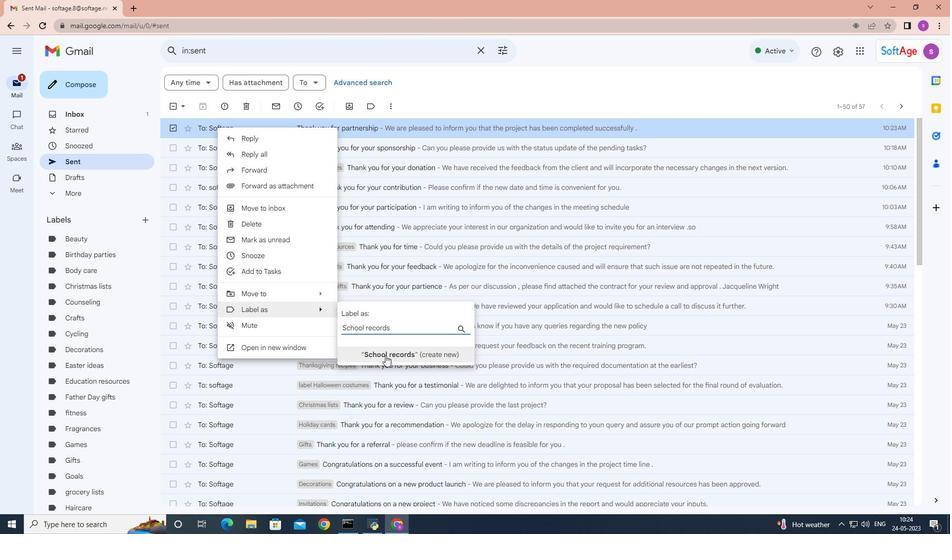 
Action: Mouse moved to (562, 316)
Screenshot: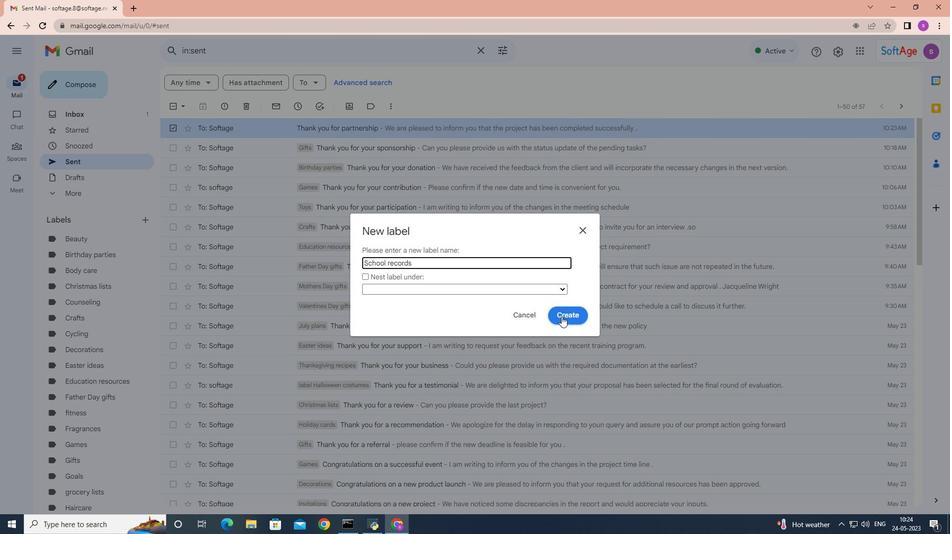 
Action: Mouse pressed left at (562, 316)
Screenshot: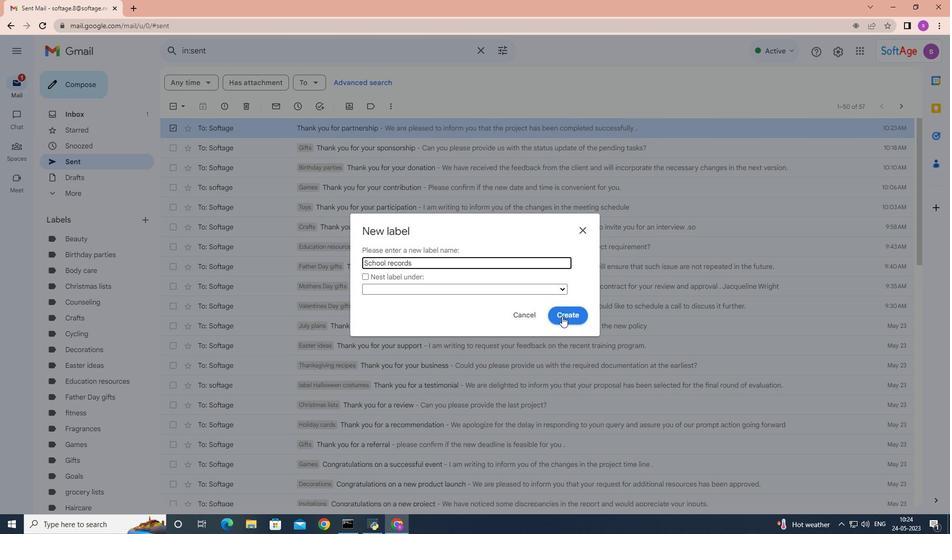 
